 Task: Find connections with filter location Carmona with filter topic #ONOwith filter profile language German with filter current company Henkel with filter school T A Pai Management Institute, Manipal with filter industry Forestry and Logging with filter service category Wedding Photography with filter keywords title Camera Operator
Action: Mouse moved to (673, 85)
Screenshot: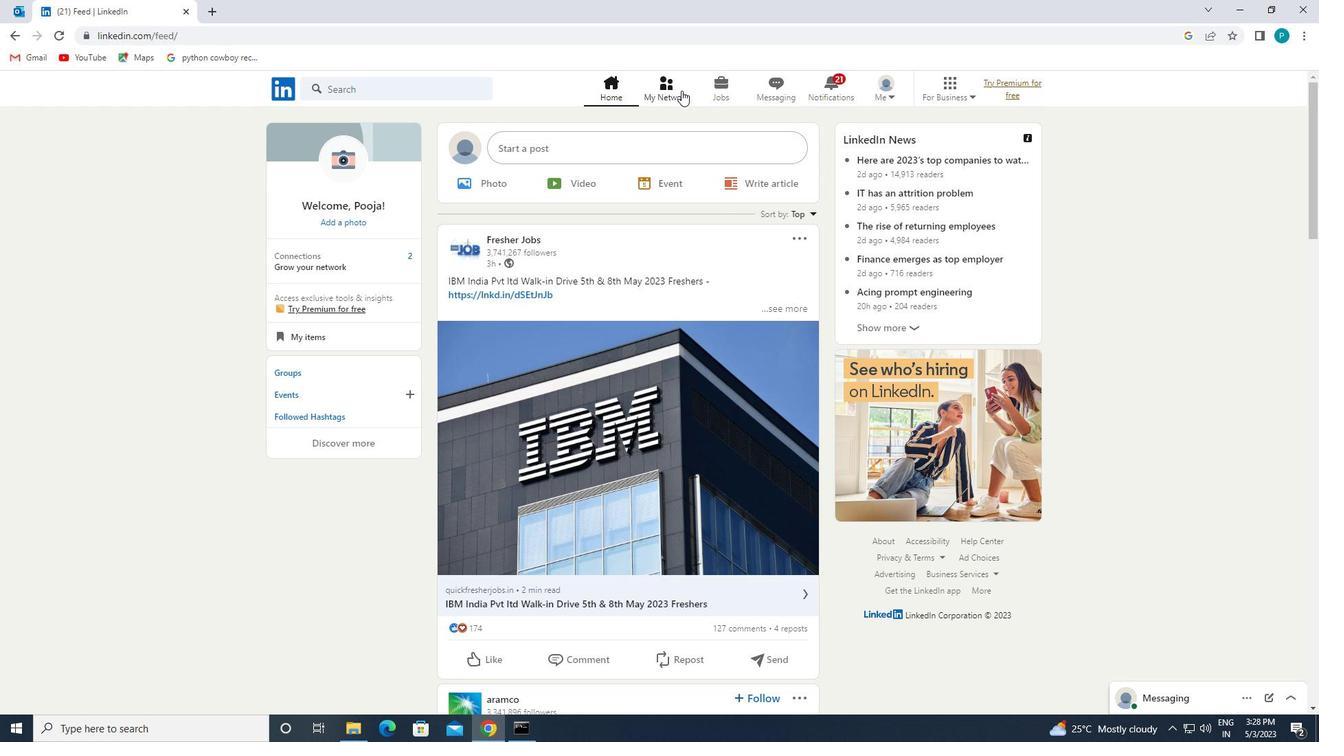 
Action: Mouse pressed left at (673, 85)
Screenshot: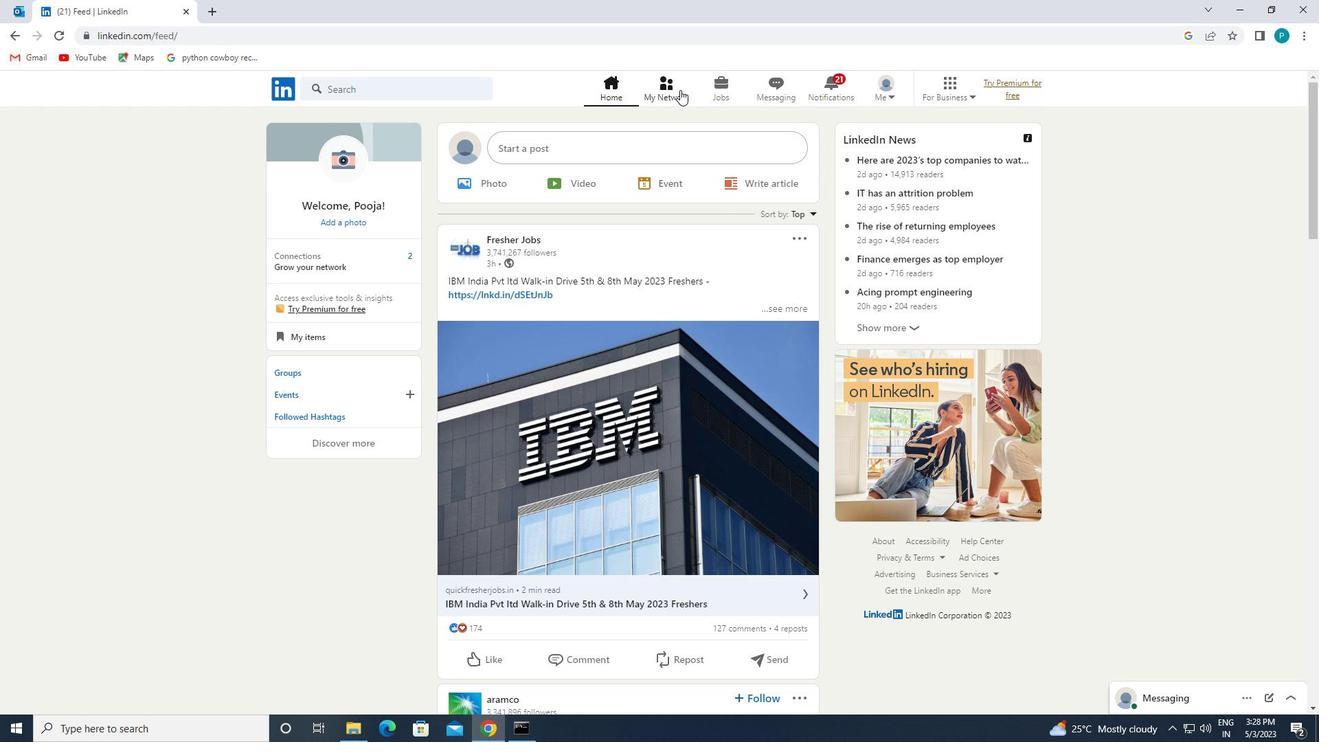 
Action: Mouse moved to (379, 162)
Screenshot: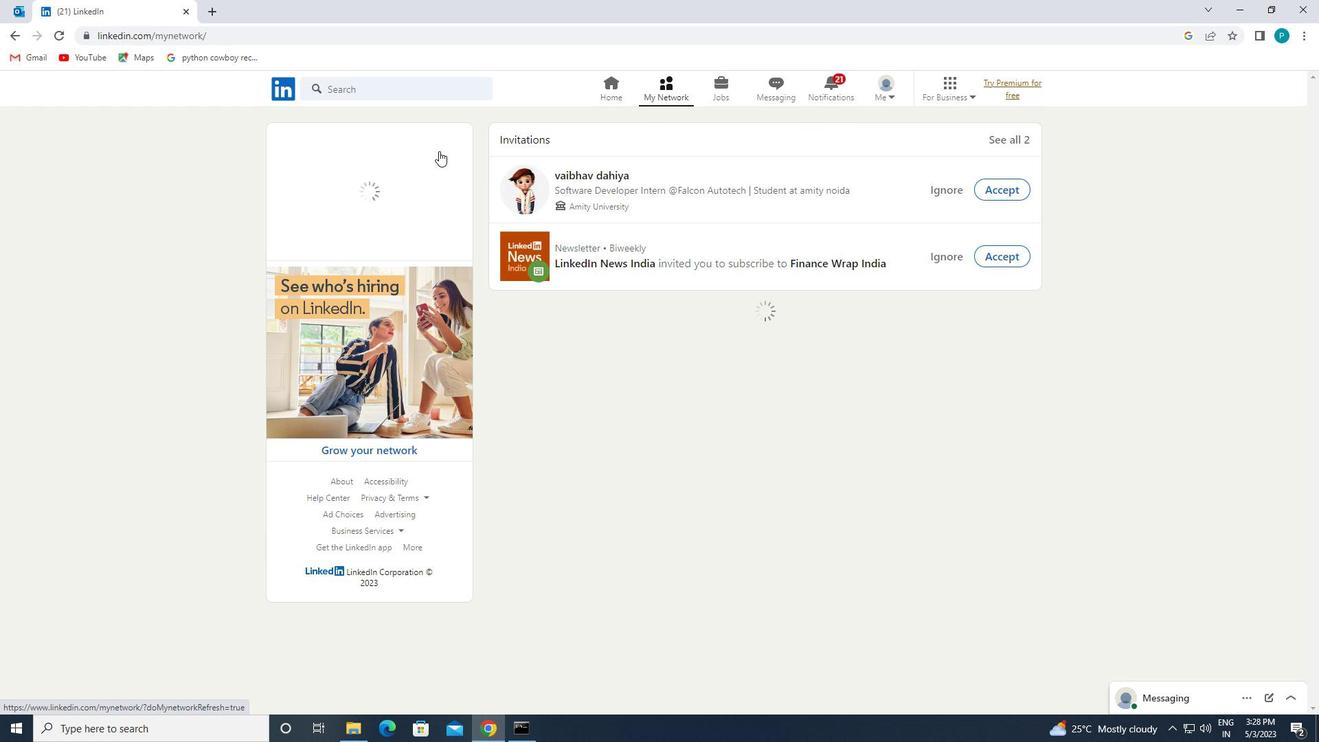 
Action: Mouse pressed left at (379, 162)
Screenshot: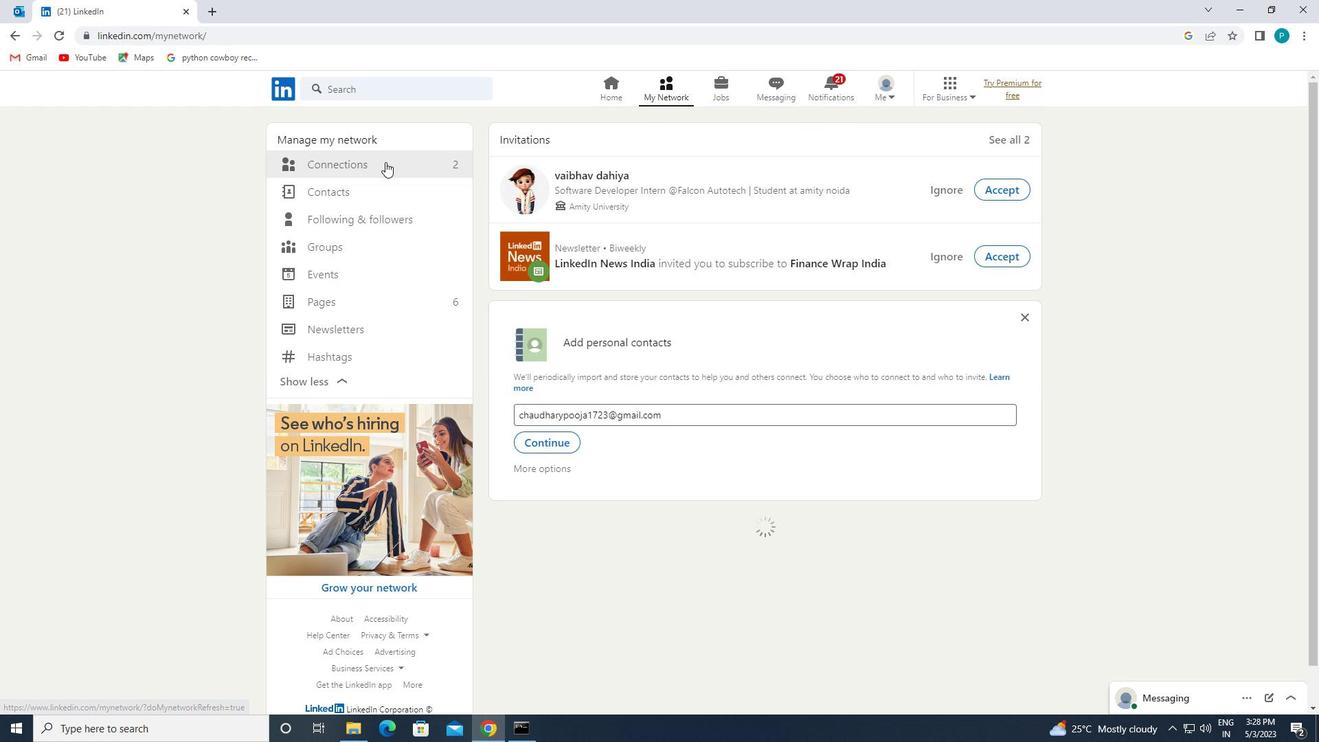 
Action: Mouse moved to (779, 163)
Screenshot: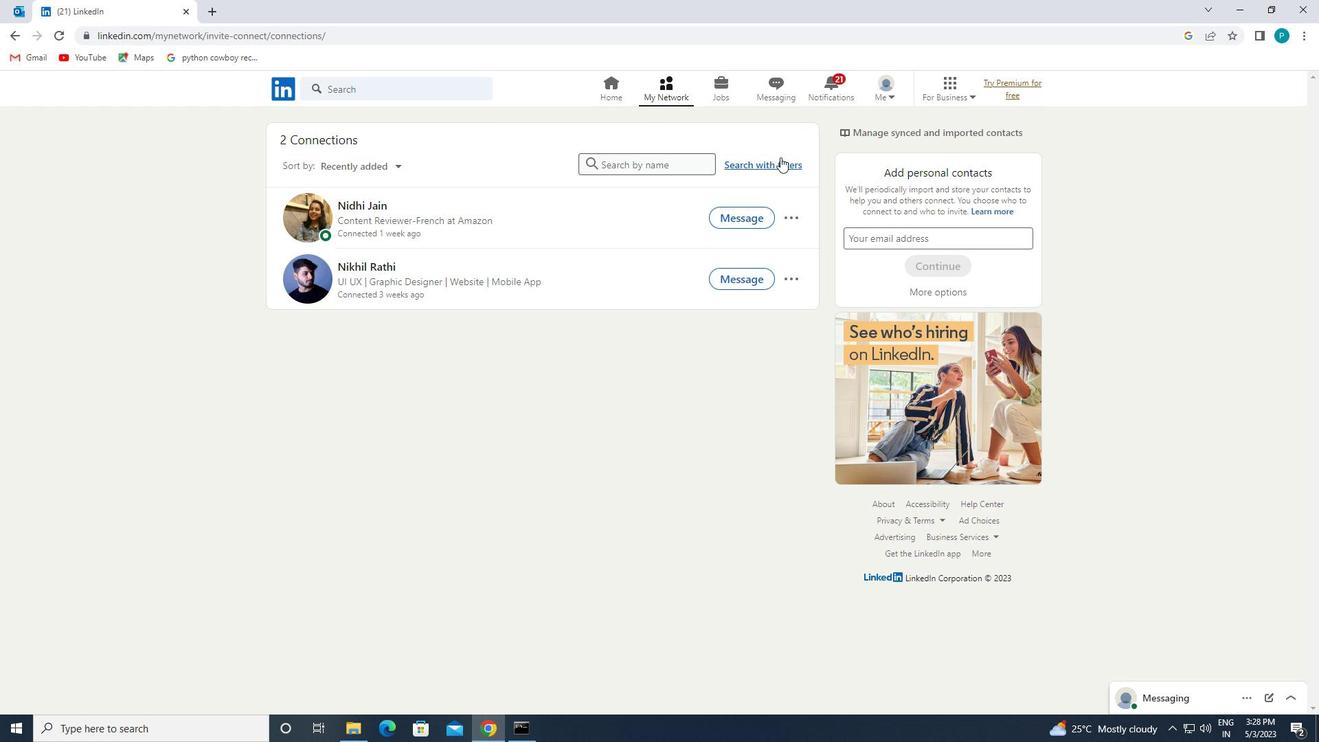 
Action: Mouse pressed left at (779, 163)
Screenshot: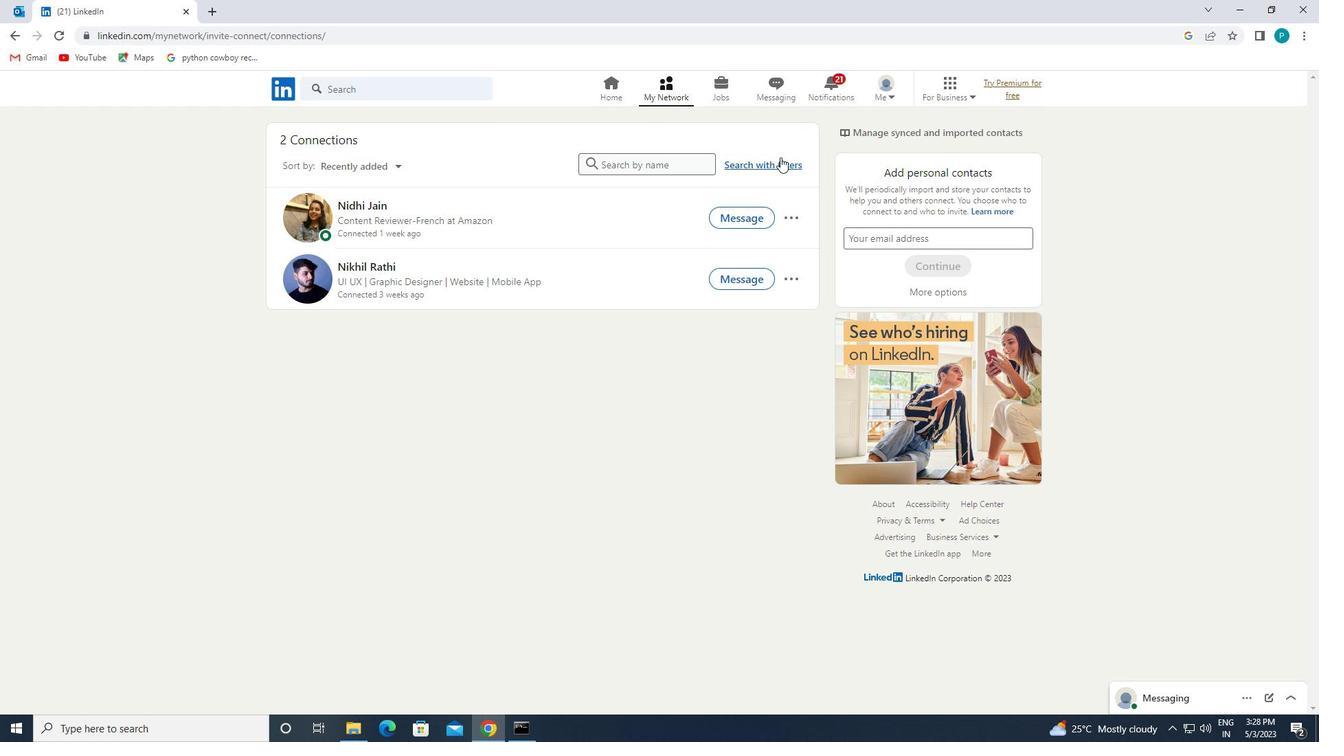 
Action: Mouse moved to (710, 134)
Screenshot: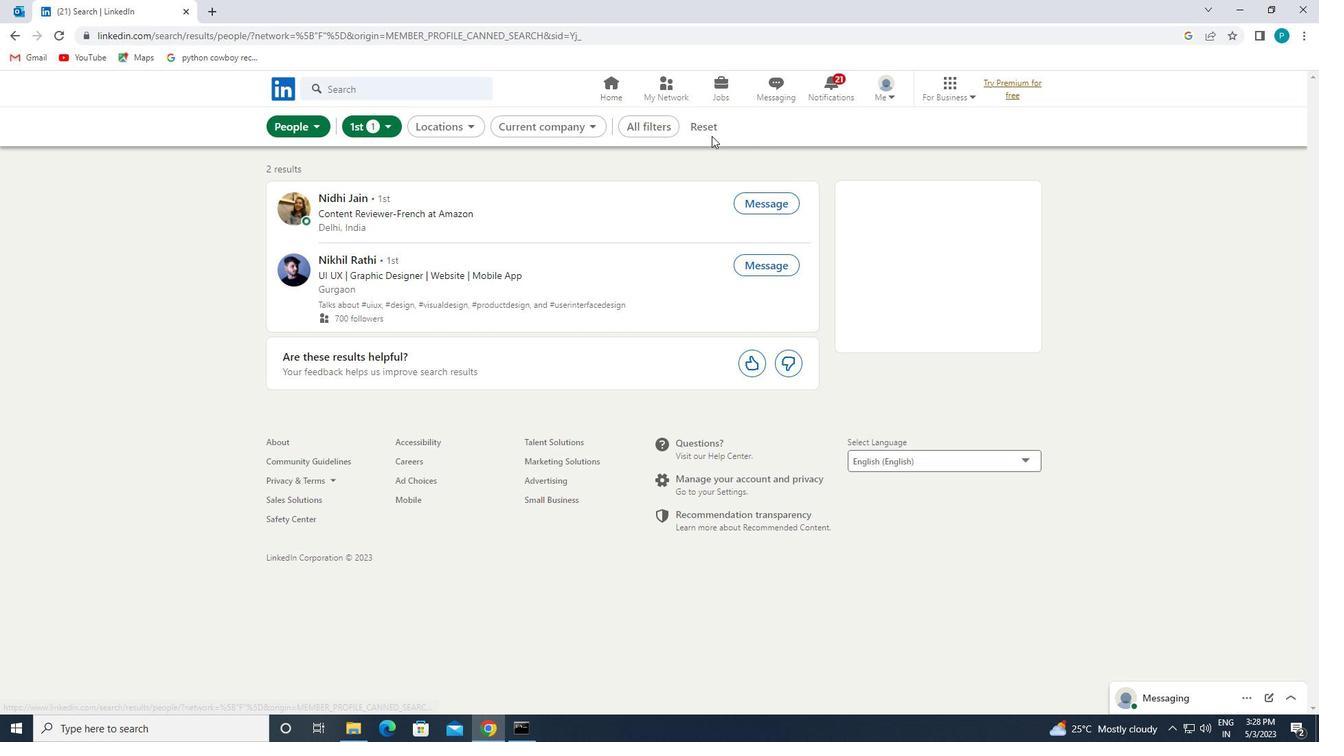 
Action: Mouse pressed left at (710, 134)
Screenshot: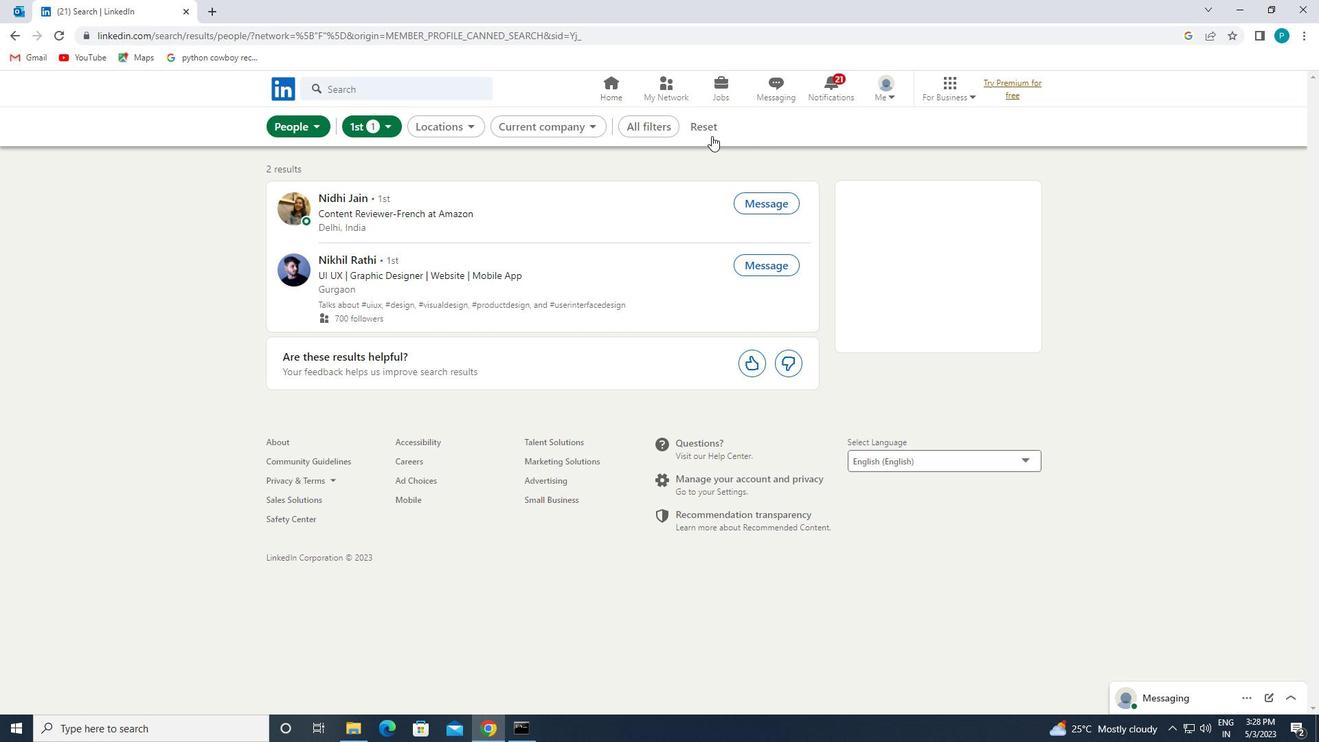 
Action: Mouse moved to (678, 128)
Screenshot: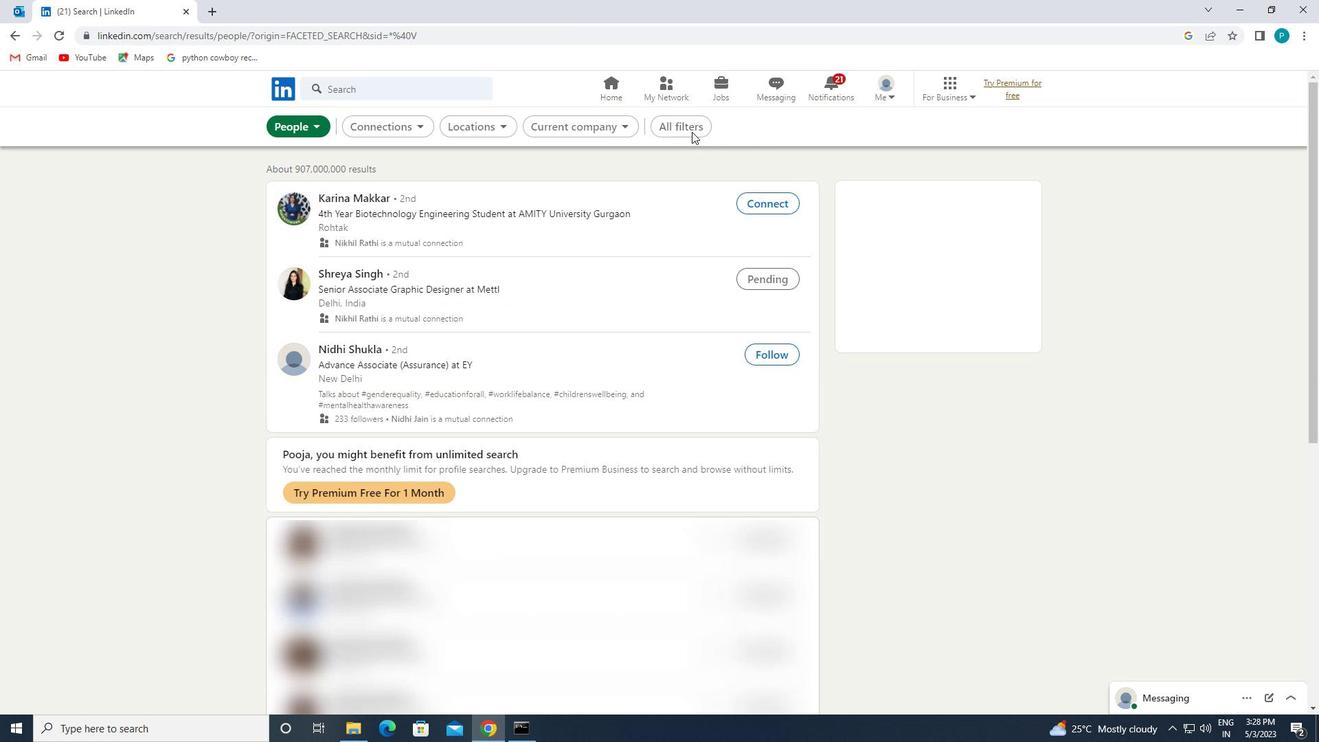 
Action: Mouse pressed left at (678, 128)
Screenshot: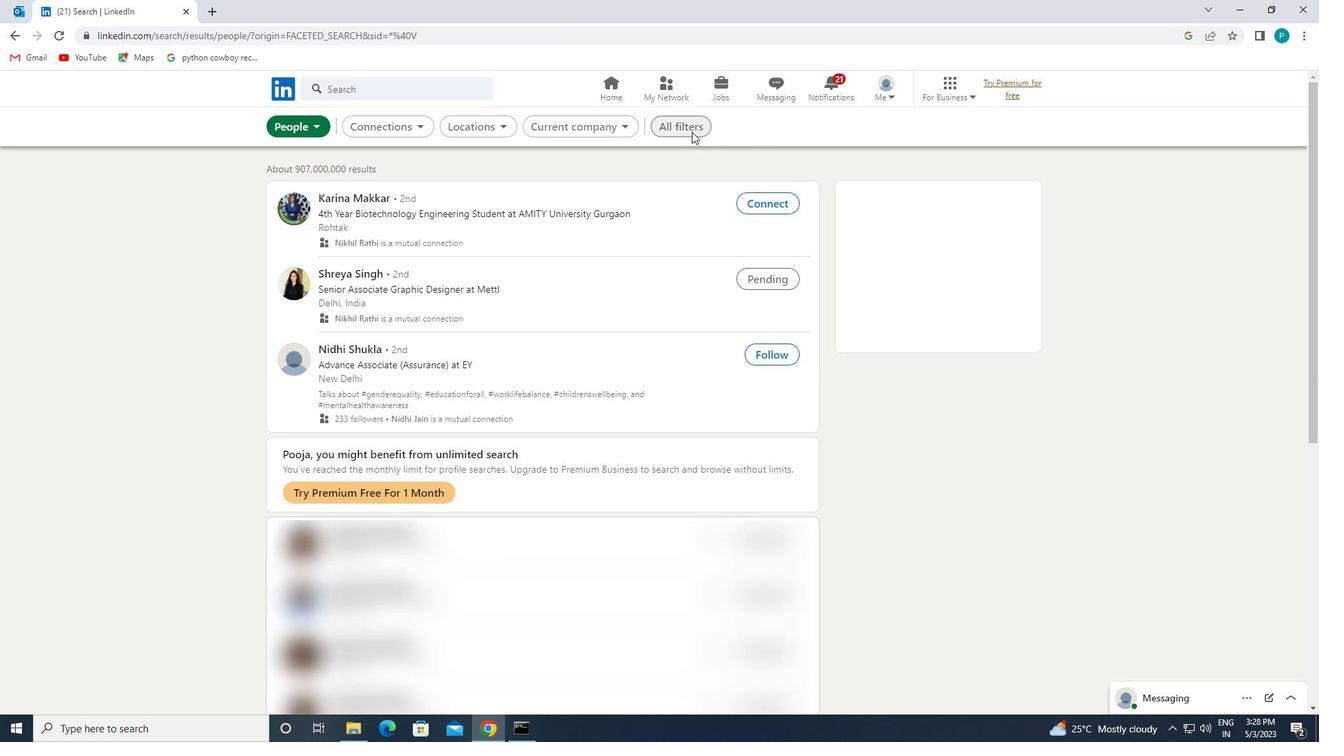 
Action: Mouse moved to (1192, 391)
Screenshot: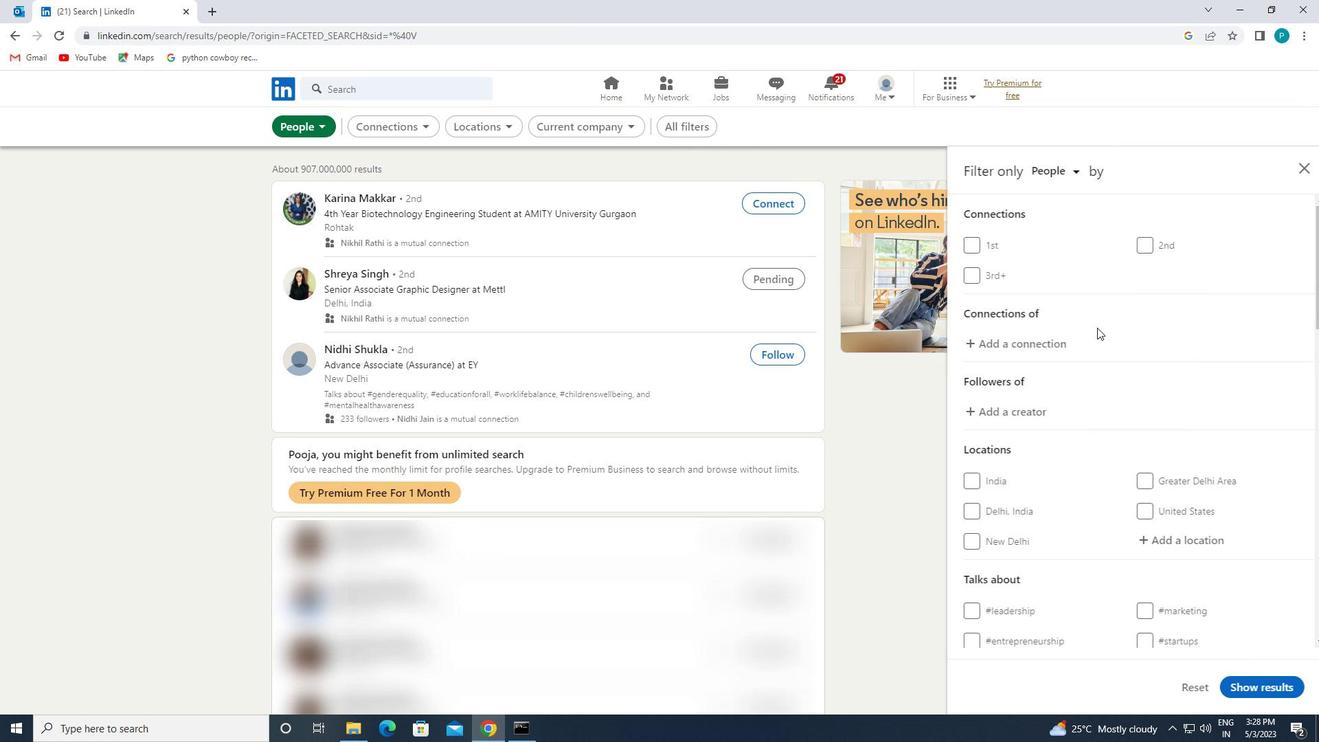 
Action: Mouse scrolled (1192, 390) with delta (0, 0)
Screenshot: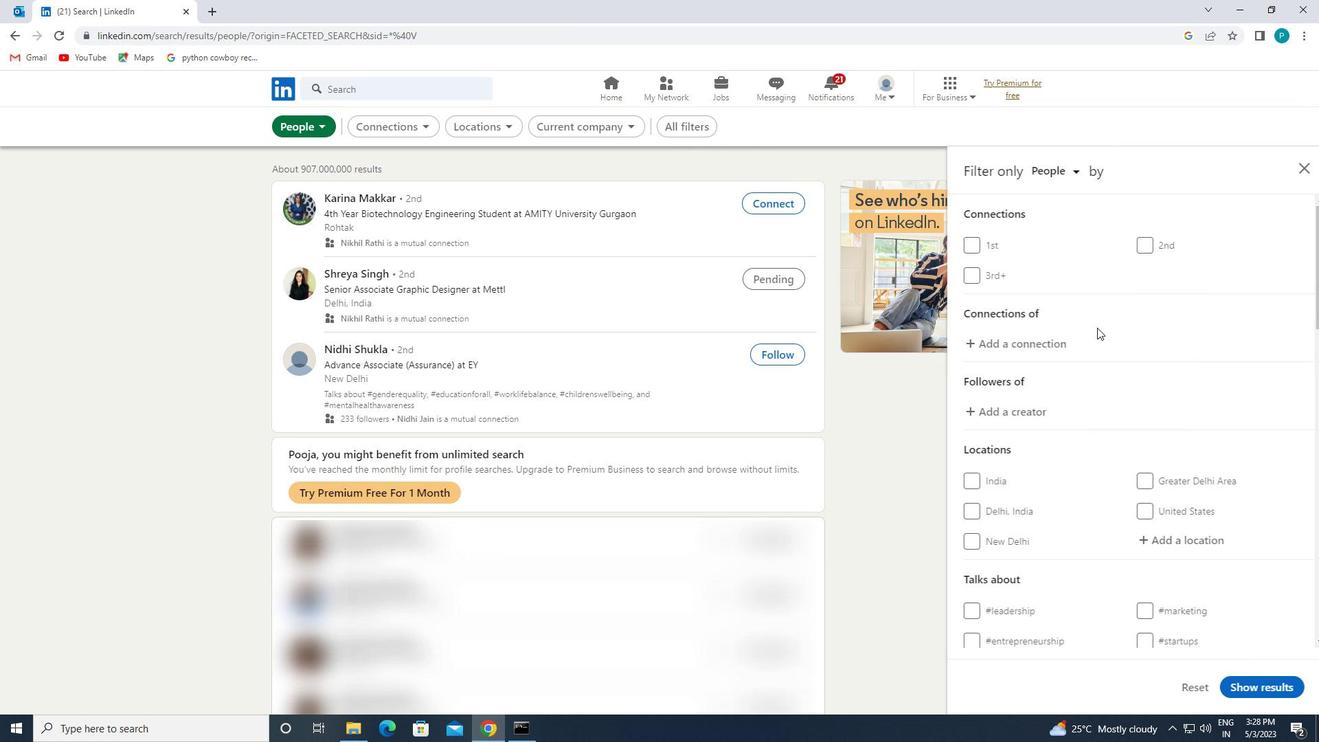 
Action: Mouse moved to (1192, 392)
Screenshot: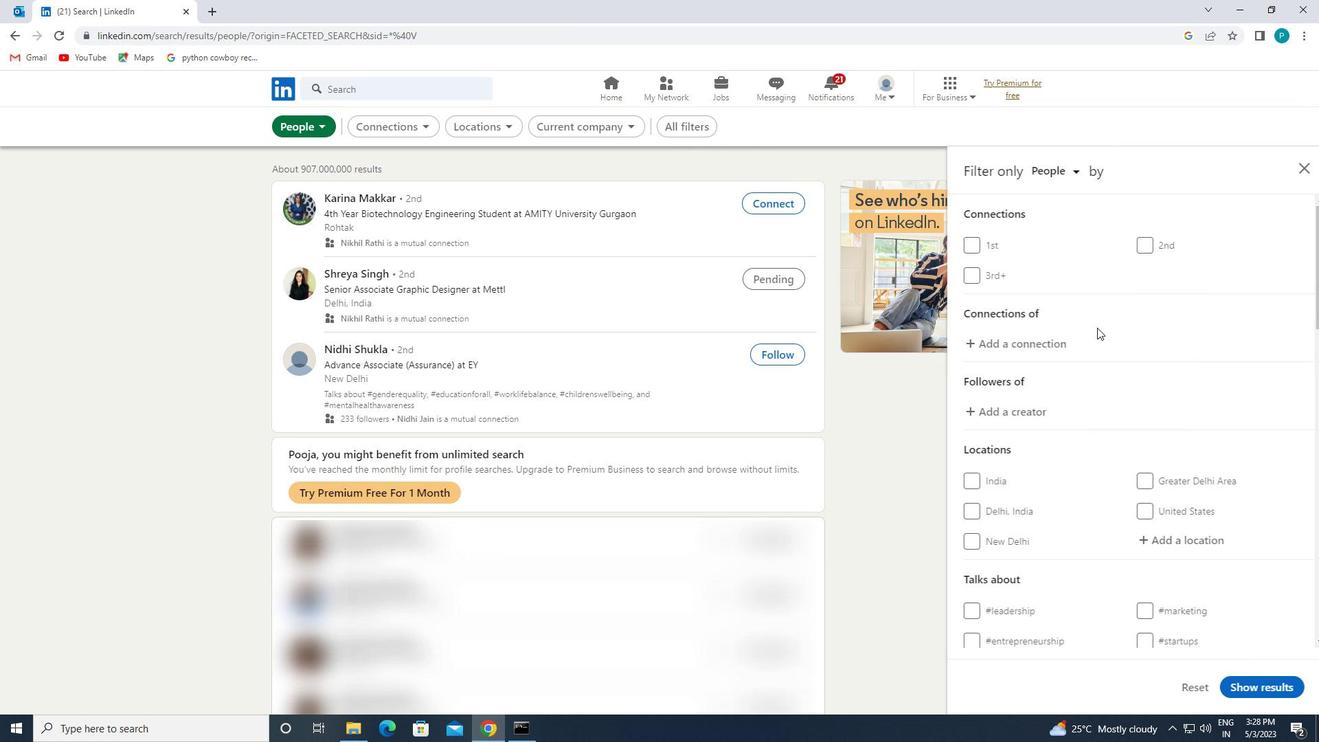 
Action: Mouse scrolled (1192, 391) with delta (0, 0)
Screenshot: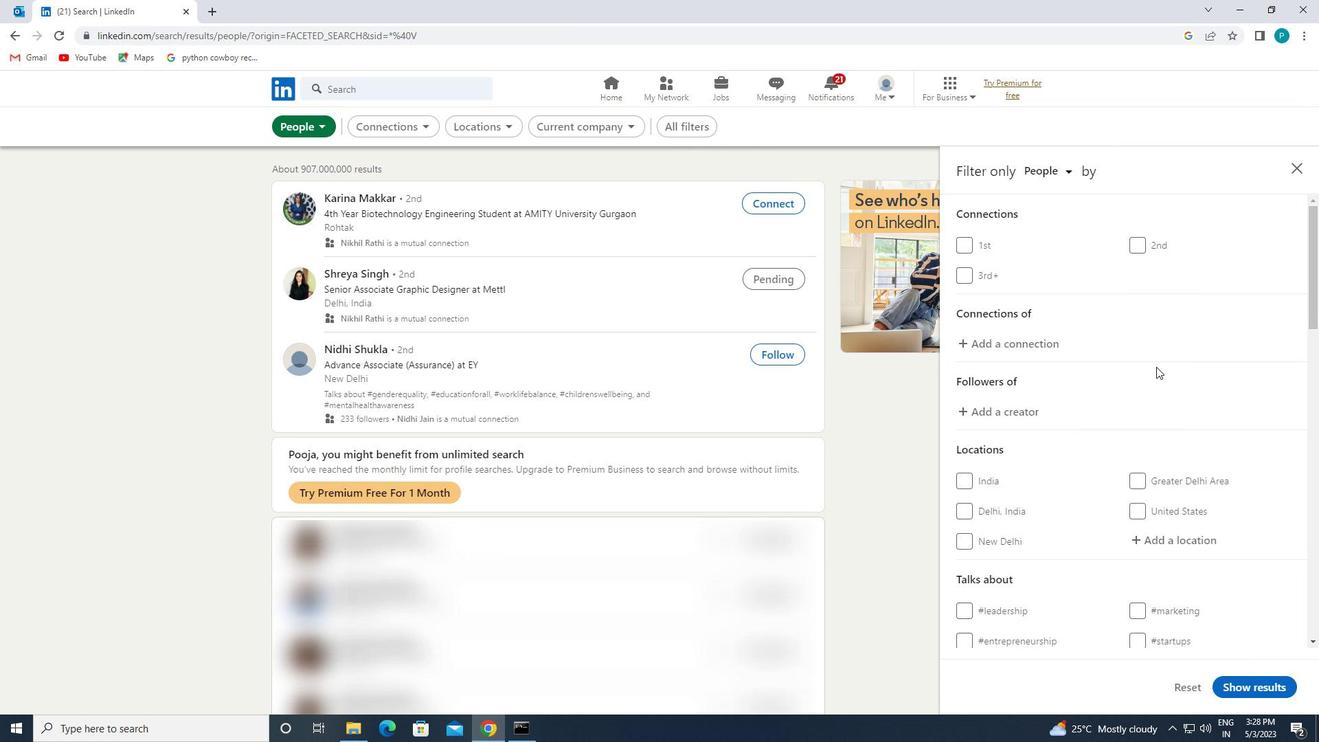 
Action: Mouse moved to (1181, 401)
Screenshot: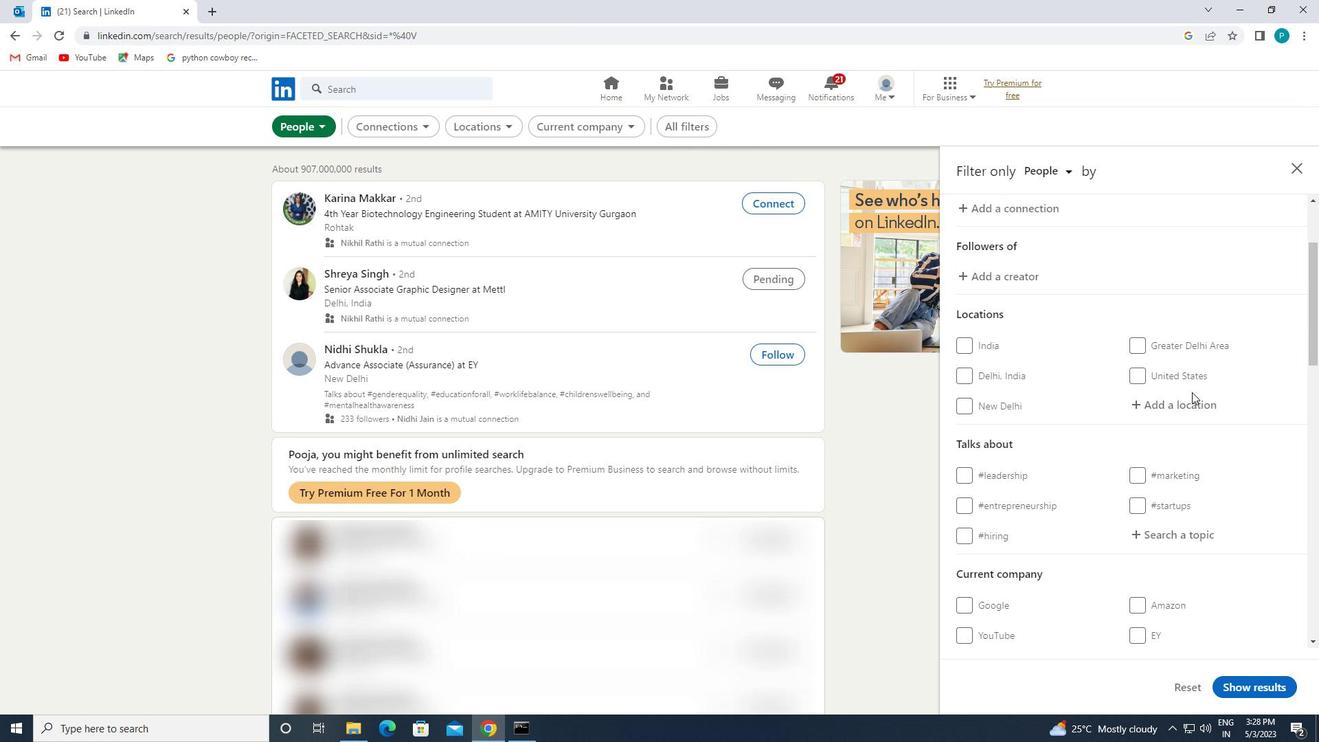 
Action: Mouse pressed left at (1181, 401)
Screenshot: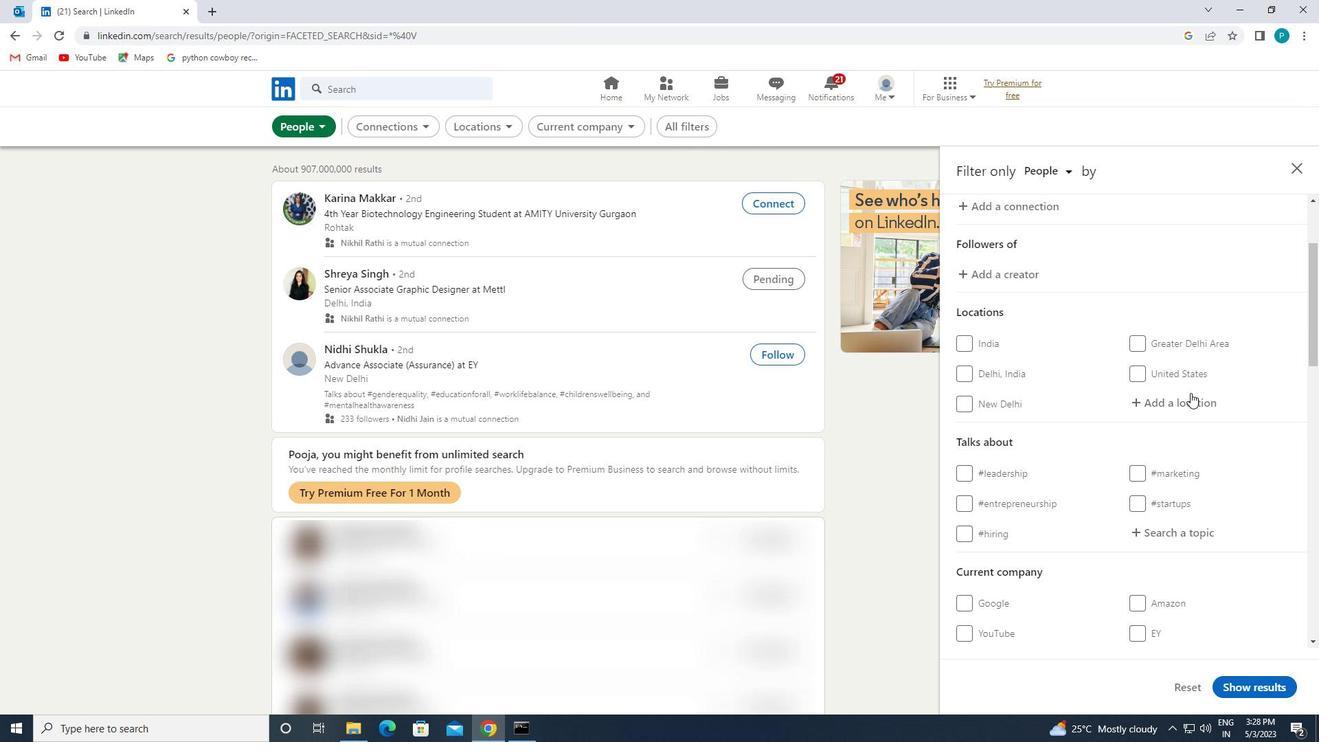
Action: Mouse moved to (1174, 397)
Screenshot: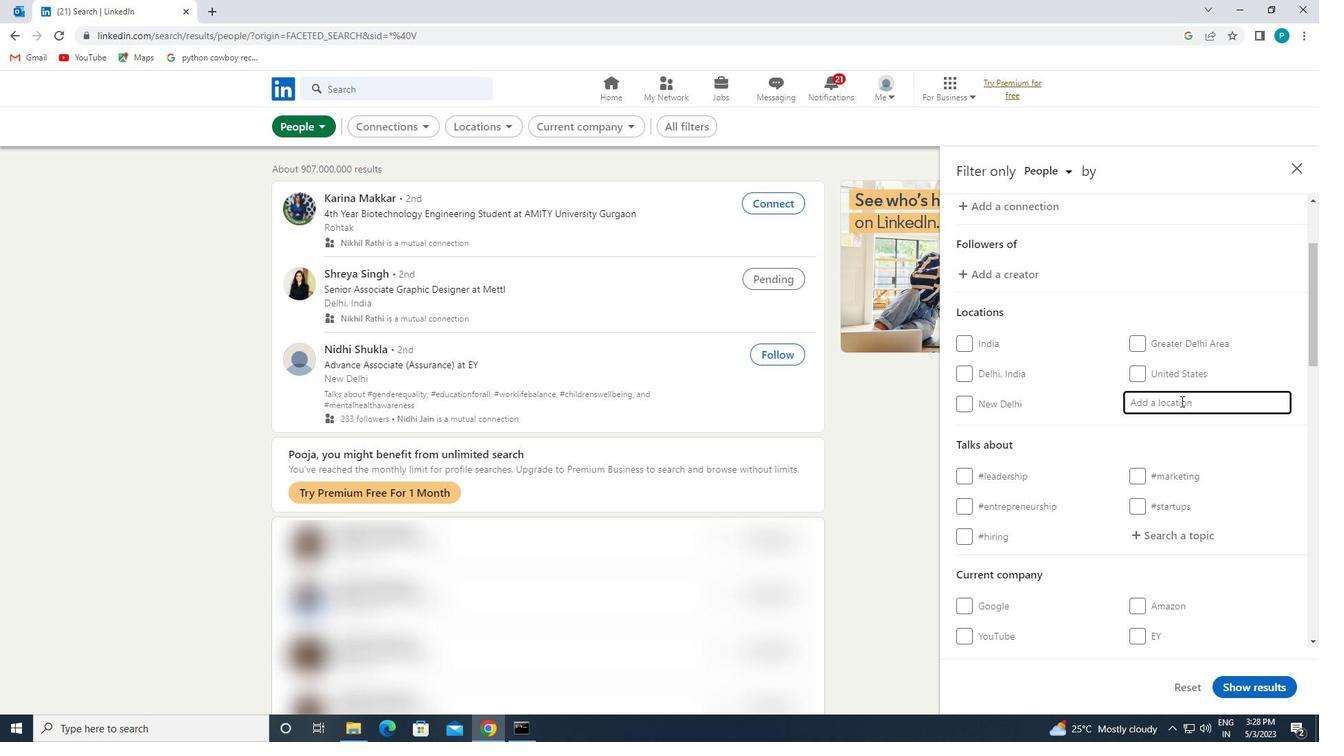 
Action: Key pressed <Key.caps_lock>c<Key.caps_lock>armona
Screenshot: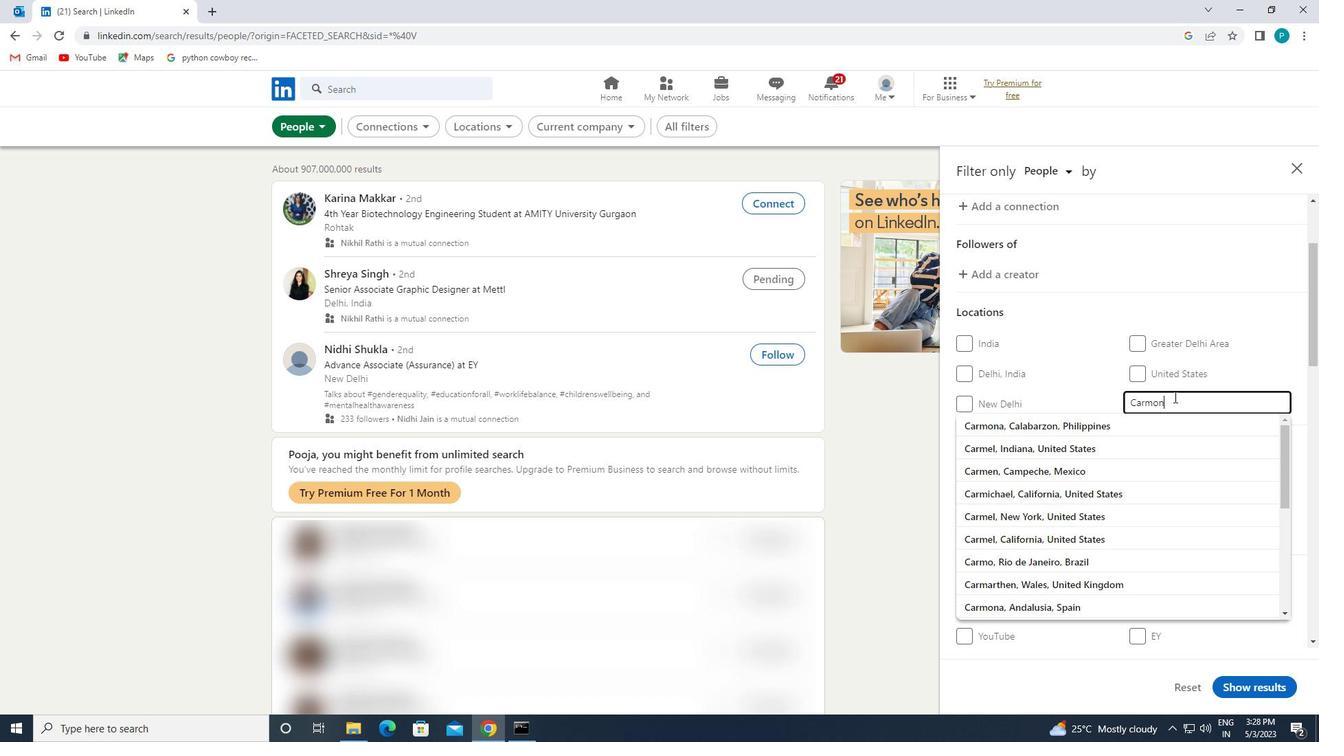 
Action: Mouse moved to (1084, 417)
Screenshot: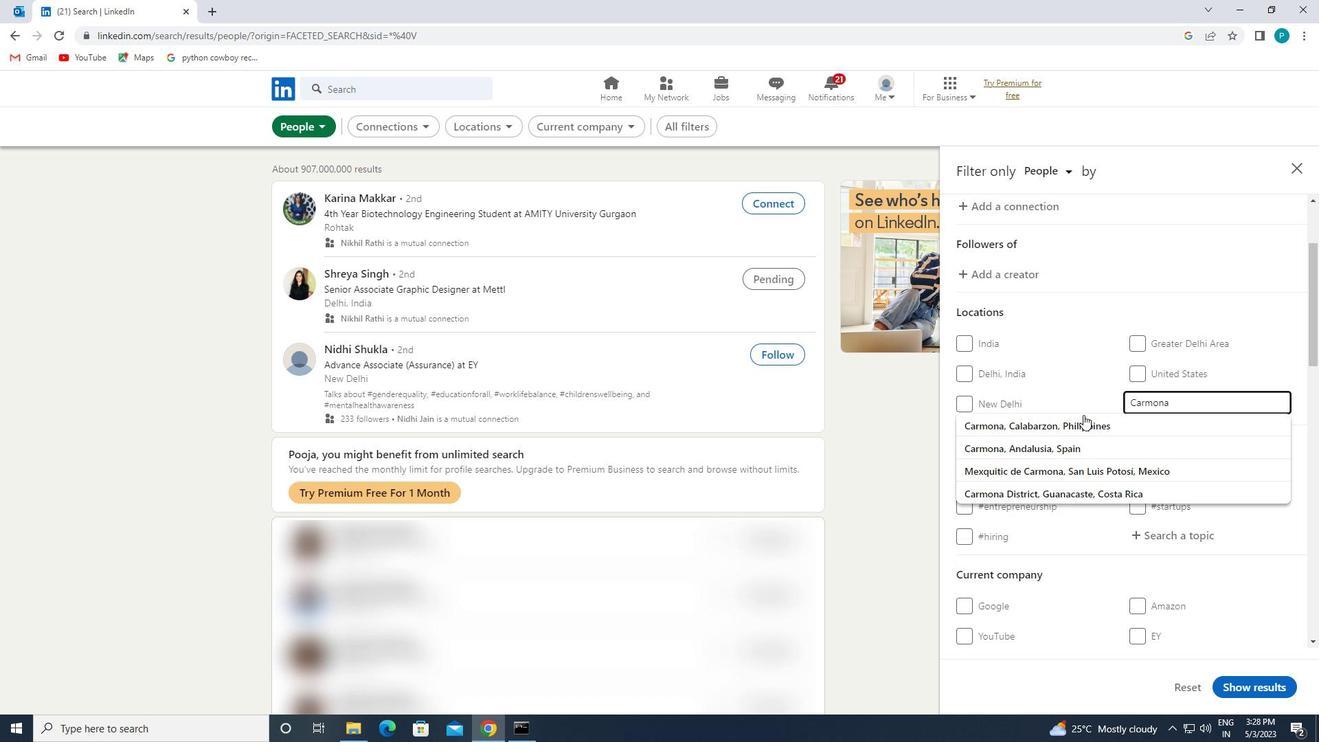 
Action: Mouse pressed left at (1084, 417)
Screenshot: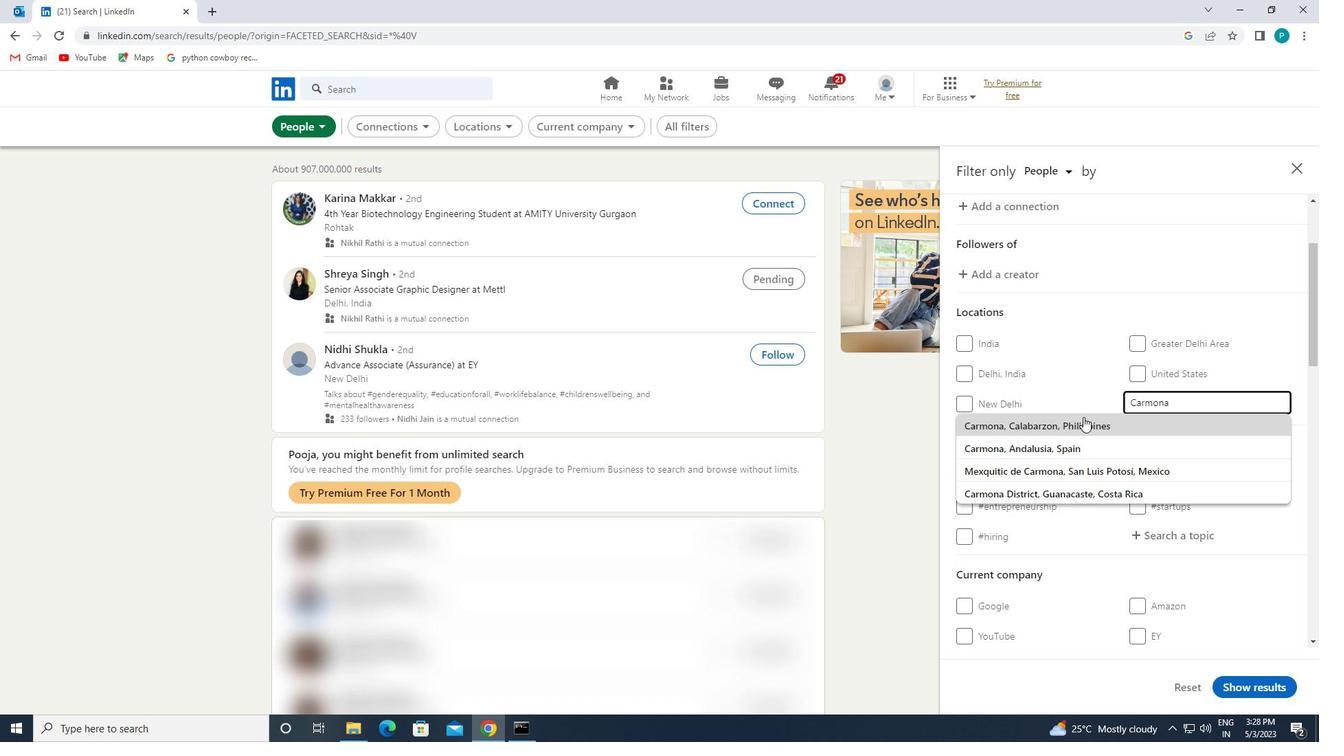 
Action: Mouse moved to (1168, 460)
Screenshot: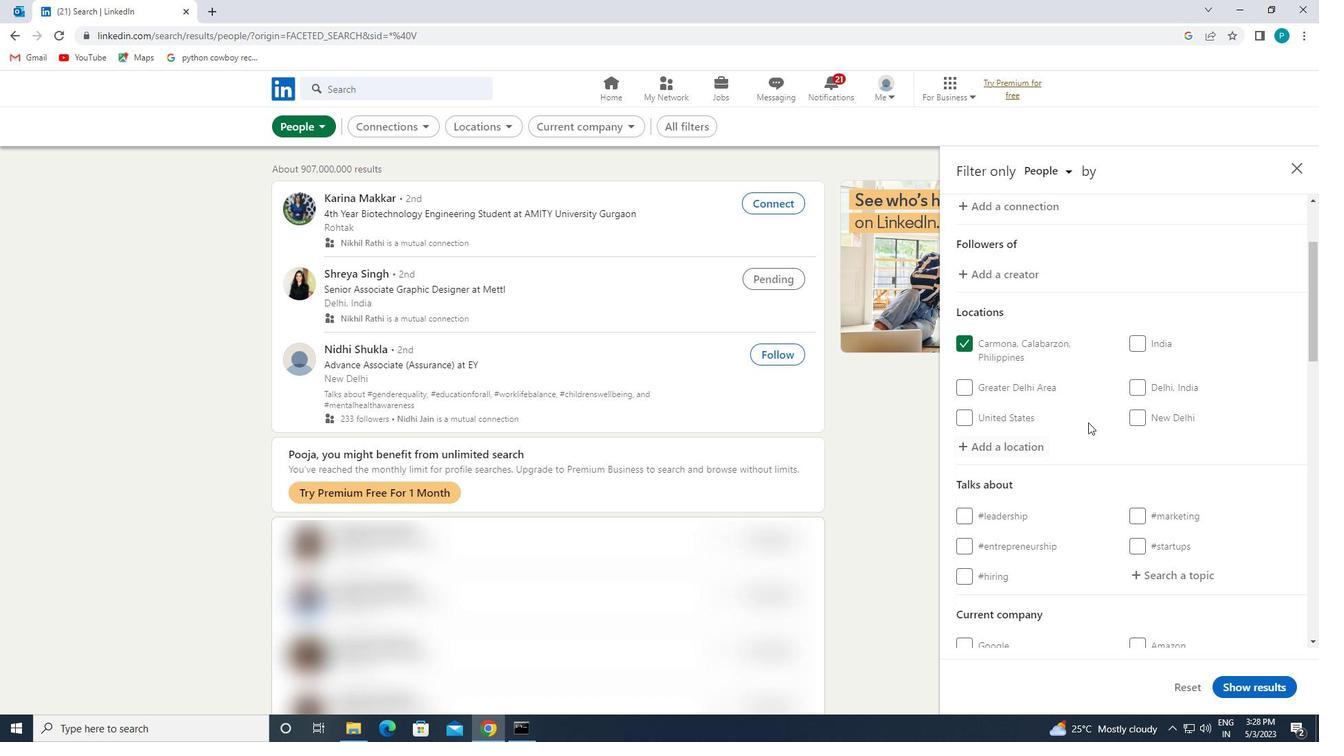 
Action: Mouse scrolled (1168, 459) with delta (0, 0)
Screenshot: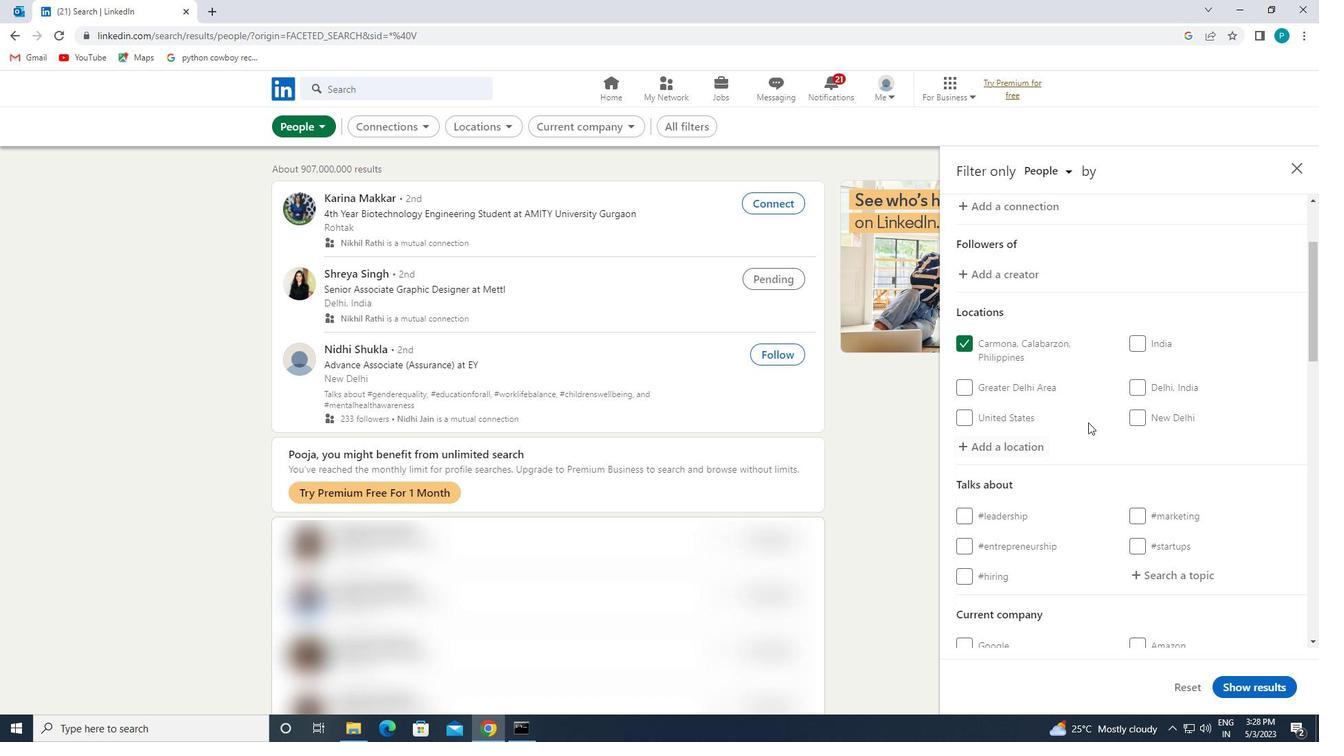 
Action: Mouse scrolled (1168, 459) with delta (0, 0)
Screenshot: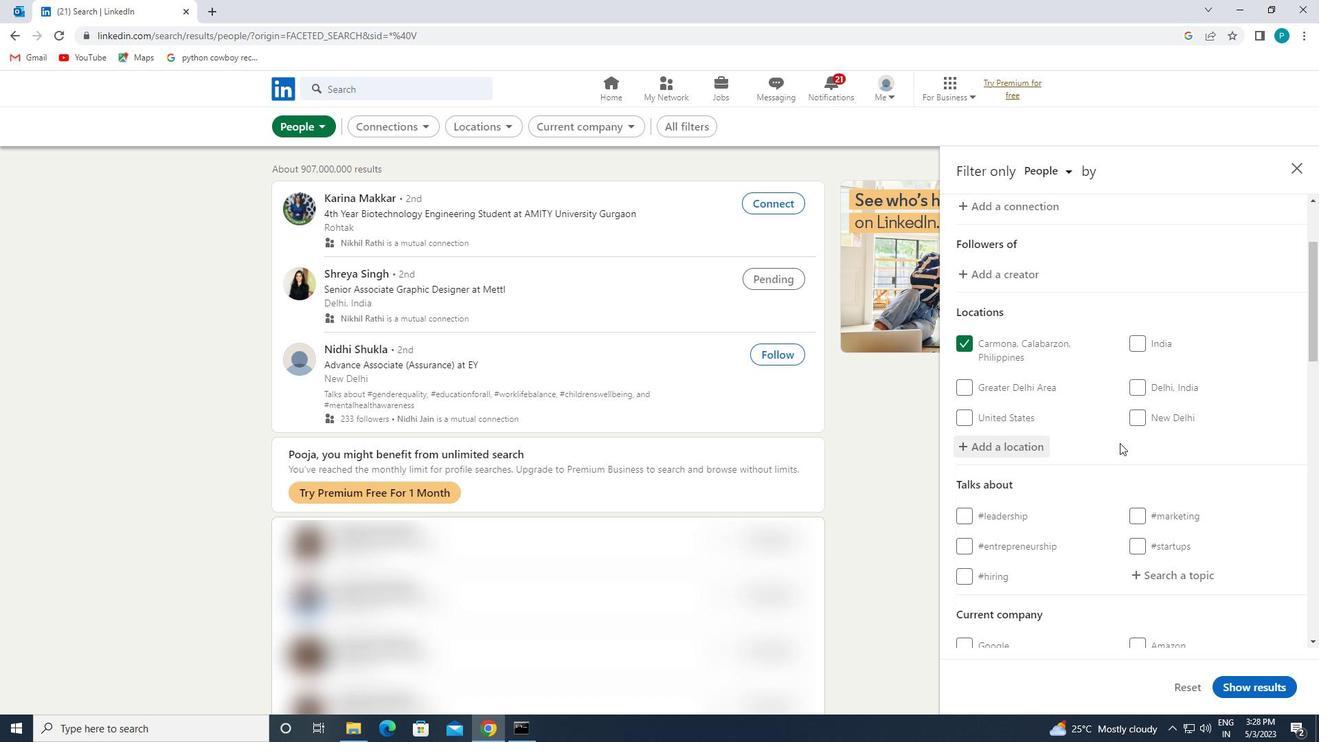 
Action: Mouse moved to (1170, 446)
Screenshot: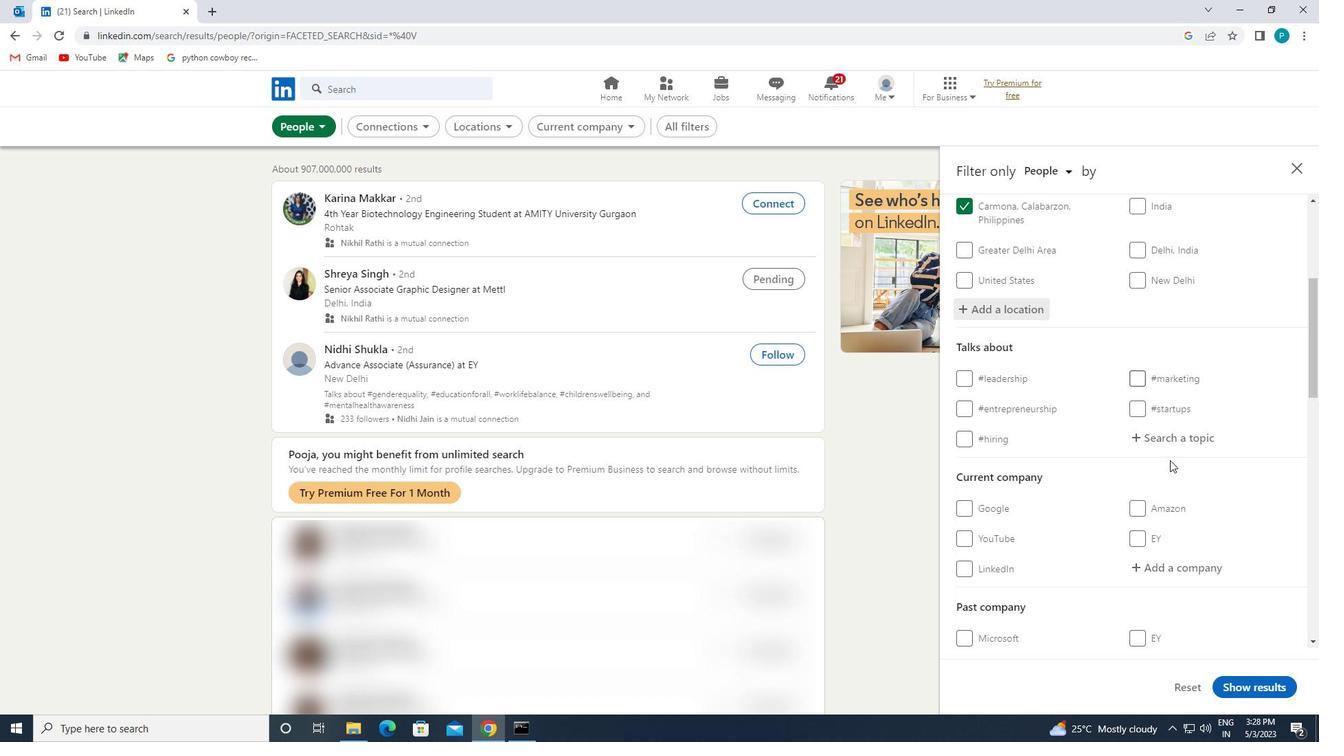 
Action: Mouse pressed left at (1170, 446)
Screenshot: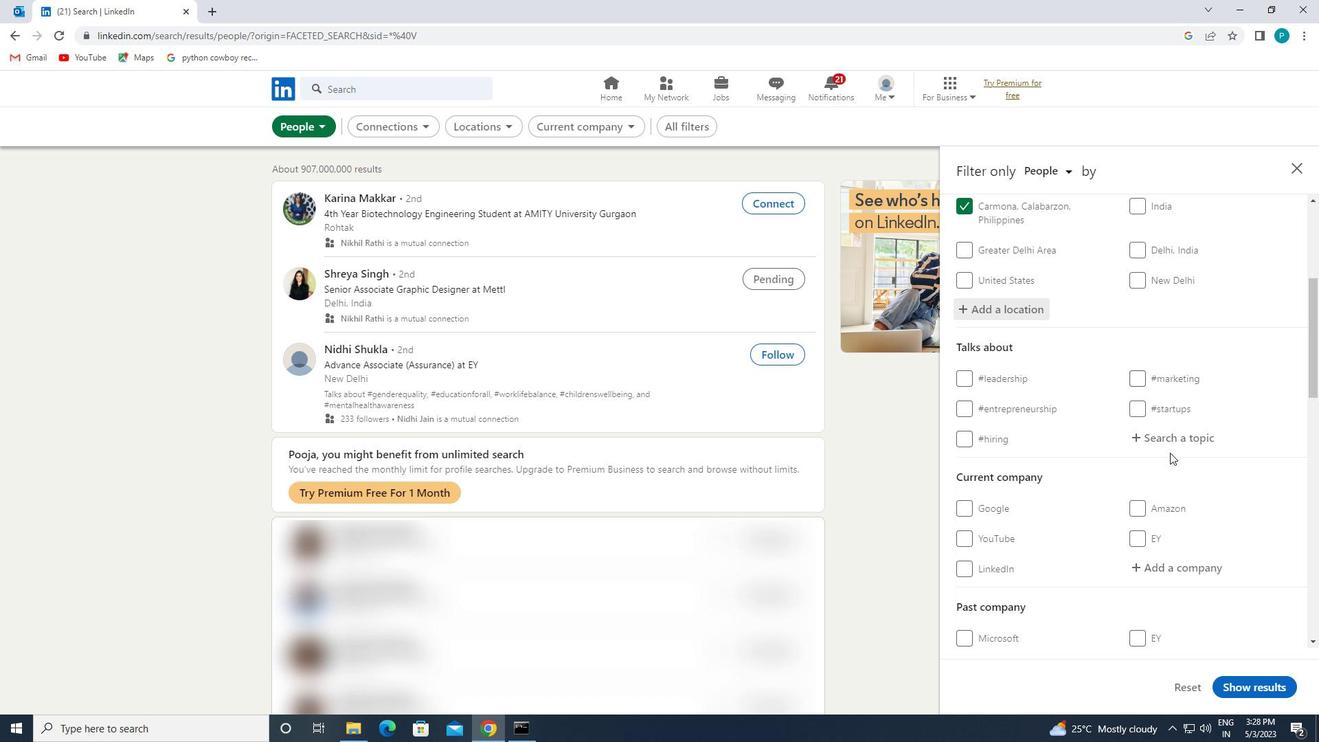 
Action: Key pressed <Key.shift>#<Key.caps_lock>ONO
Screenshot: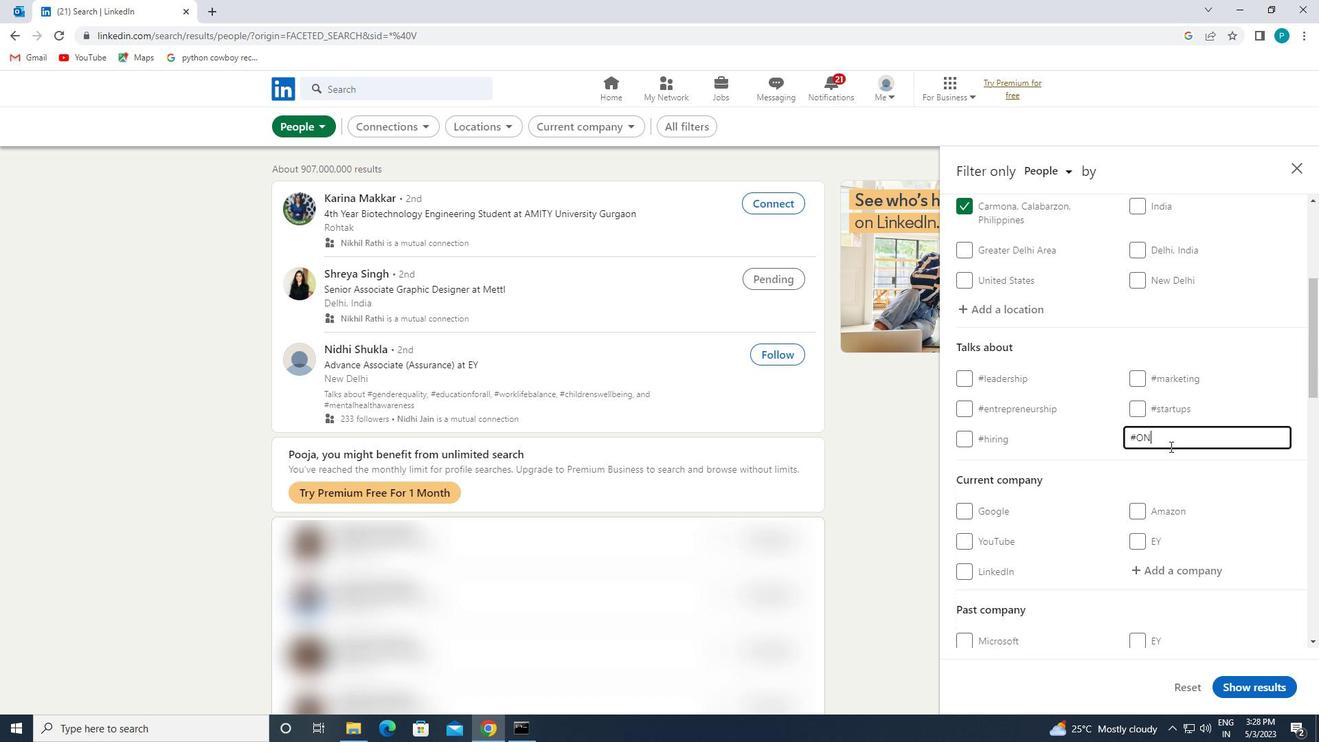
Action: Mouse moved to (1170, 470)
Screenshot: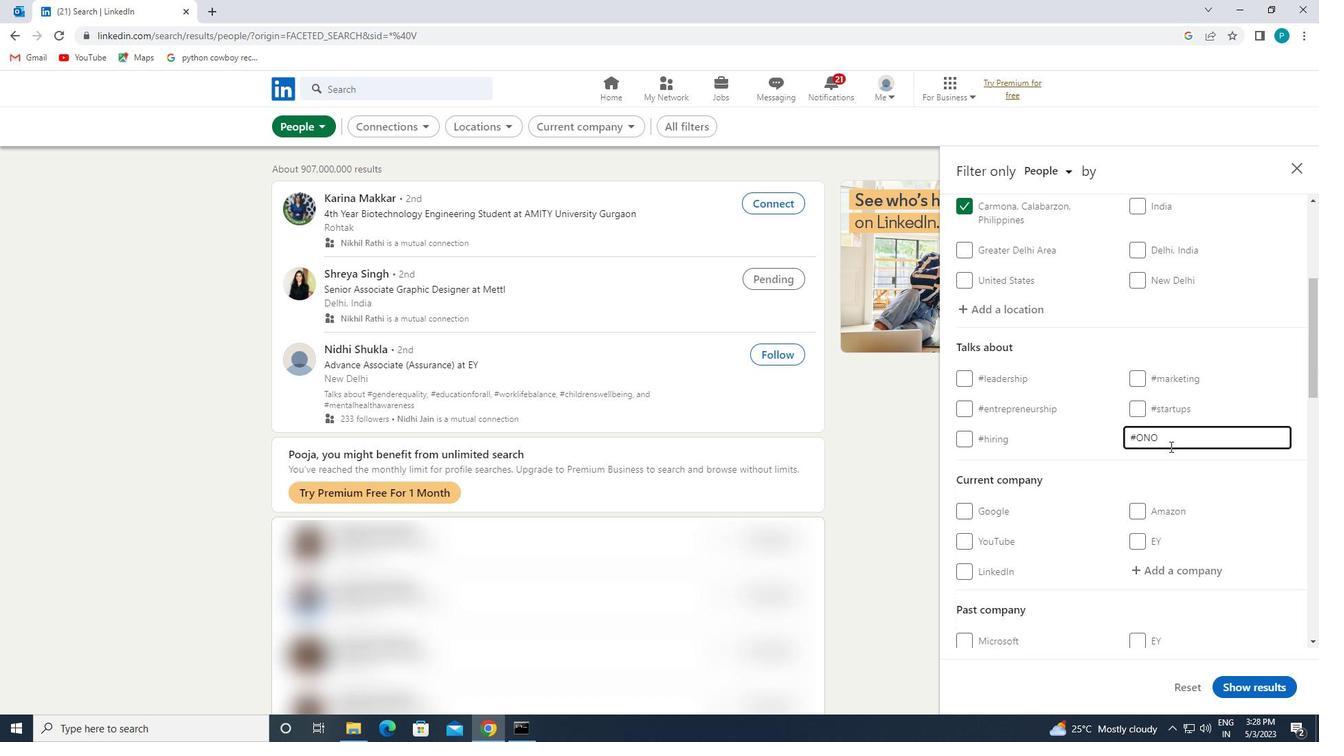 
Action: Mouse scrolled (1170, 469) with delta (0, 0)
Screenshot: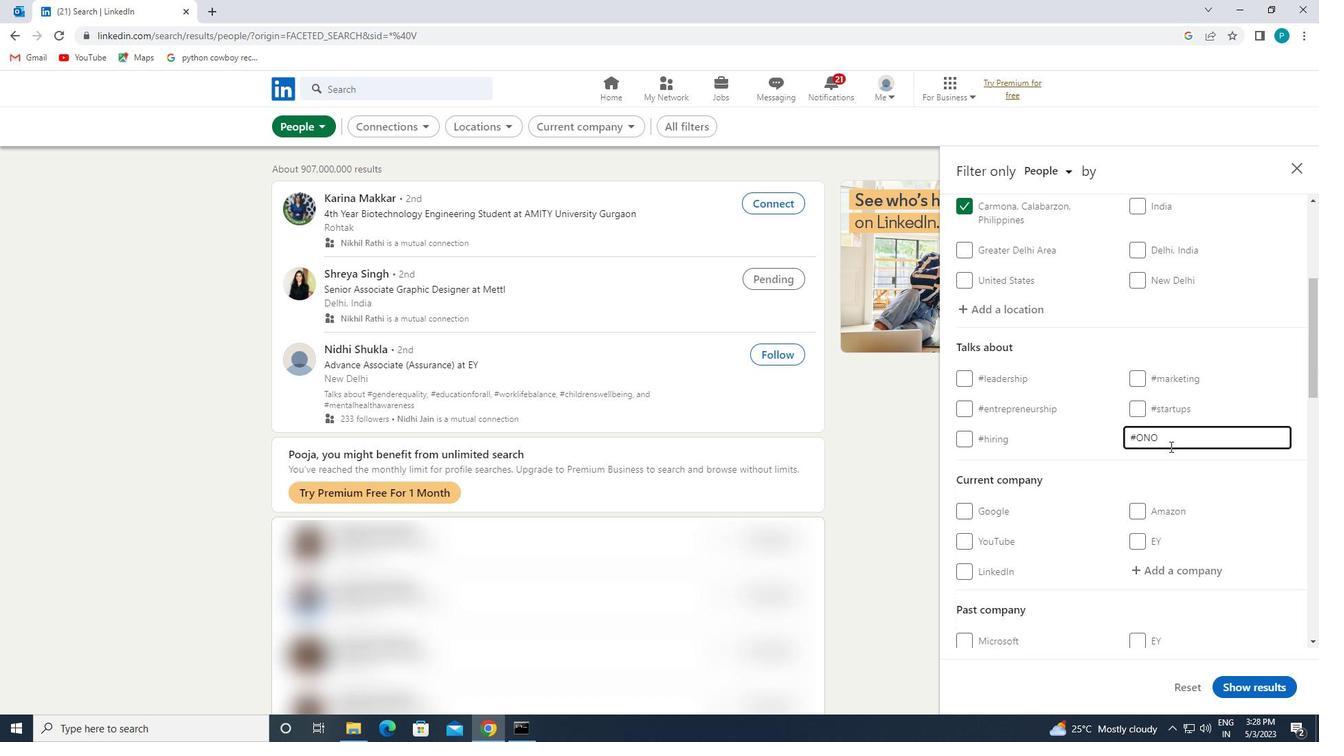 
Action: Mouse moved to (1170, 476)
Screenshot: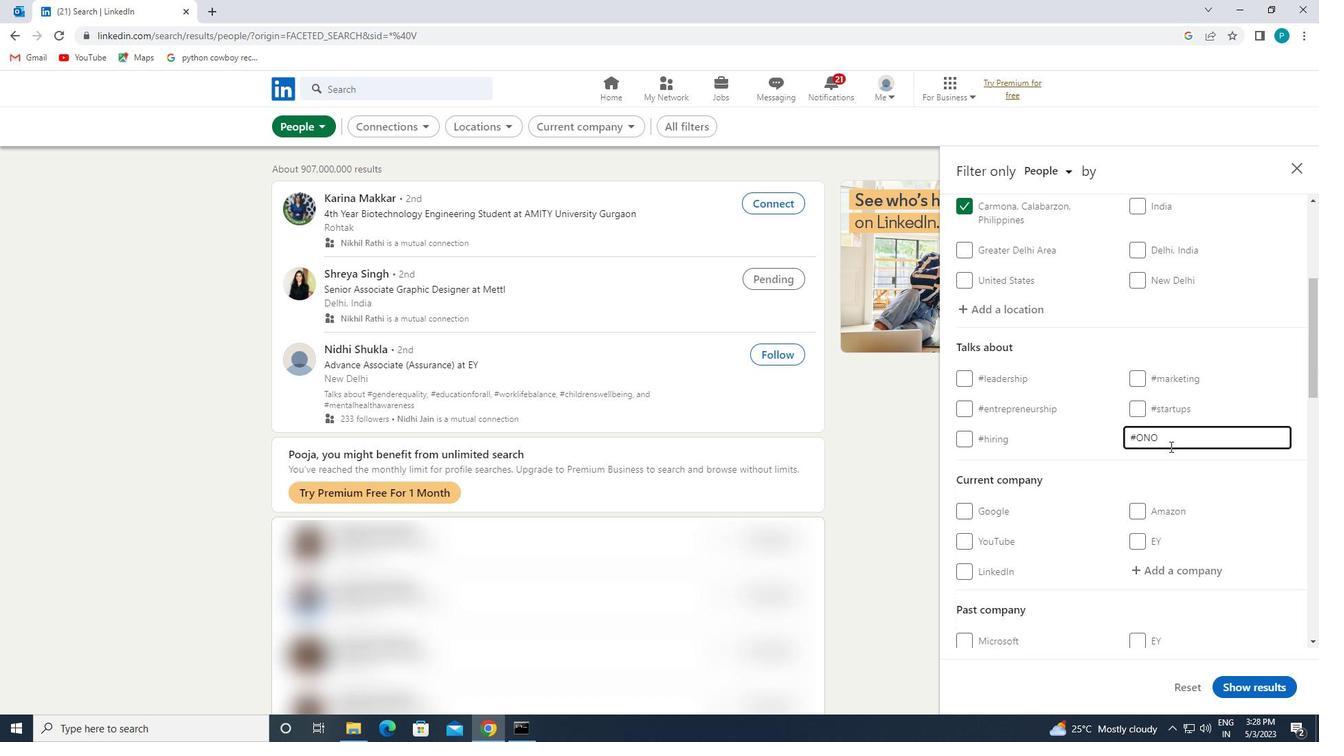 
Action: Mouse scrolled (1170, 475) with delta (0, 0)
Screenshot: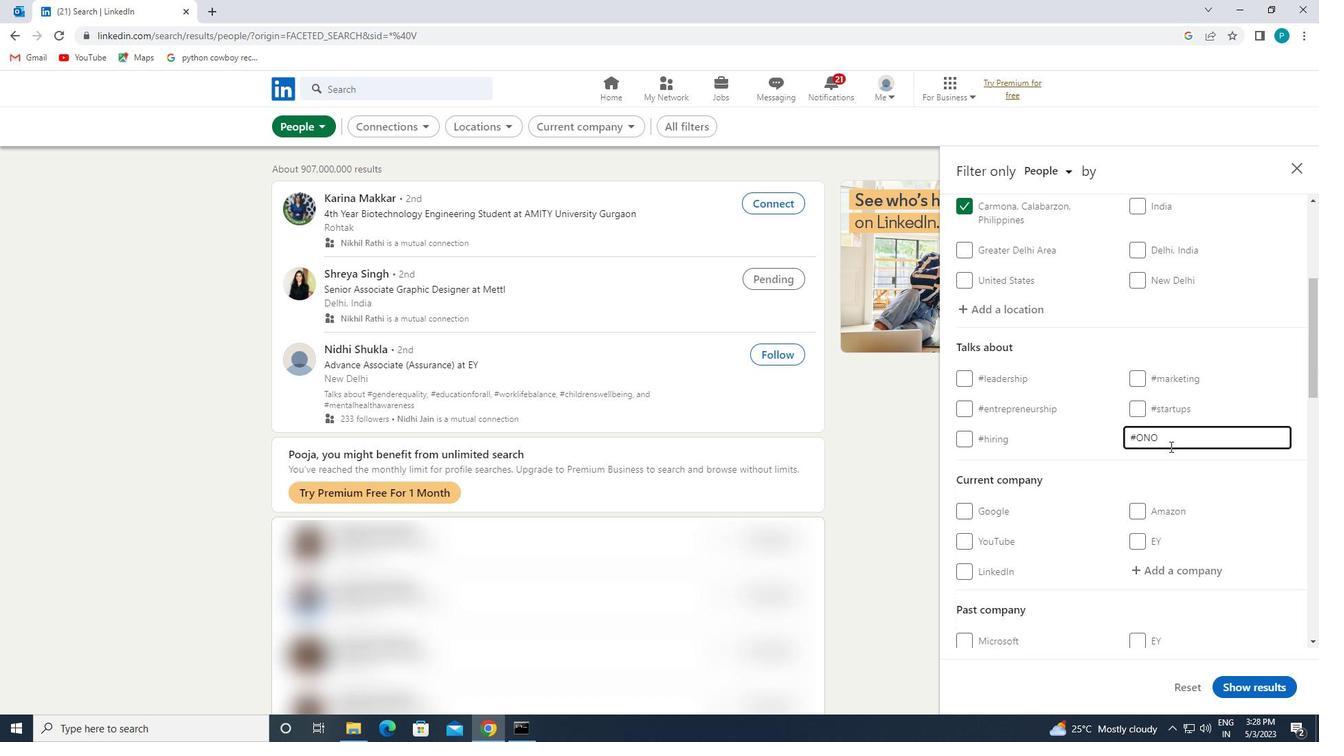 
Action: Mouse moved to (1168, 483)
Screenshot: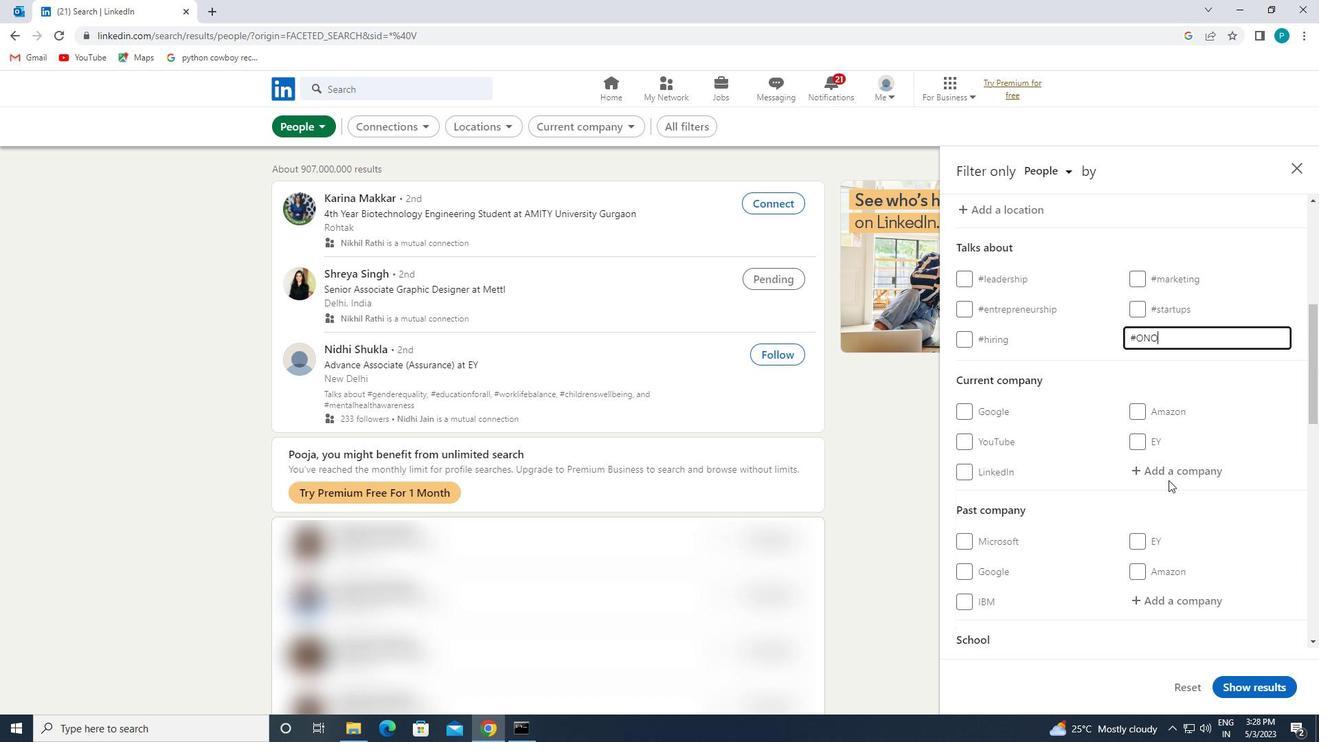 
Action: Mouse scrolled (1168, 482) with delta (0, 0)
Screenshot: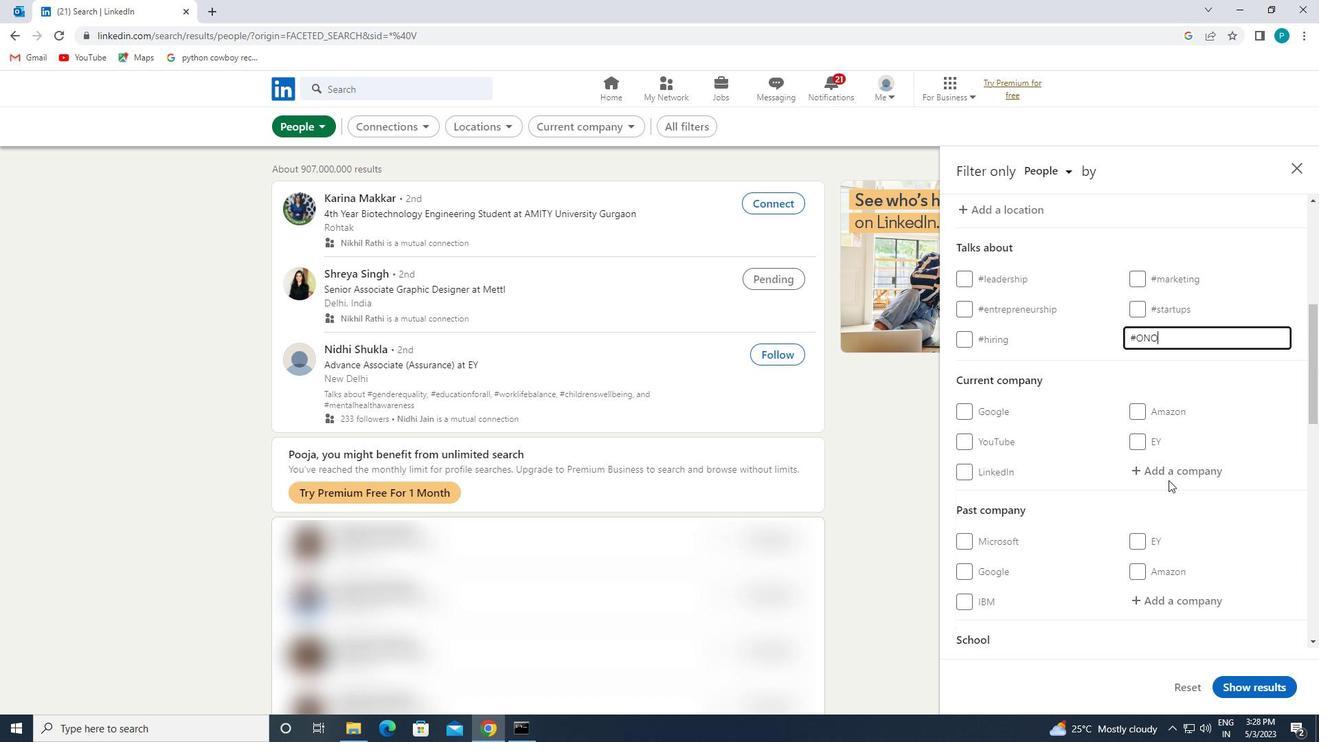 
Action: Mouse scrolled (1168, 482) with delta (0, 0)
Screenshot: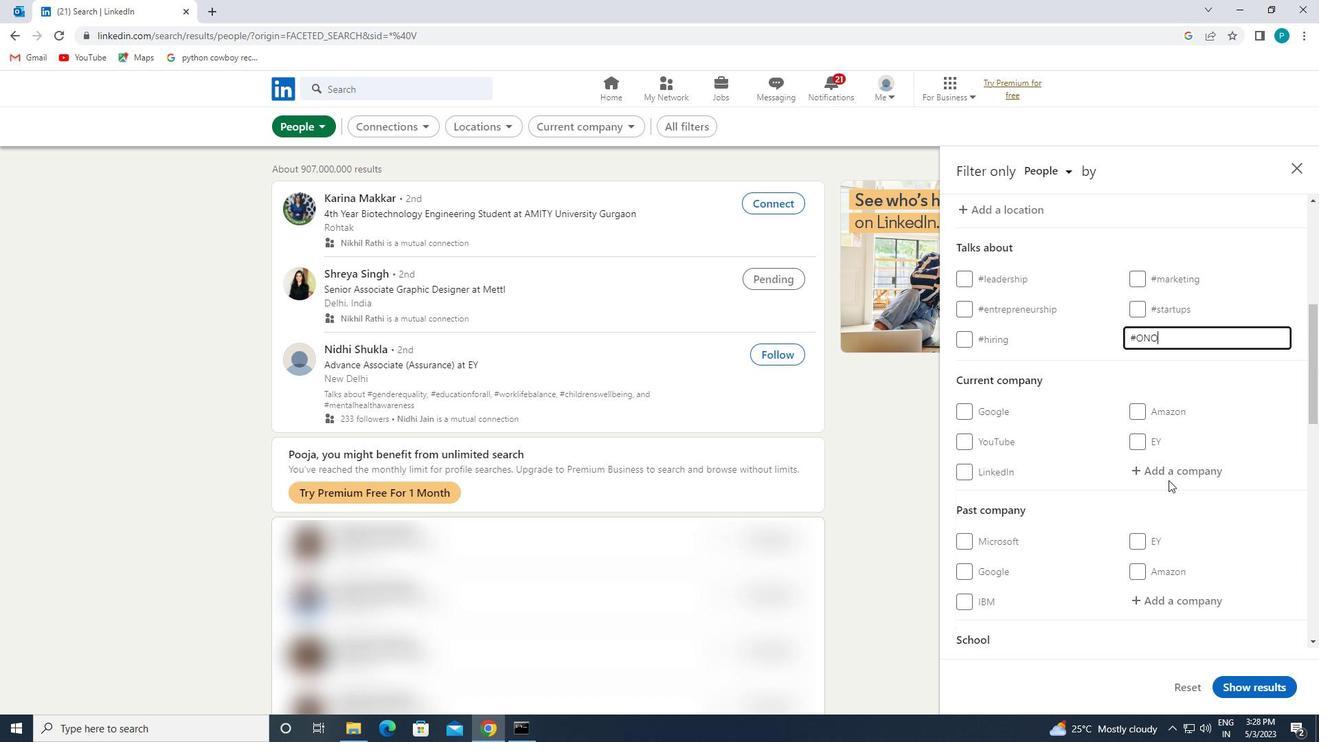 
Action: Mouse moved to (1163, 474)
Screenshot: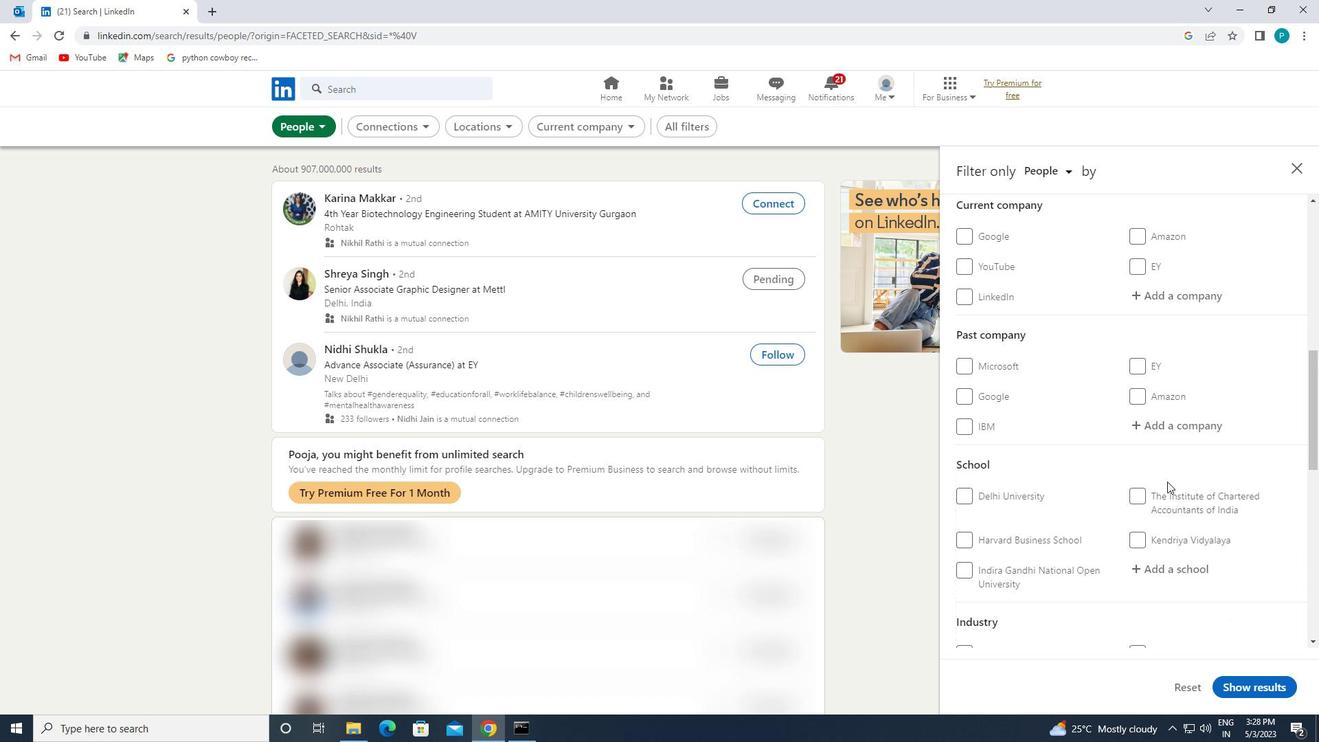 
Action: Mouse scrolled (1163, 473) with delta (0, 0)
Screenshot: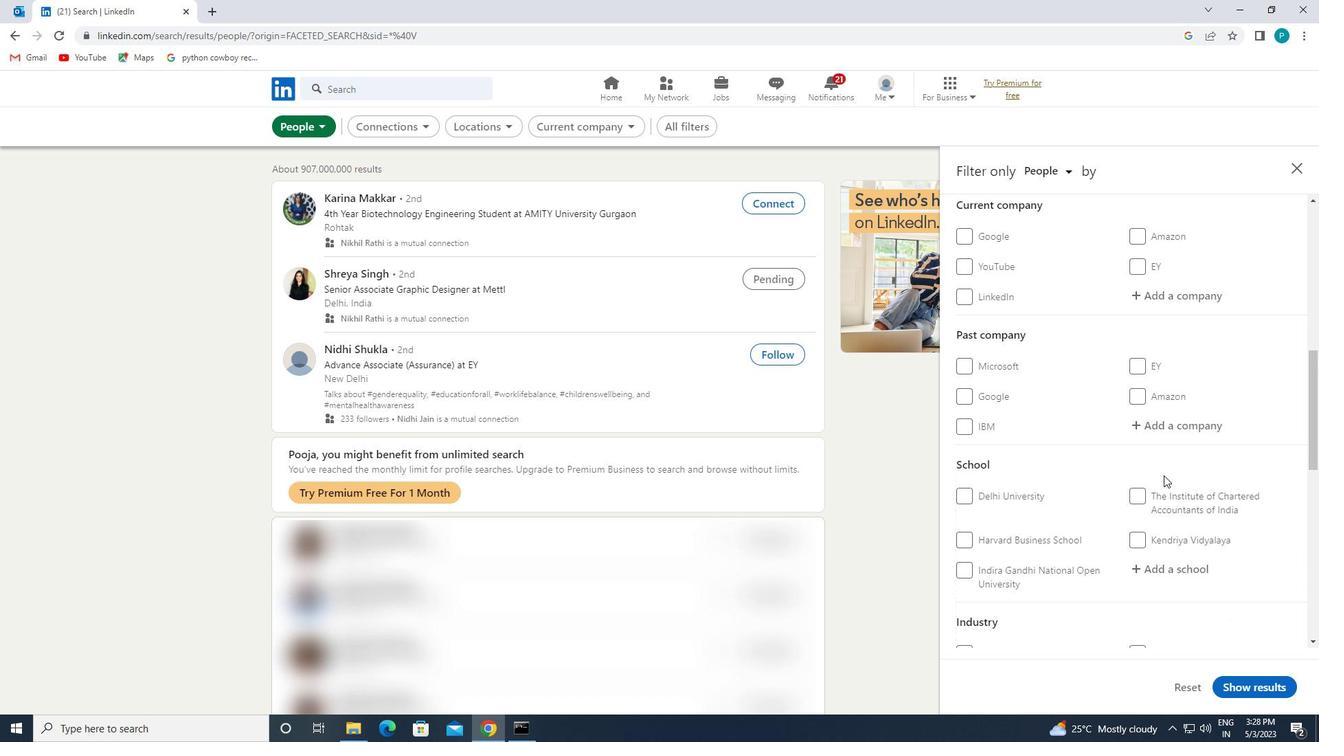 
Action: Mouse moved to (1163, 474)
Screenshot: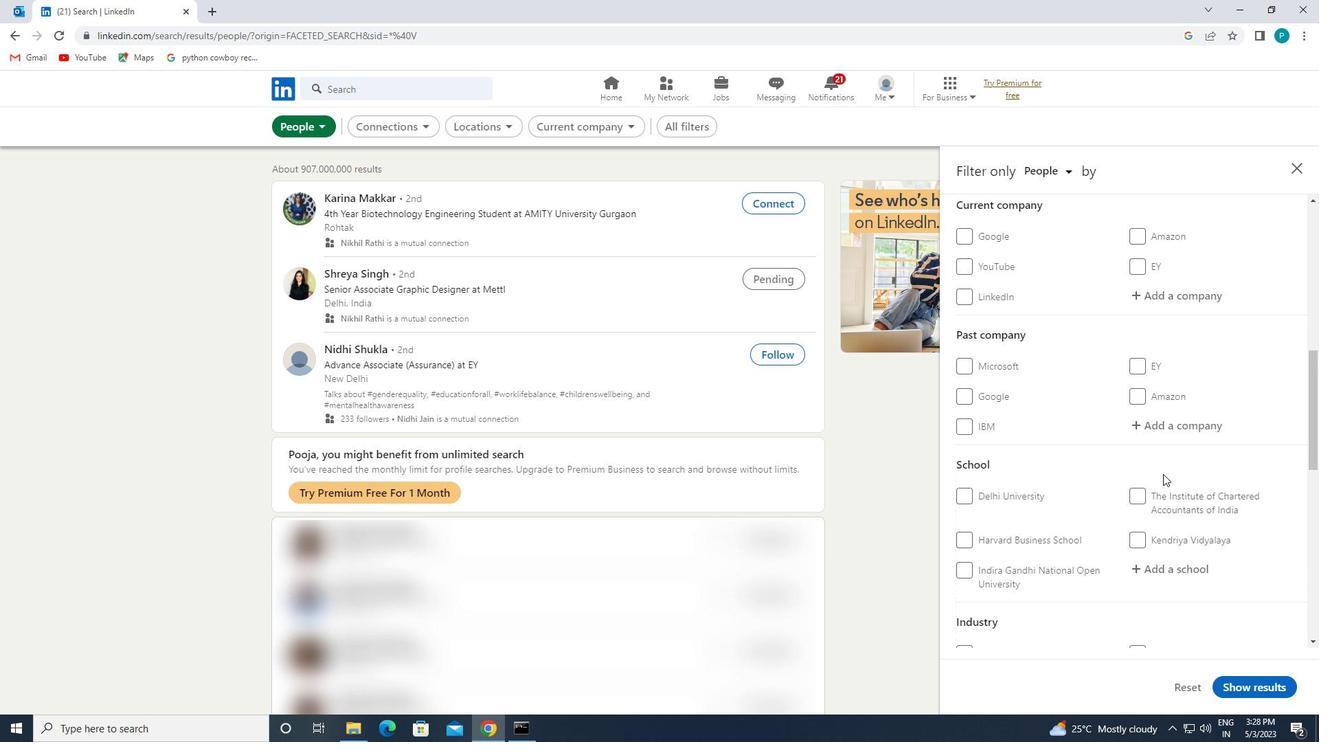 
Action: Mouse scrolled (1163, 474) with delta (0, 0)
Screenshot: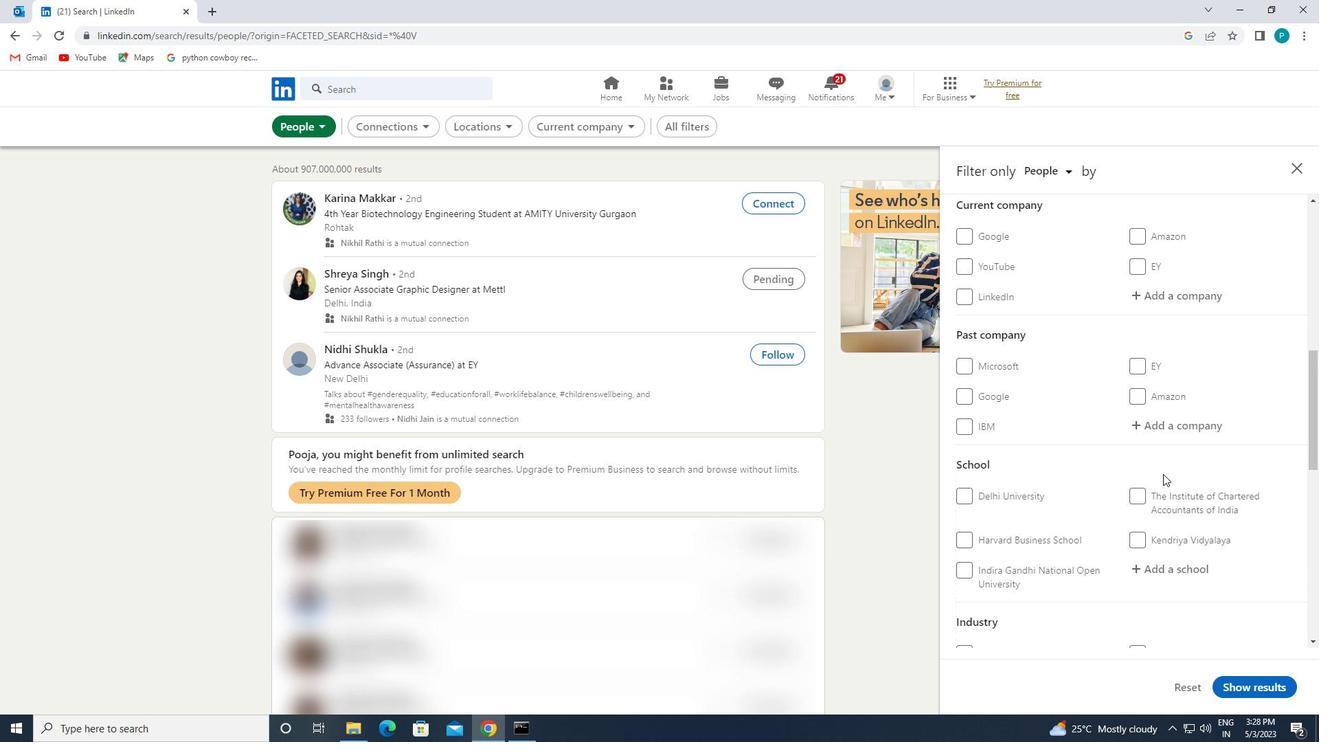 
Action: Mouse moved to (1153, 461)
Screenshot: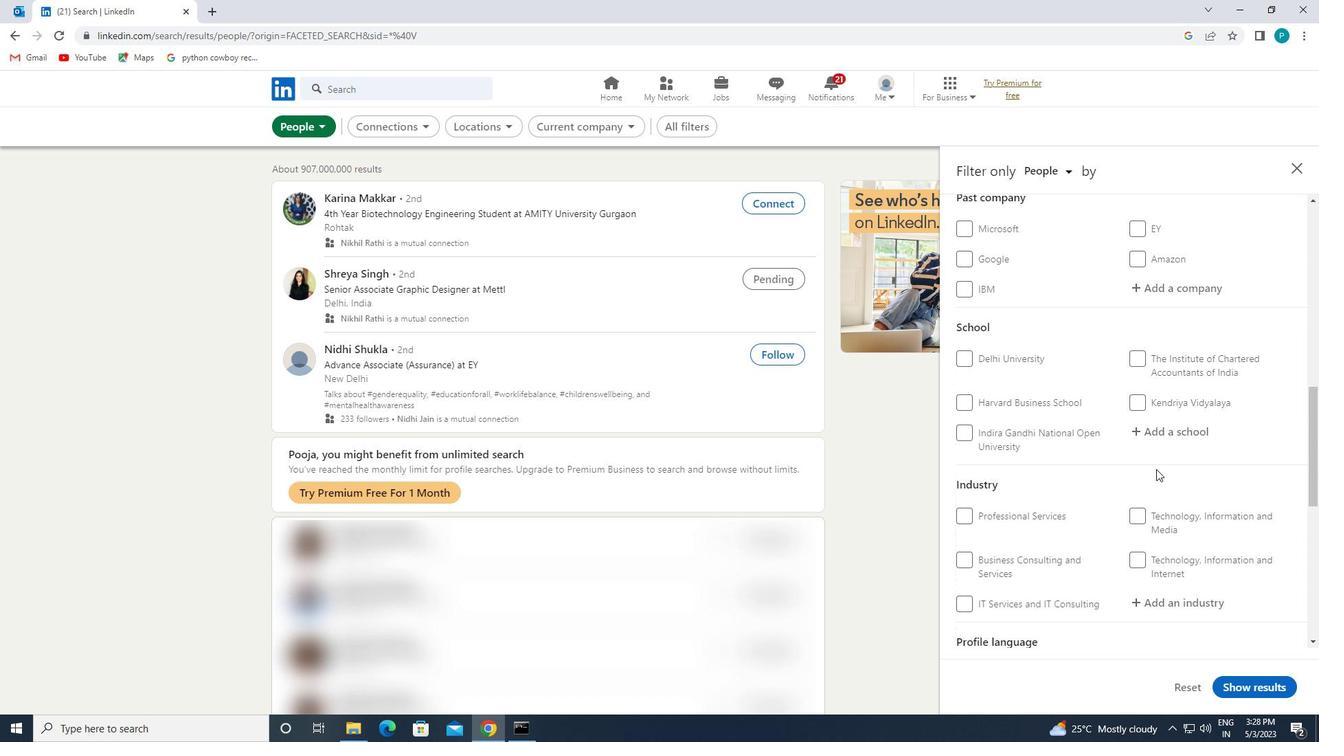 
Action: Mouse scrolled (1153, 461) with delta (0, 0)
Screenshot: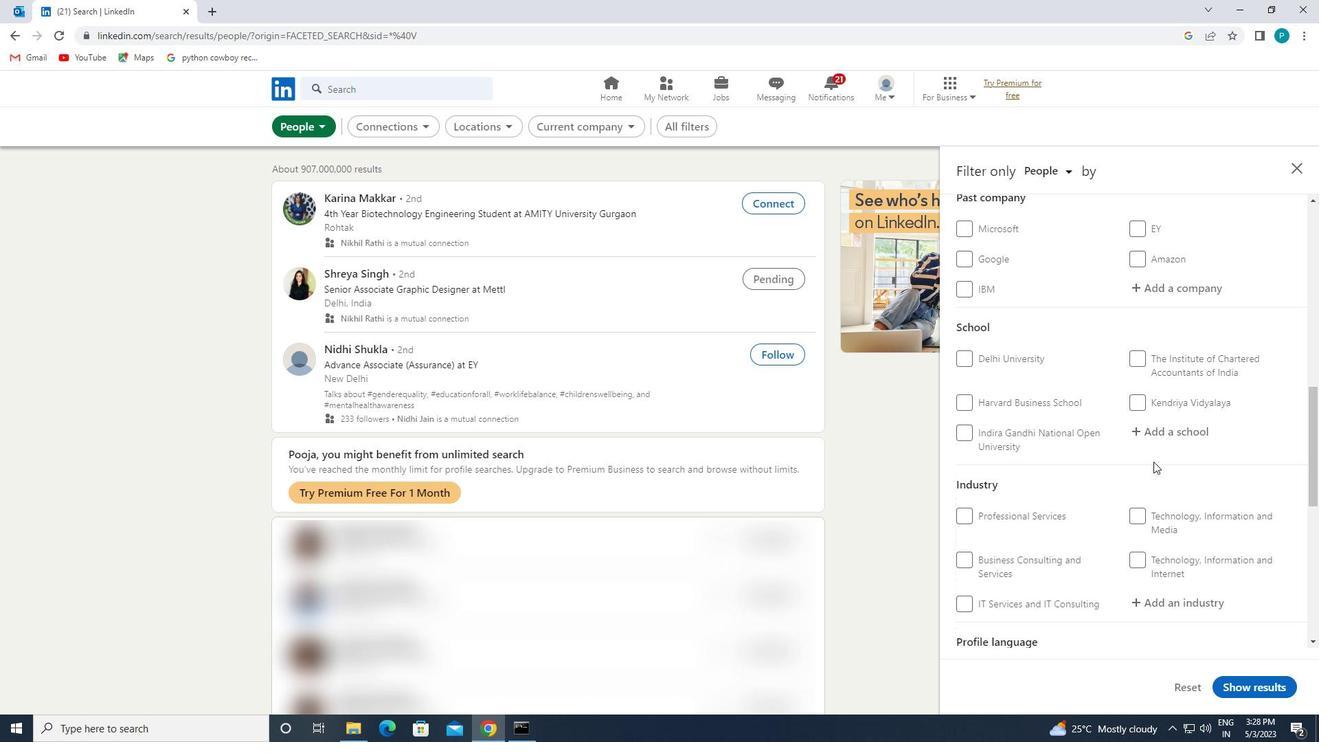 
Action: Mouse scrolled (1153, 461) with delta (0, 0)
Screenshot: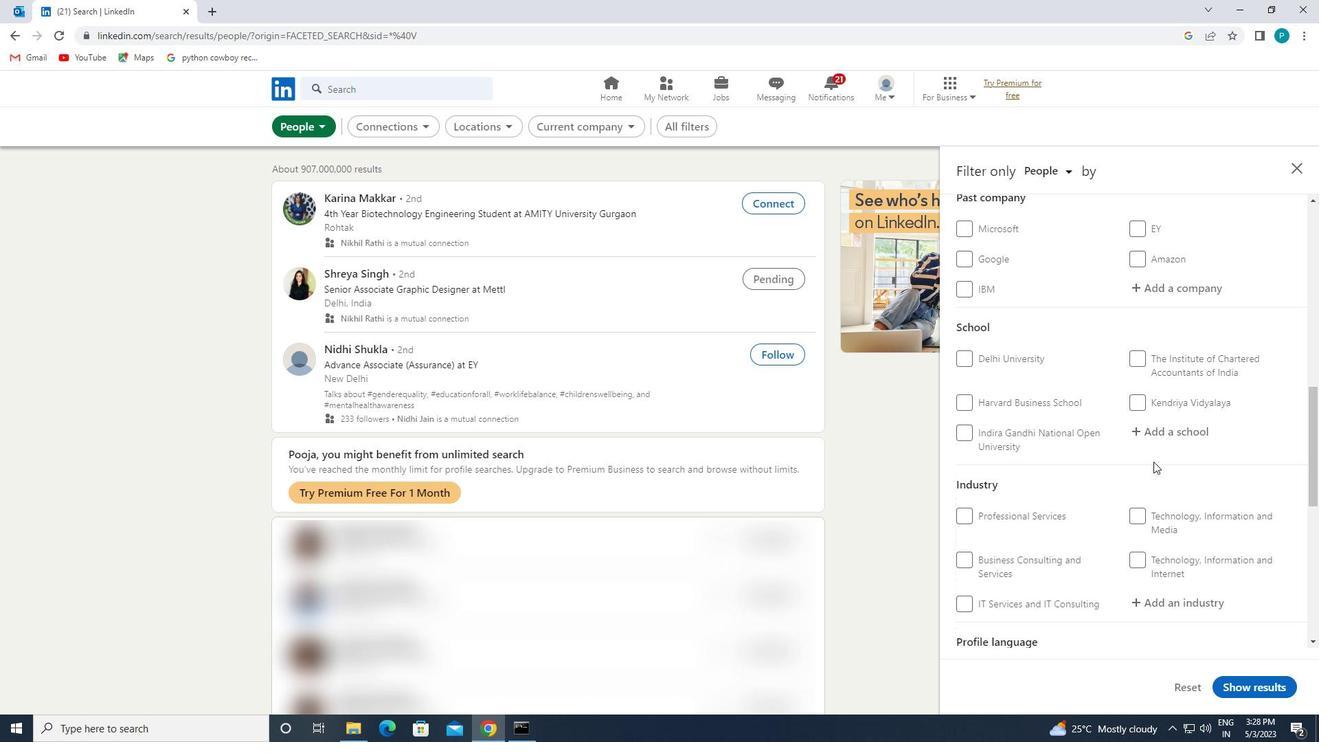 
Action: Mouse scrolled (1153, 461) with delta (0, 0)
Screenshot: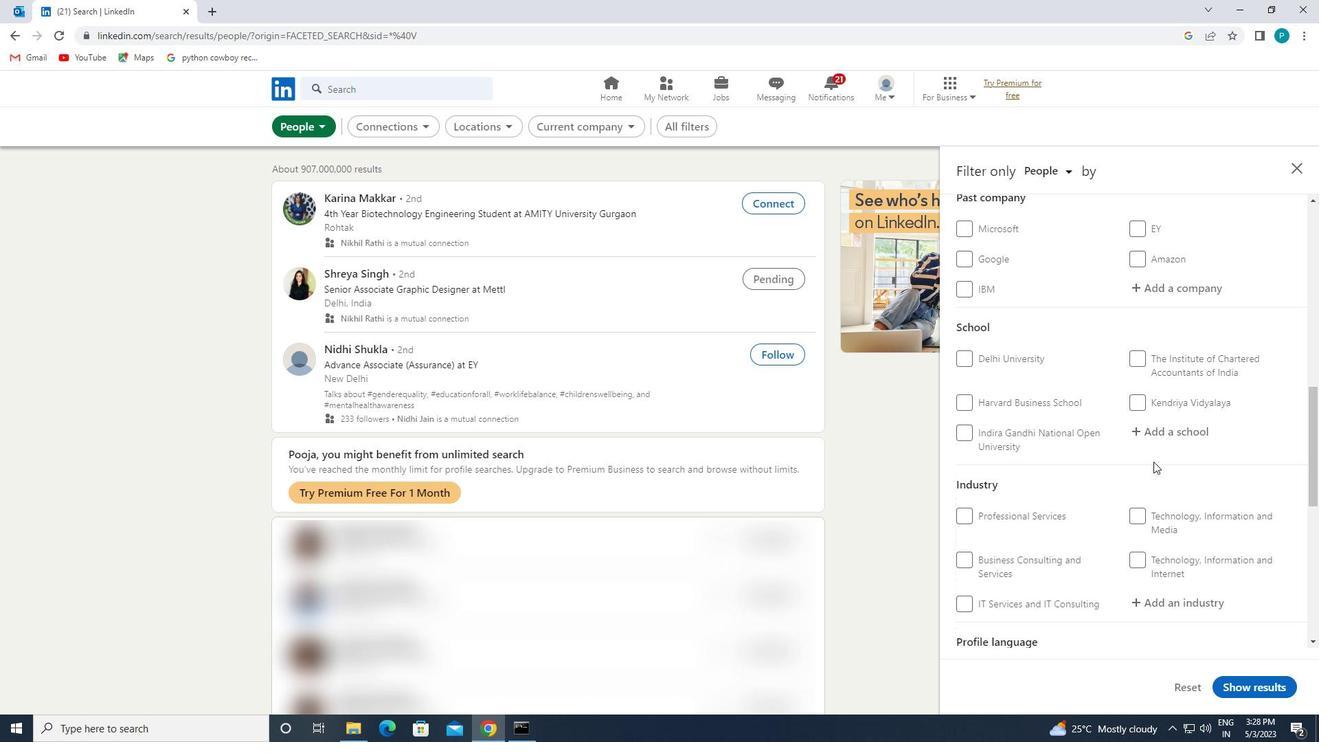 
Action: Mouse moved to (1001, 533)
Screenshot: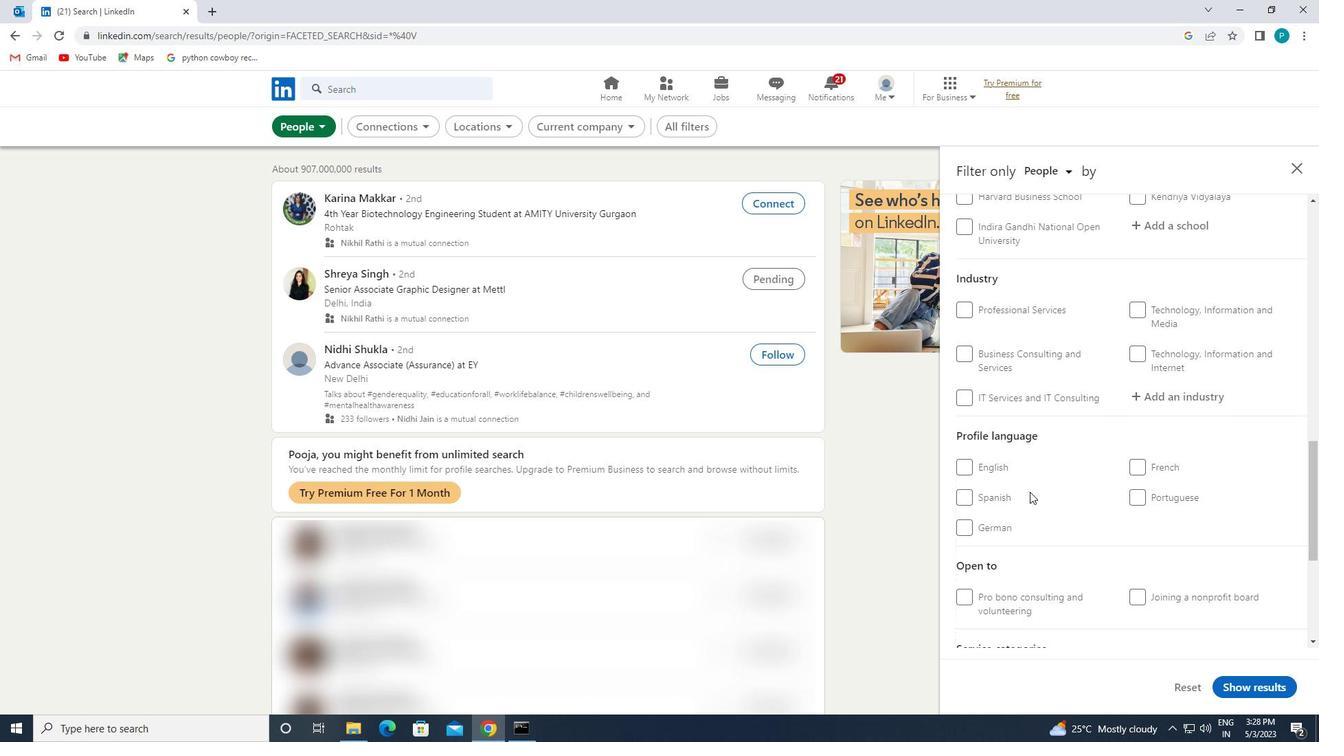 
Action: Mouse pressed left at (1001, 533)
Screenshot: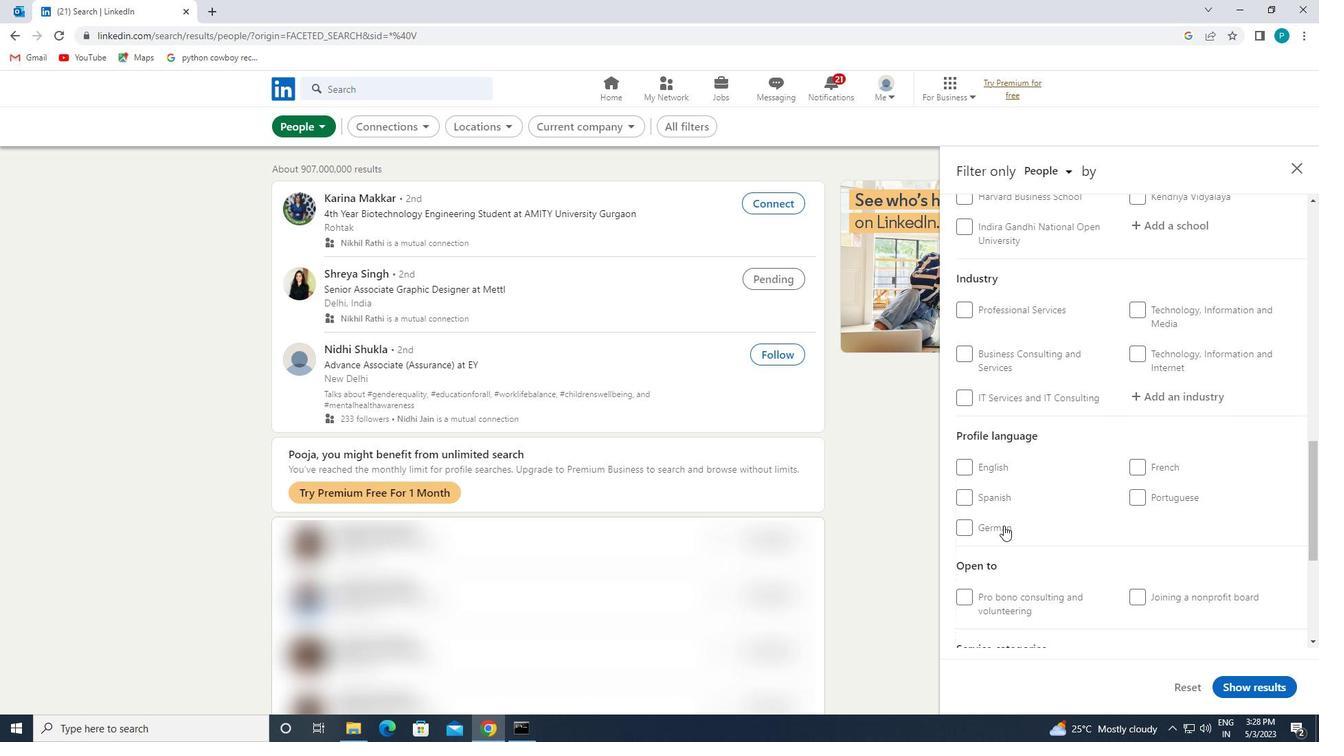 
Action: Mouse moved to (1164, 475)
Screenshot: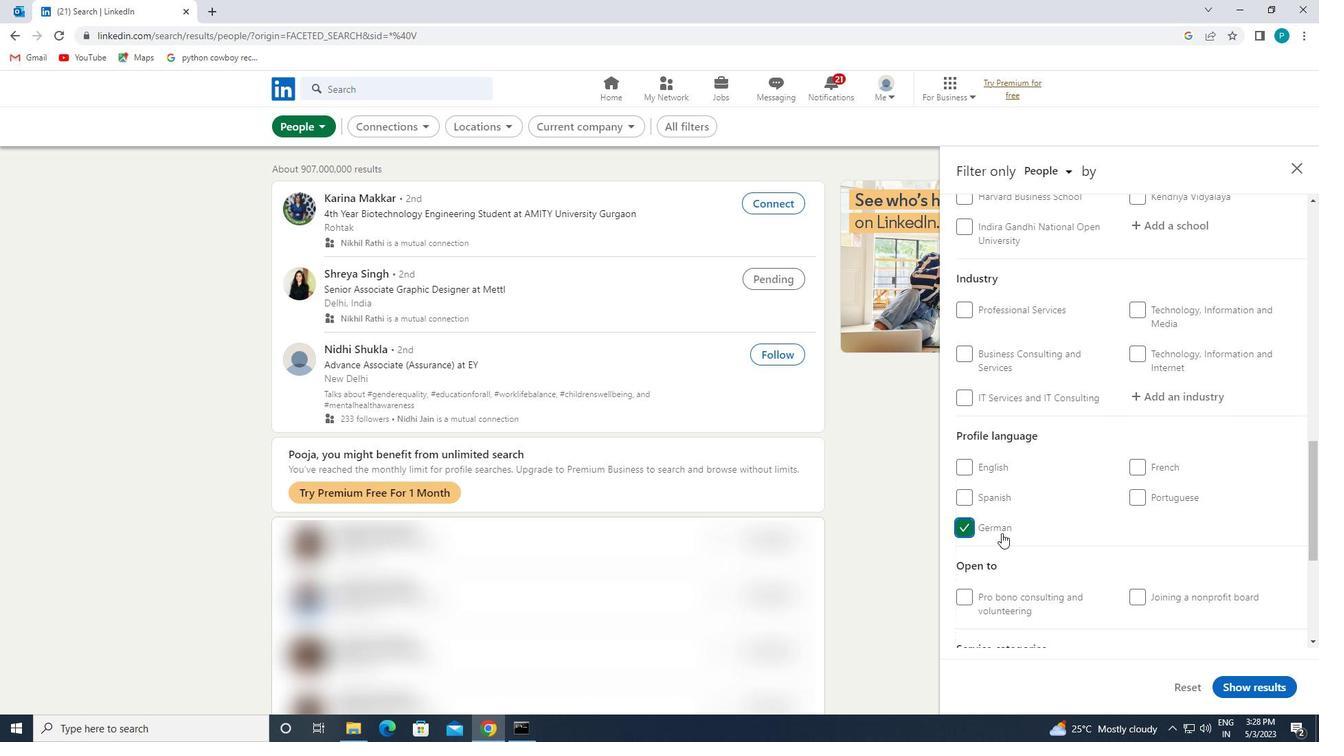 
Action: Mouse scrolled (1164, 476) with delta (0, 0)
Screenshot: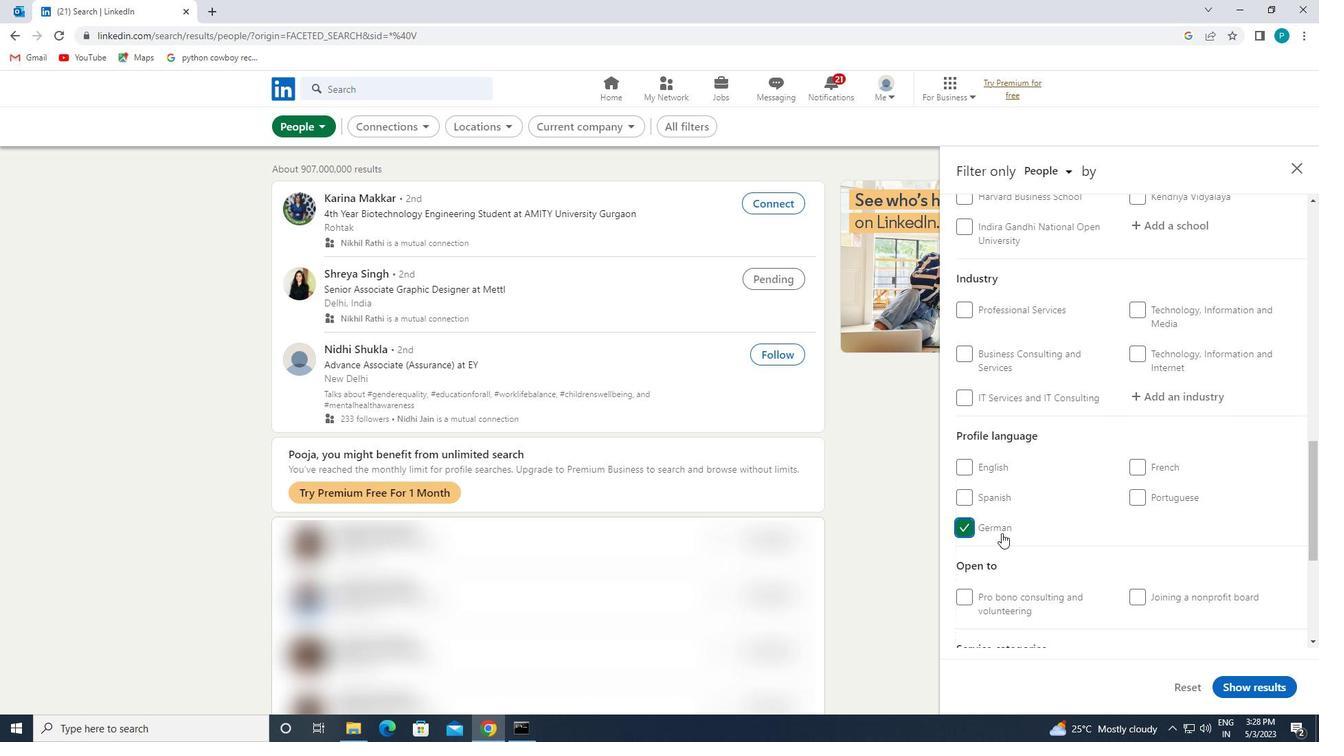
Action: Mouse moved to (1164, 475)
Screenshot: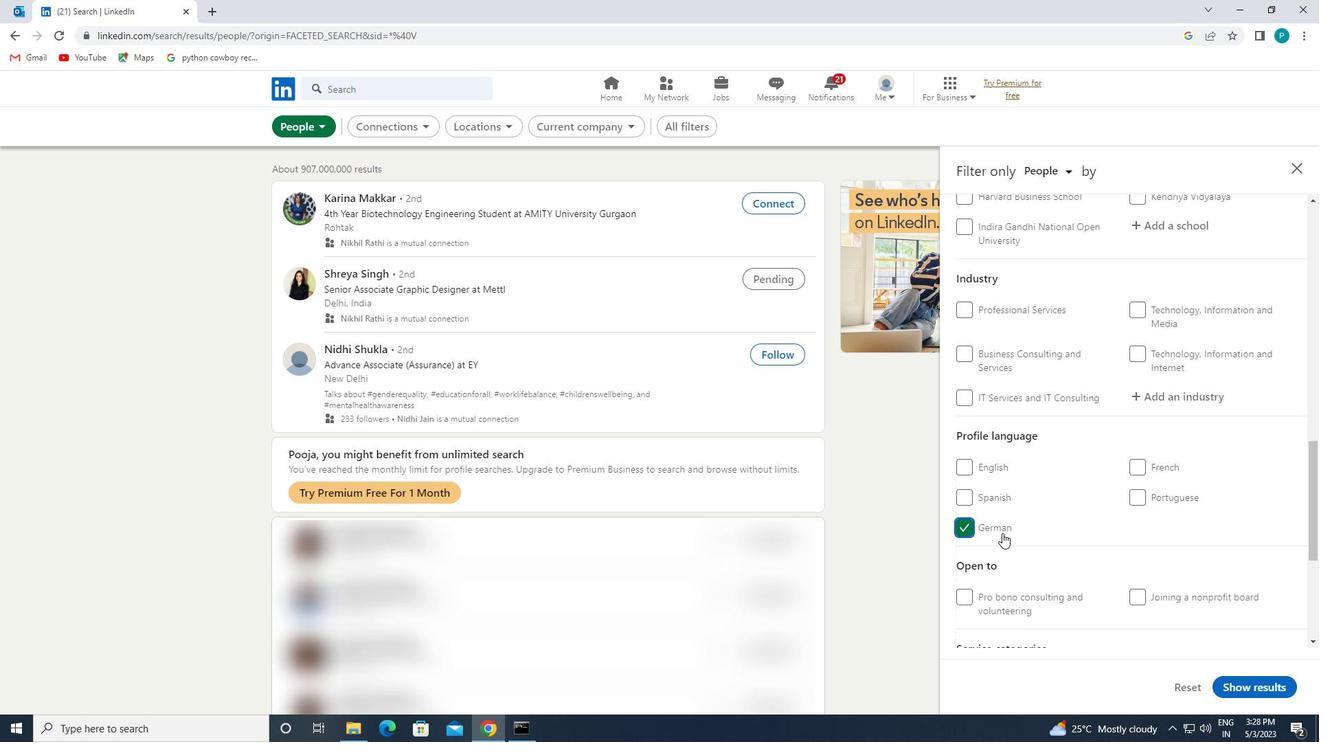 
Action: Mouse scrolled (1164, 476) with delta (0, 0)
Screenshot: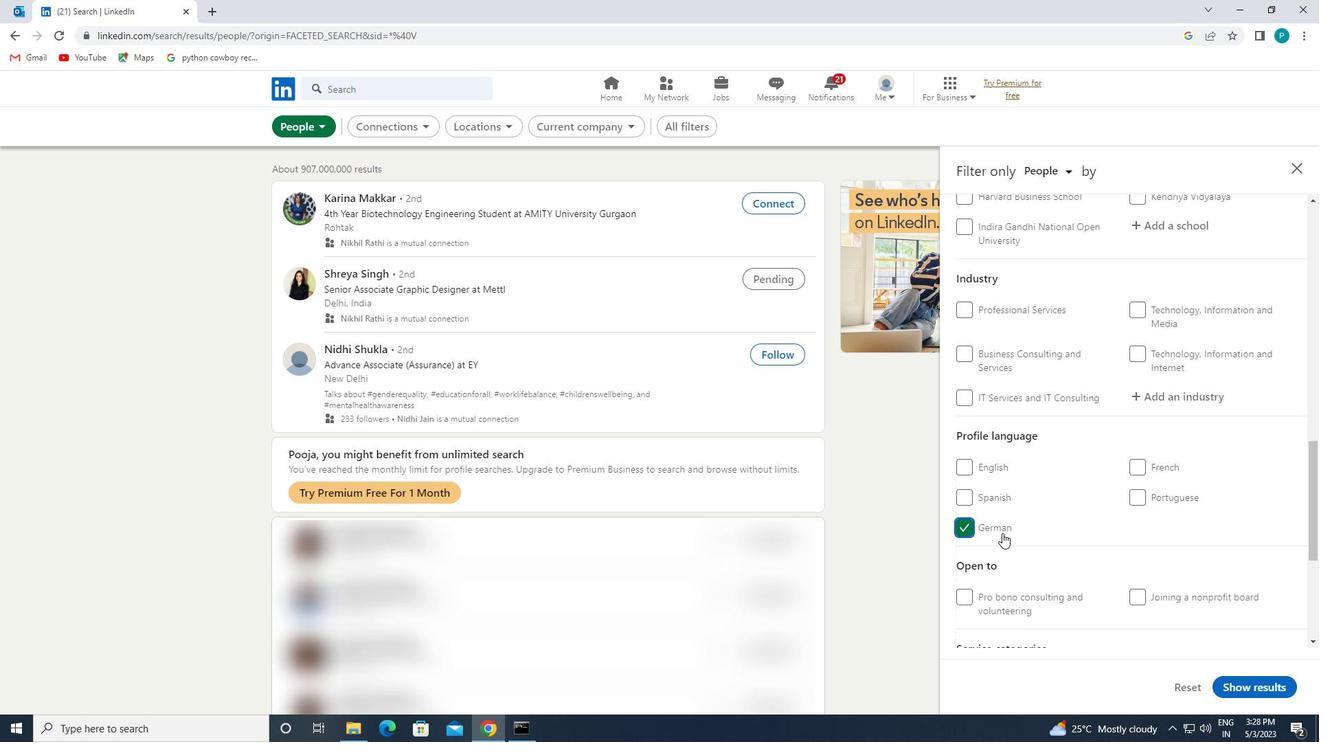 
Action: Mouse scrolled (1164, 476) with delta (0, 0)
Screenshot: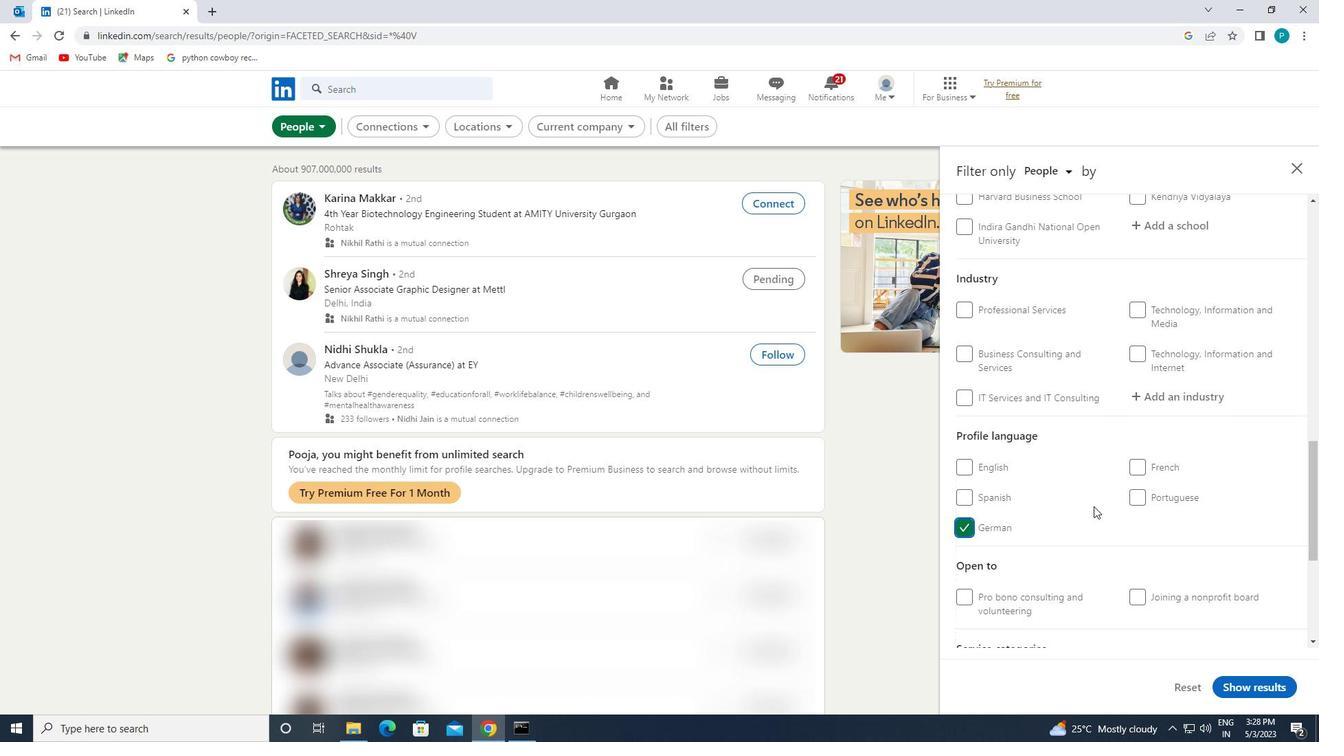
Action: Mouse moved to (1164, 474)
Screenshot: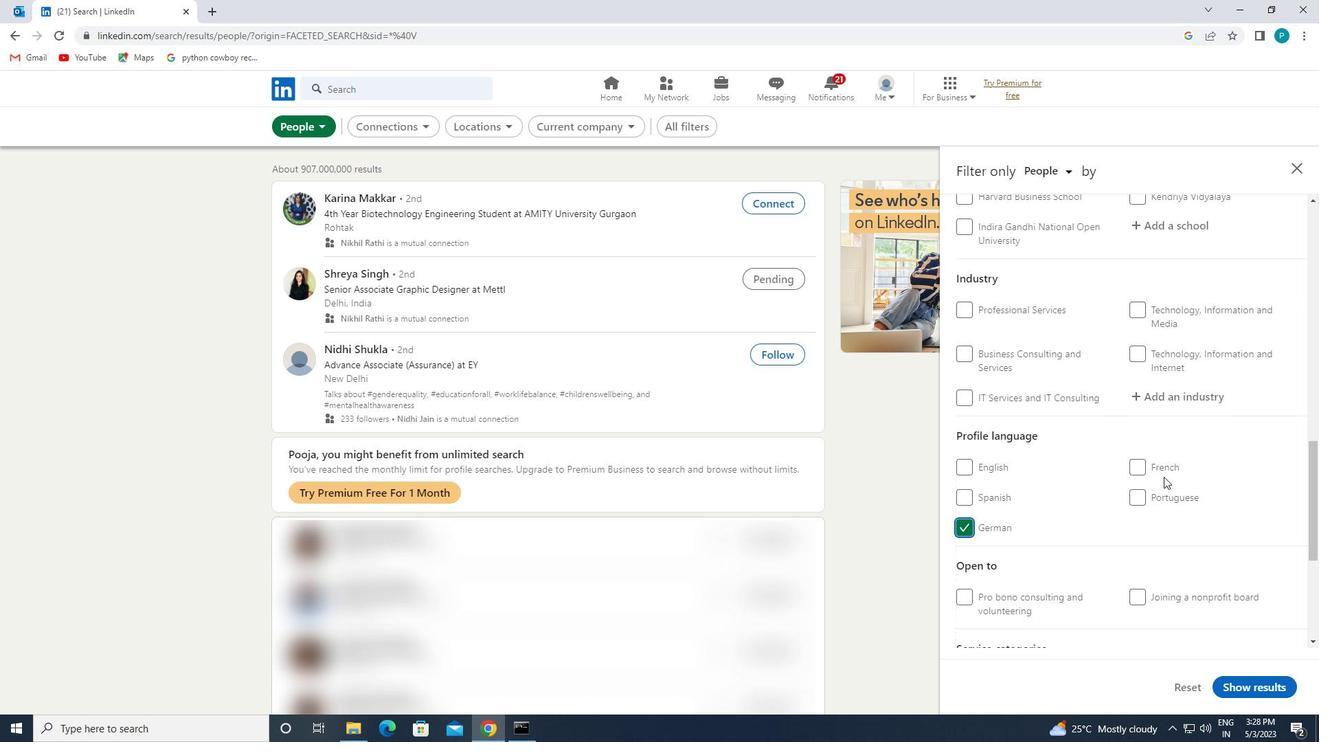 
Action: Mouse scrolled (1164, 475) with delta (0, 0)
Screenshot: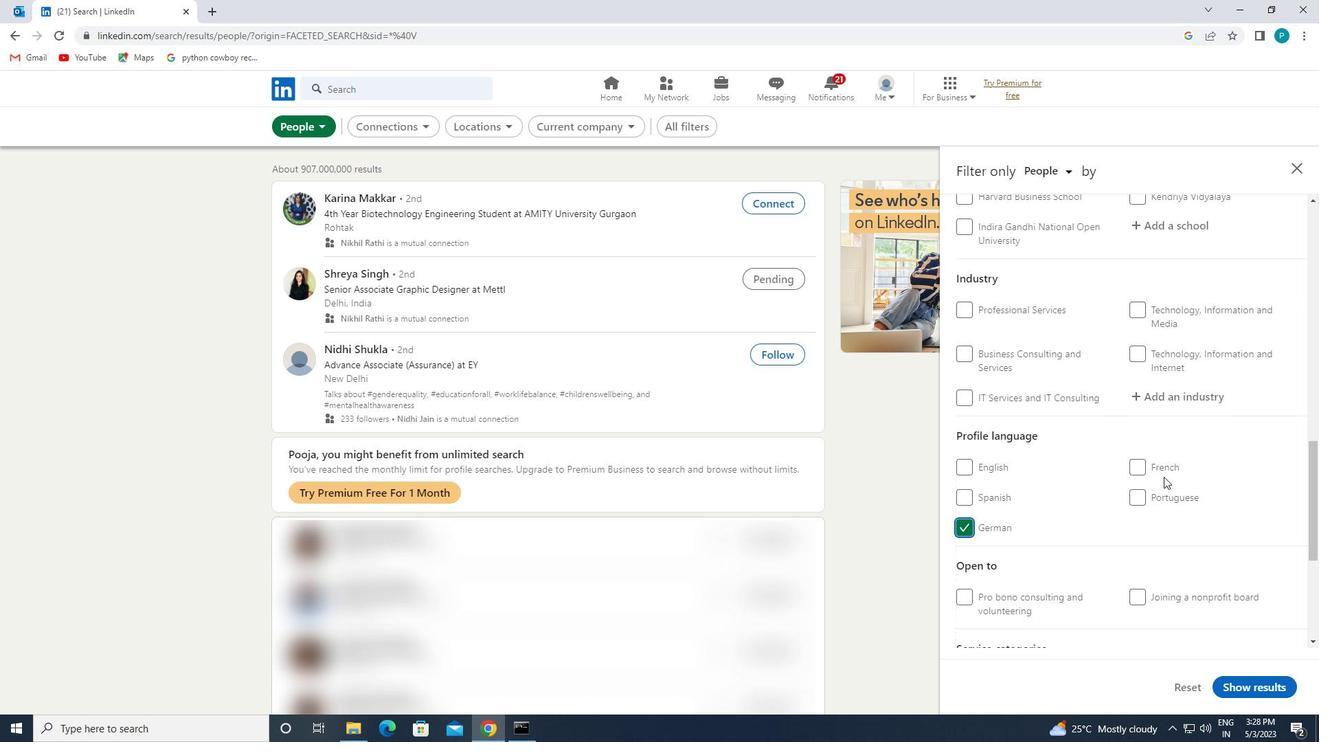 
Action: Mouse moved to (1164, 474)
Screenshot: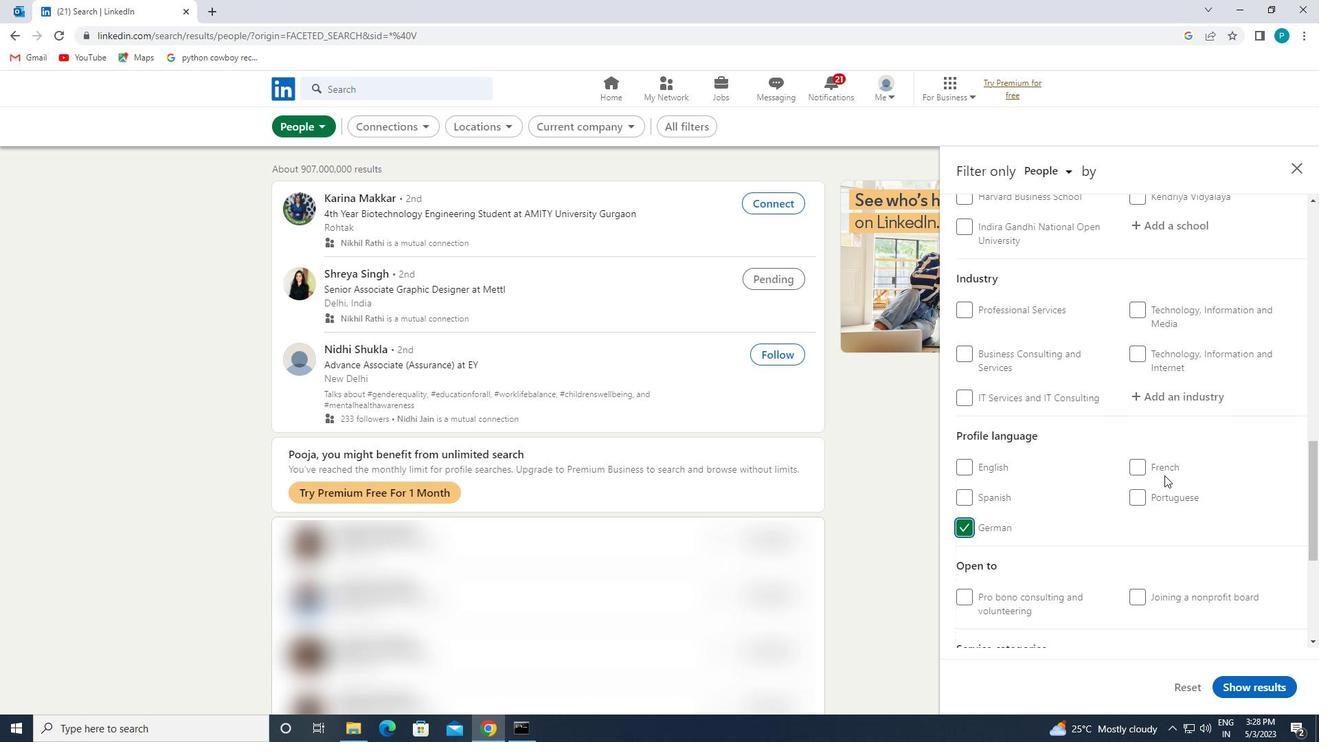 
Action: Mouse scrolled (1164, 474) with delta (0, 0)
Screenshot: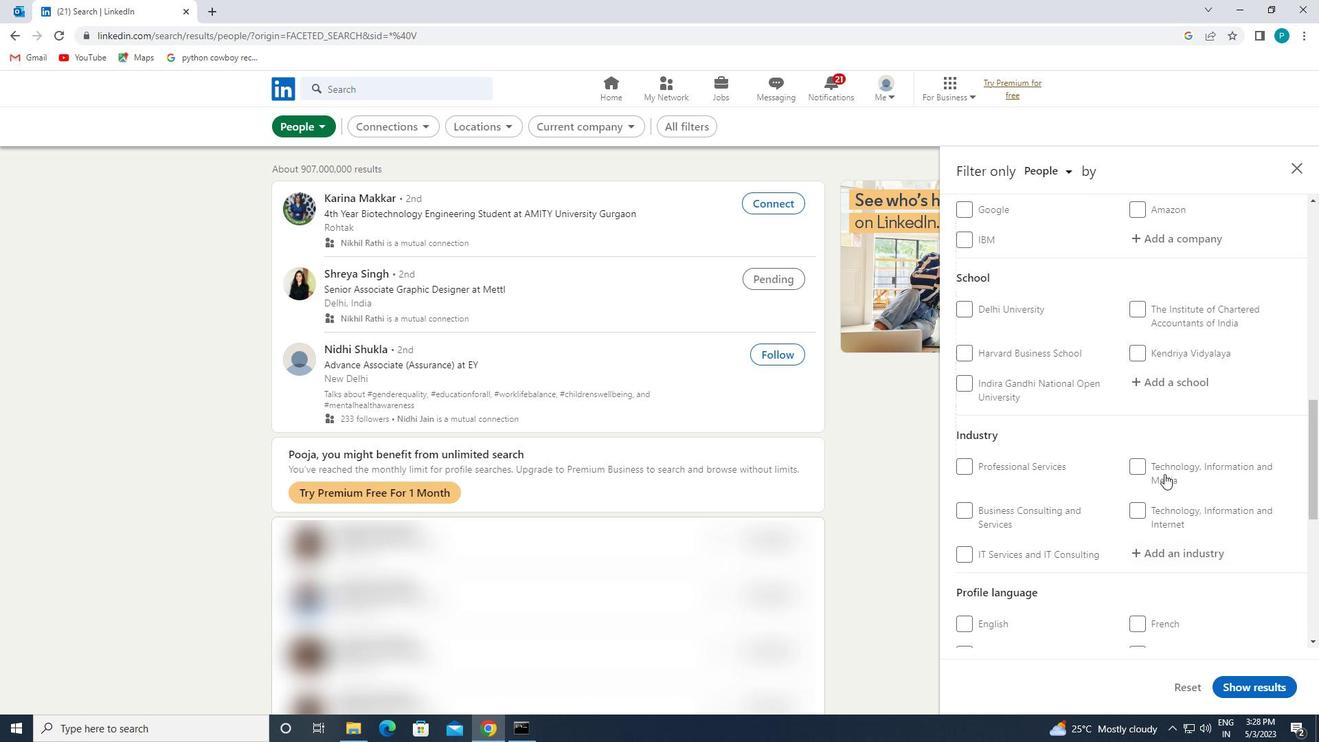 
Action: Mouse scrolled (1164, 474) with delta (0, 0)
Screenshot: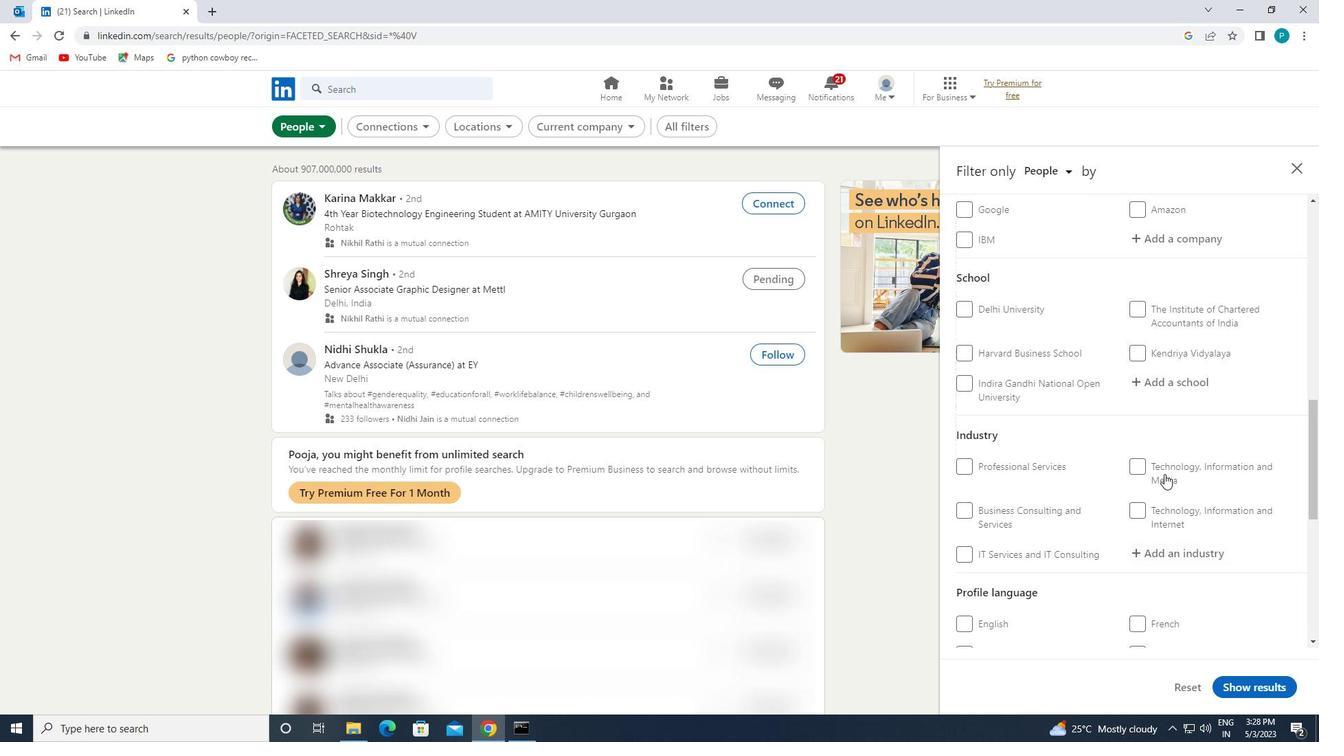 
Action: Mouse scrolled (1164, 474) with delta (0, 0)
Screenshot: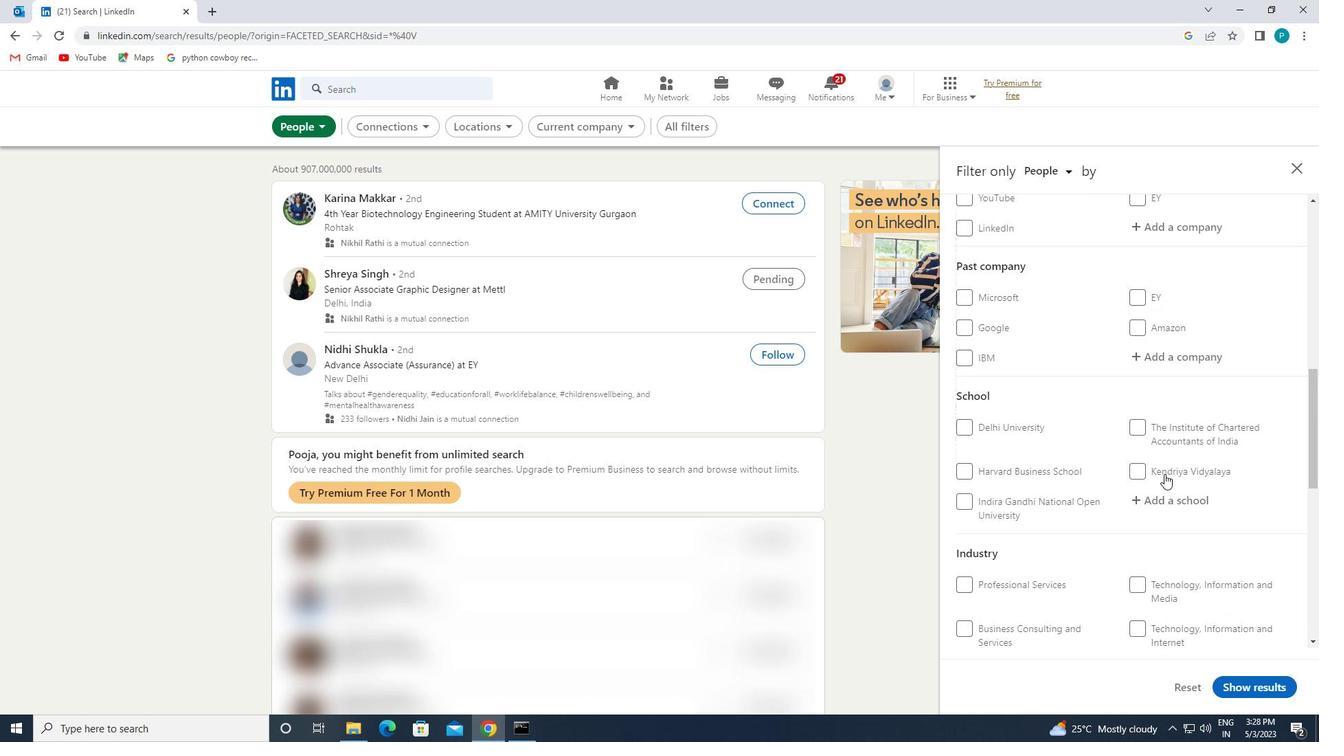 
Action: Mouse moved to (1151, 423)
Screenshot: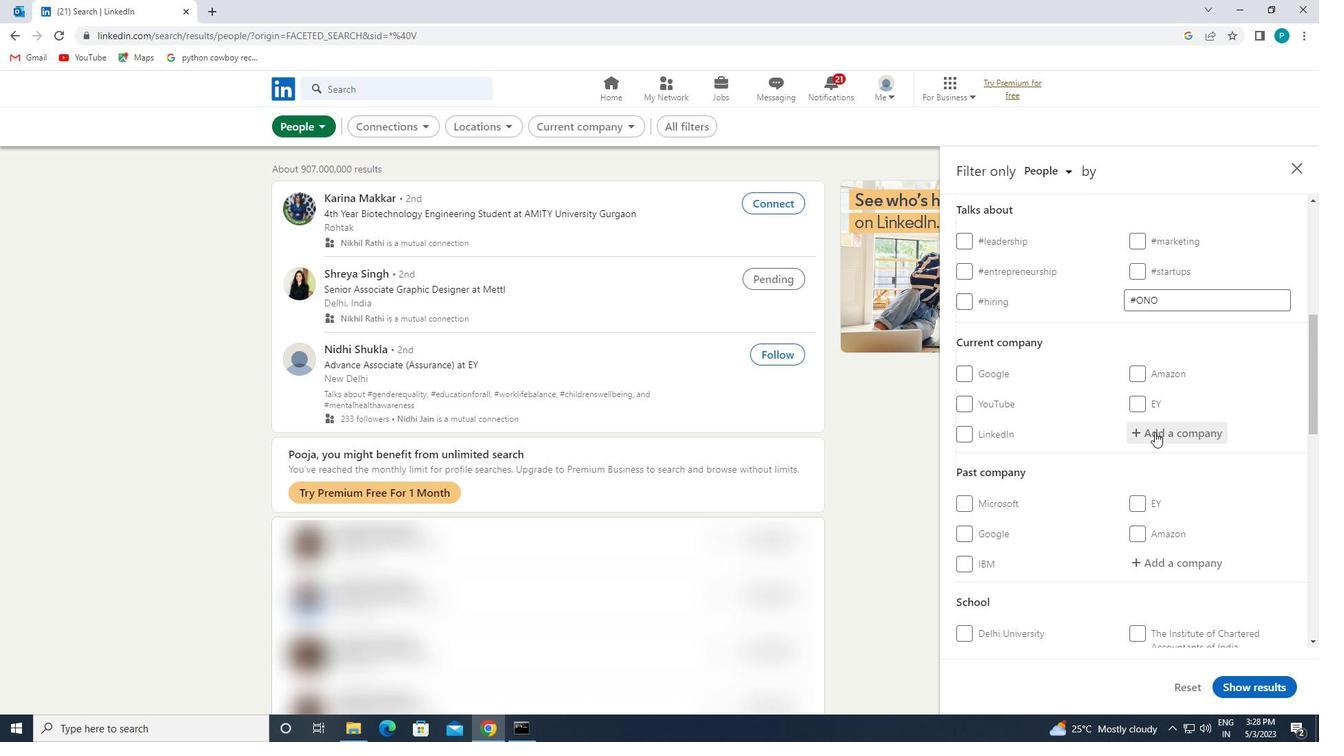 
Action: Mouse pressed left at (1151, 423)
Screenshot: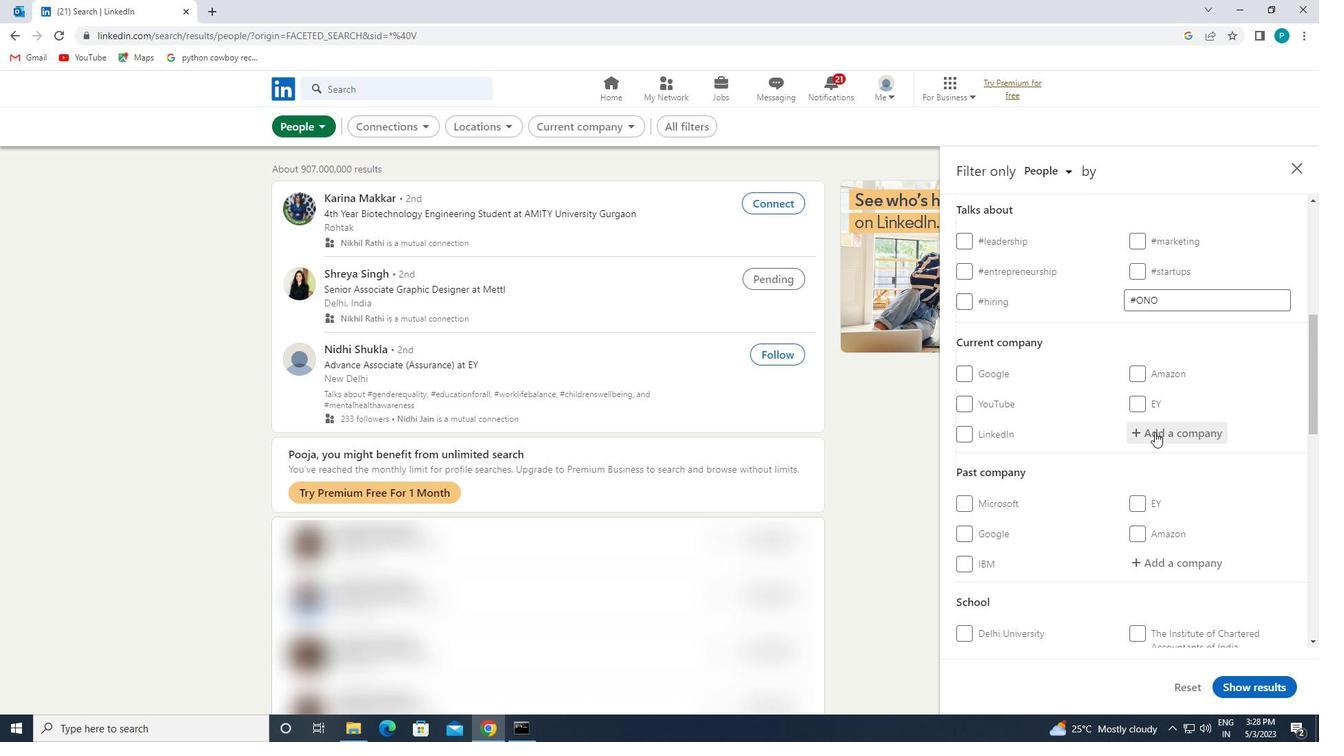 
Action: Mouse moved to (1151, 423)
Screenshot: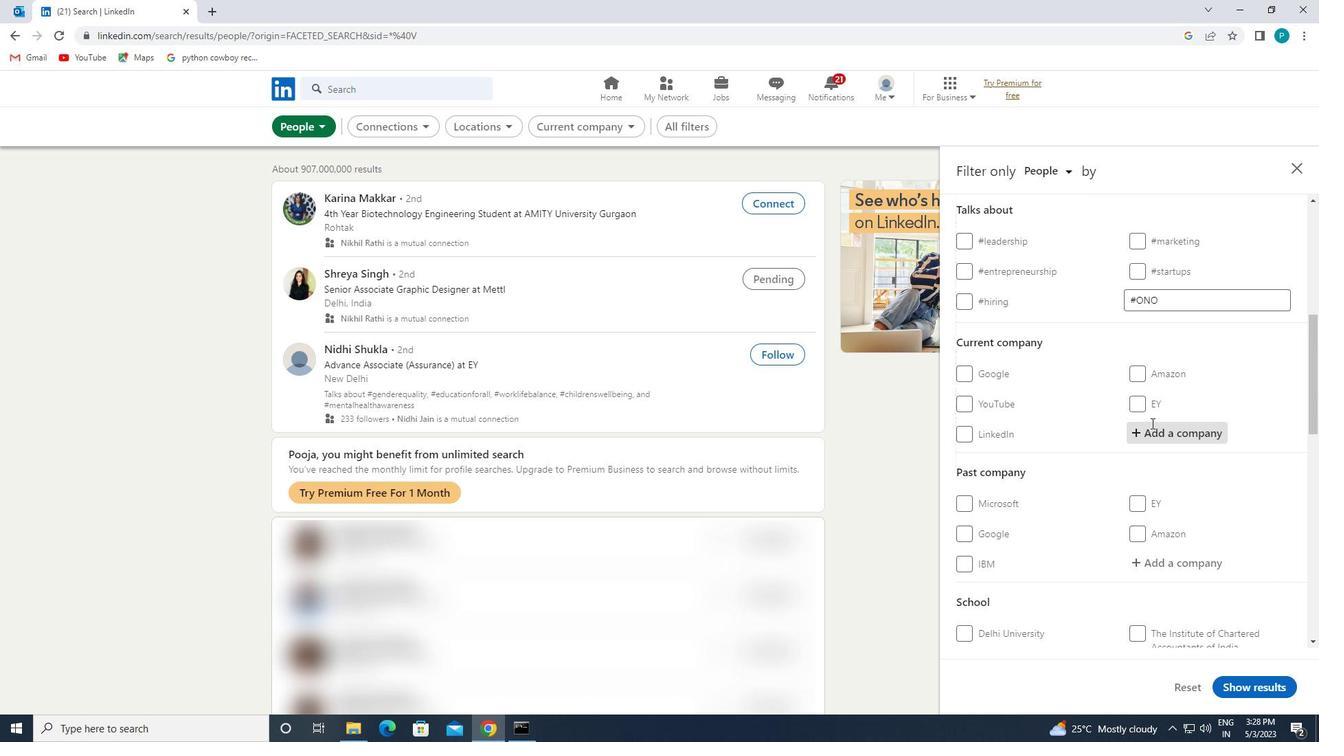 
Action: Key pressed <Key.caps_lock>HENKEL
Screenshot: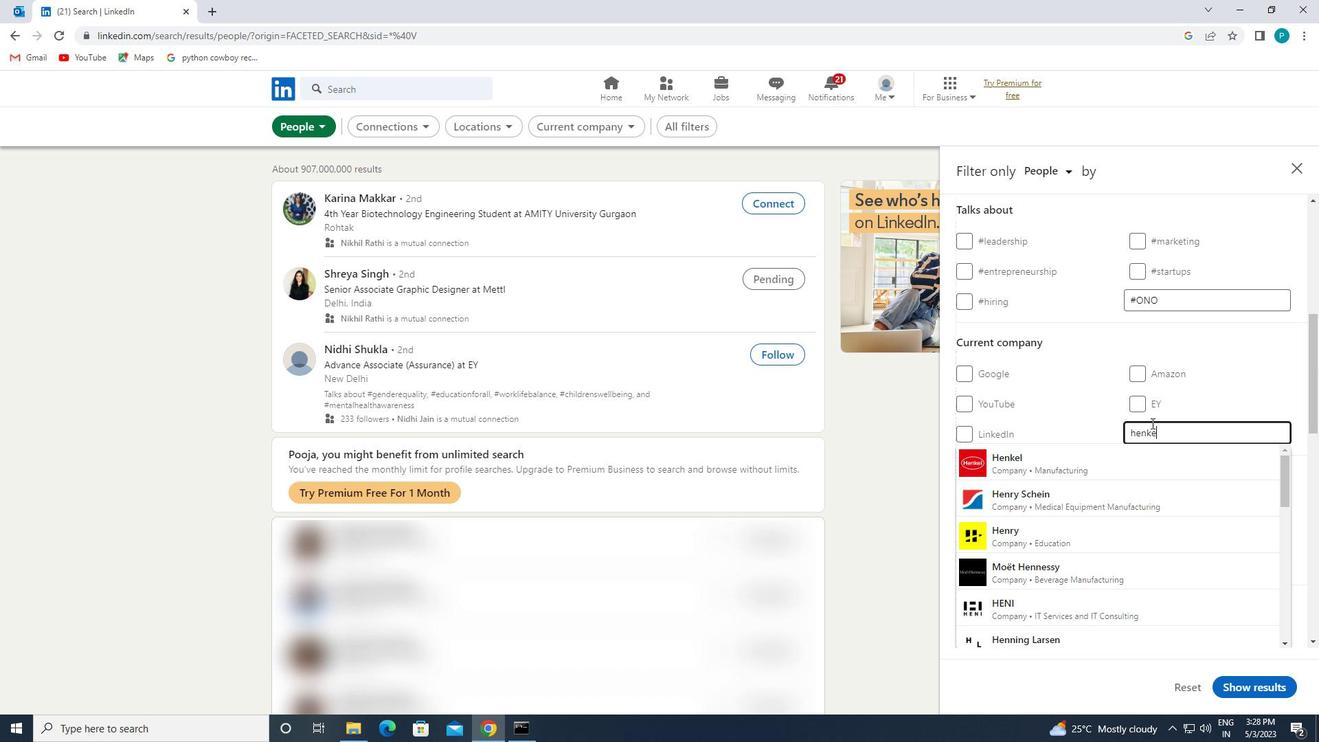
Action: Mouse moved to (1099, 463)
Screenshot: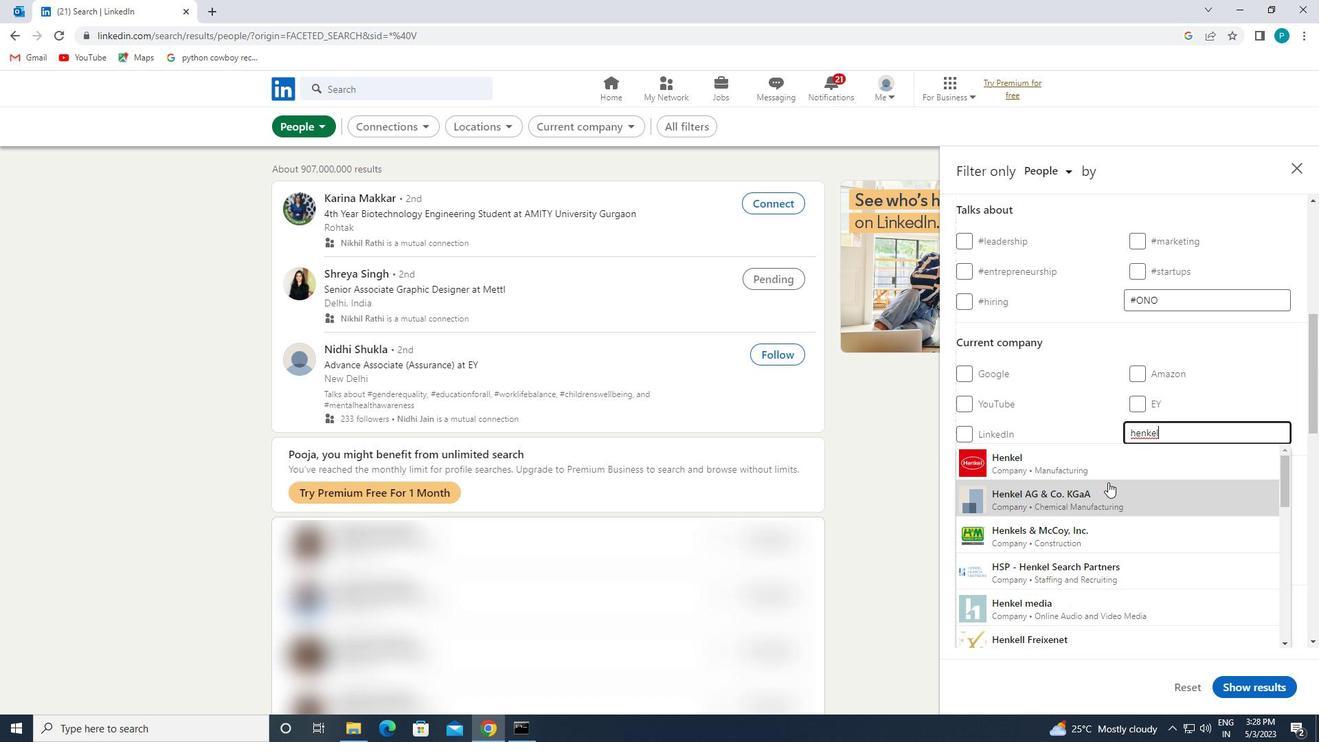 
Action: Mouse pressed left at (1099, 463)
Screenshot: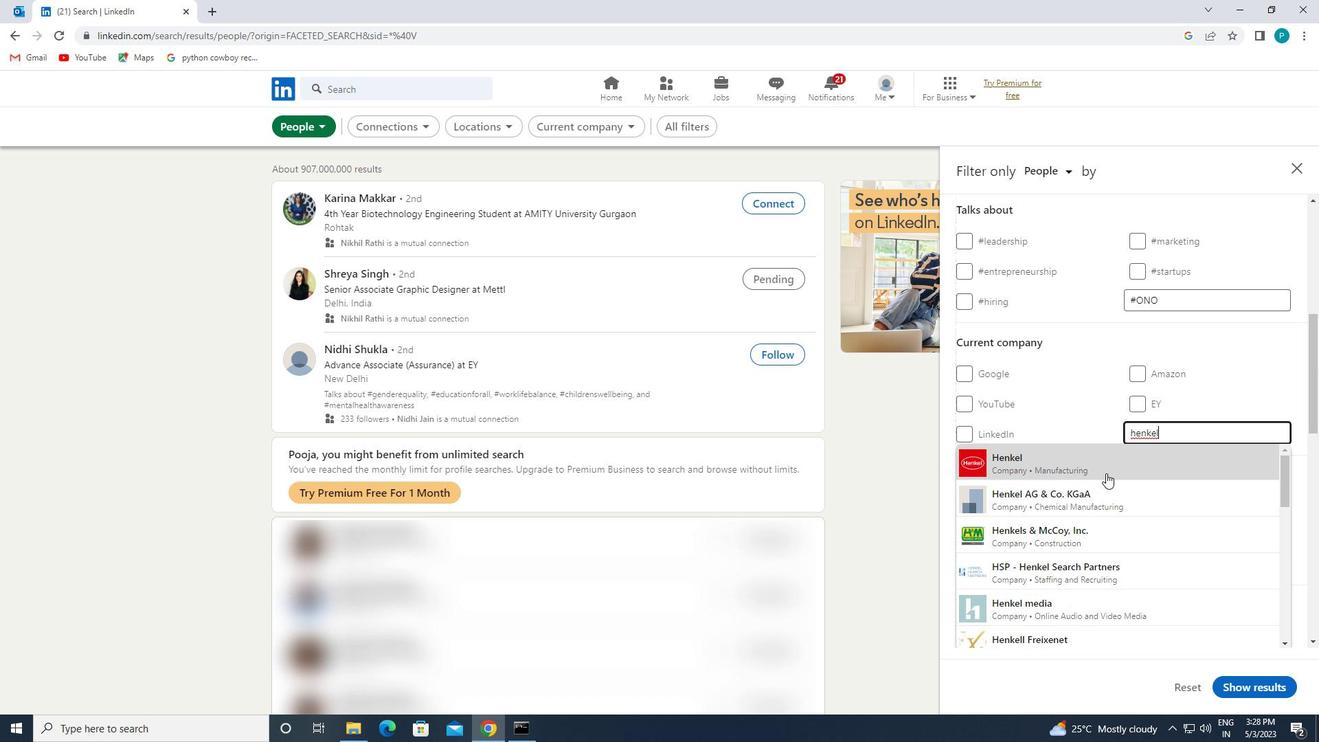 
Action: Mouse moved to (1115, 476)
Screenshot: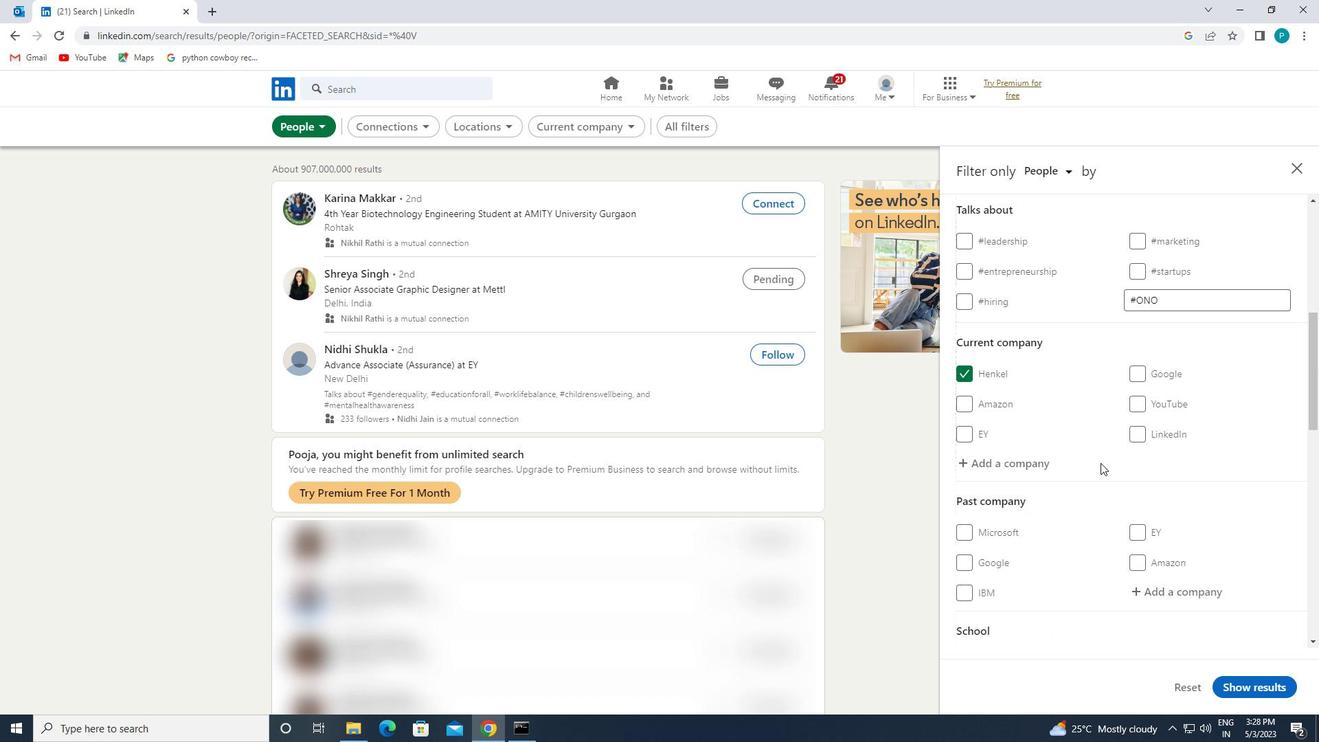 
Action: Mouse scrolled (1115, 476) with delta (0, 0)
Screenshot: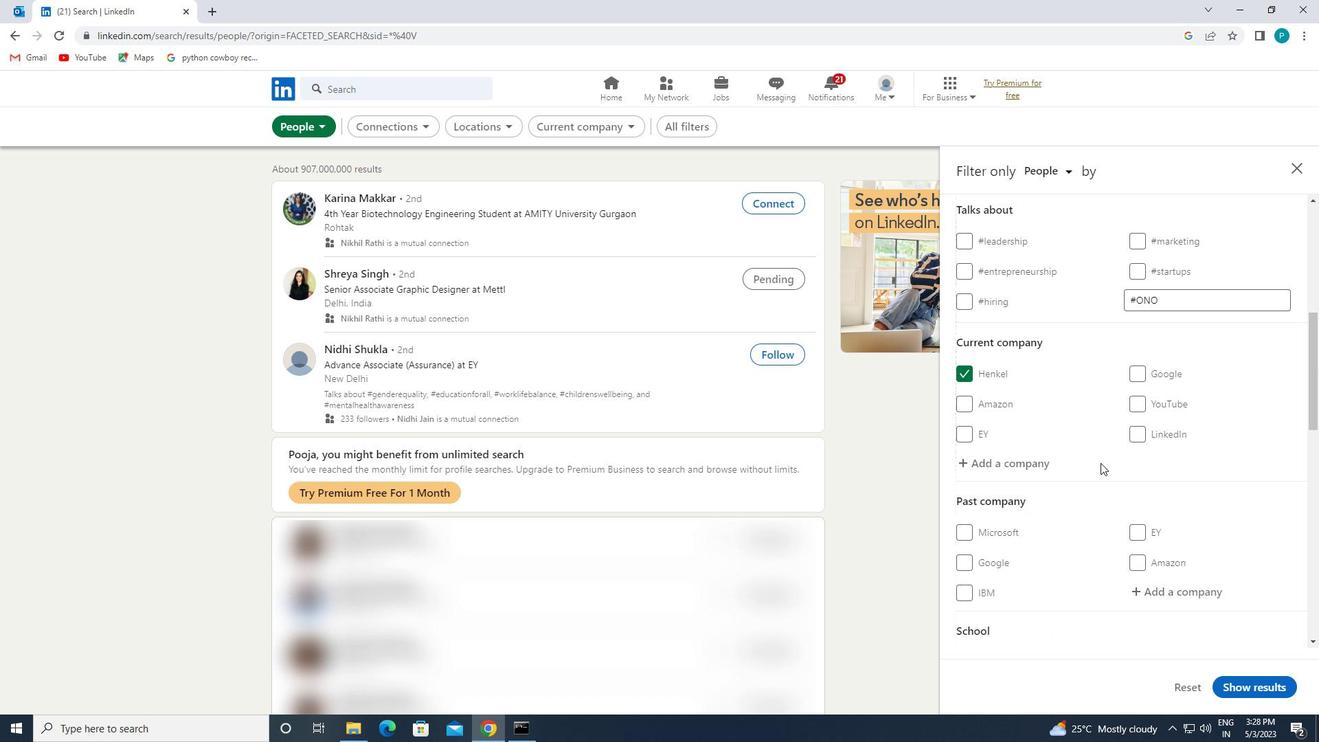 
Action: Mouse scrolled (1115, 476) with delta (0, 0)
Screenshot: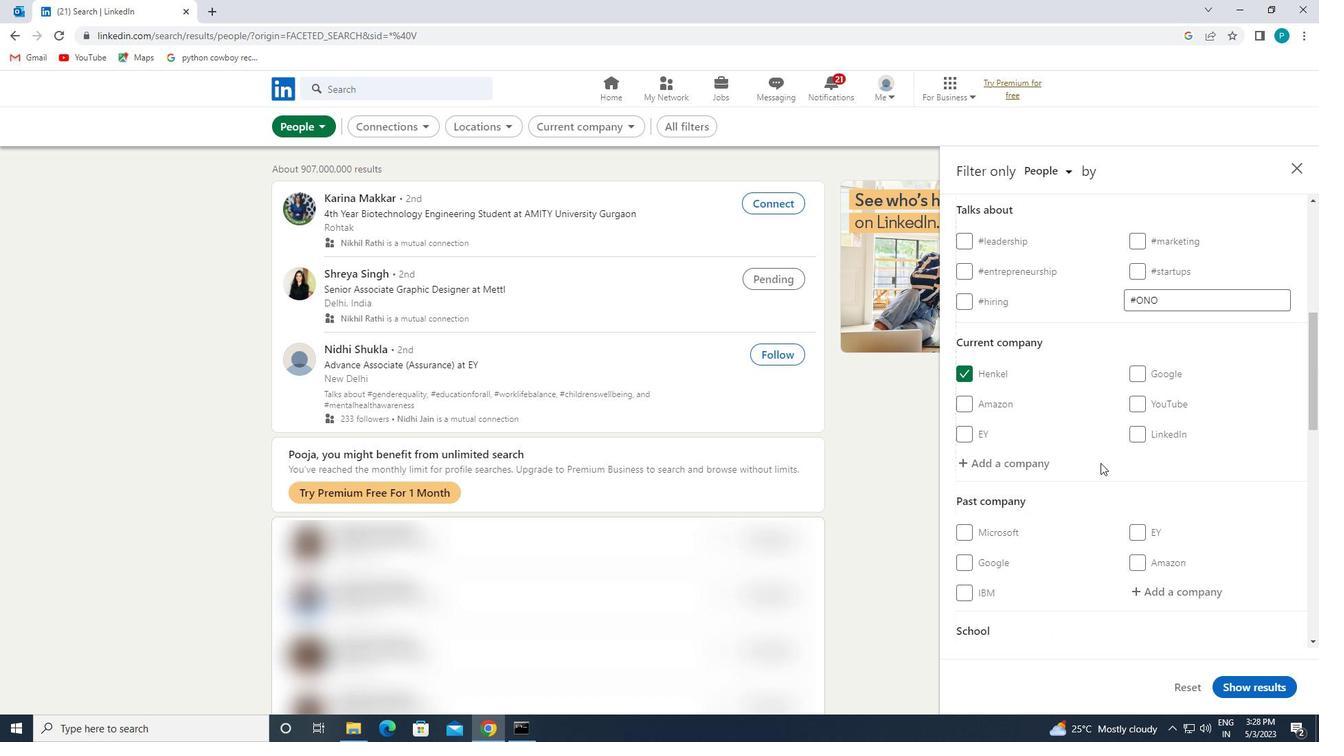 
Action: Mouse moved to (1116, 478)
Screenshot: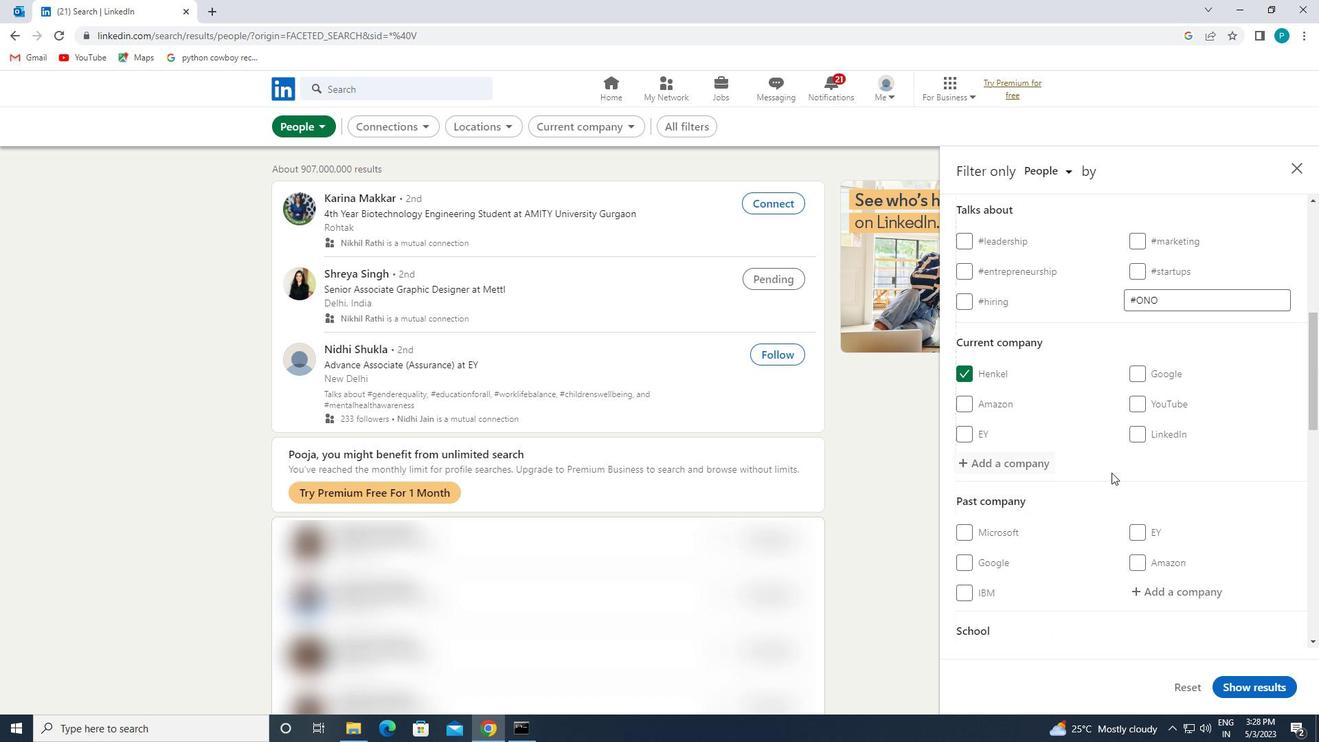 
Action: Mouse scrolled (1116, 477) with delta (0, 0)
Screenshot: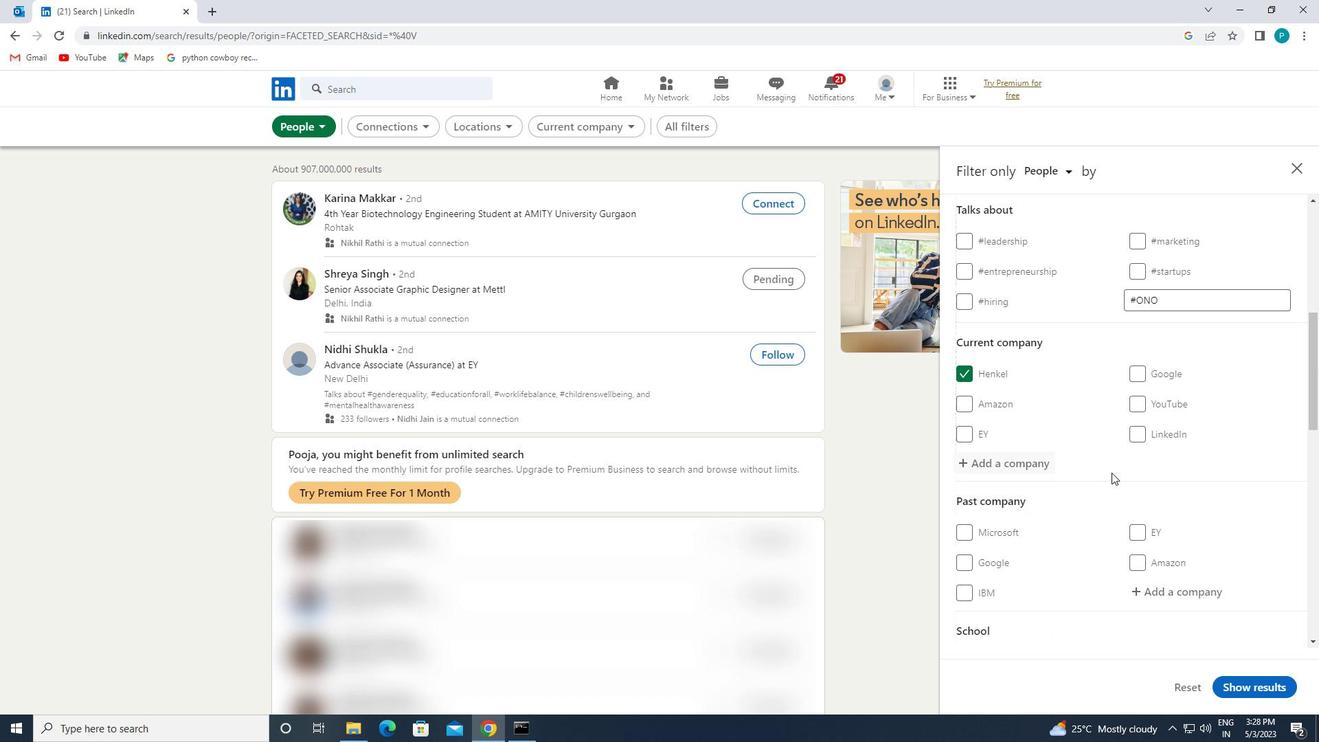 
Action: Mouse moved to (1185, 542)
Screenshot: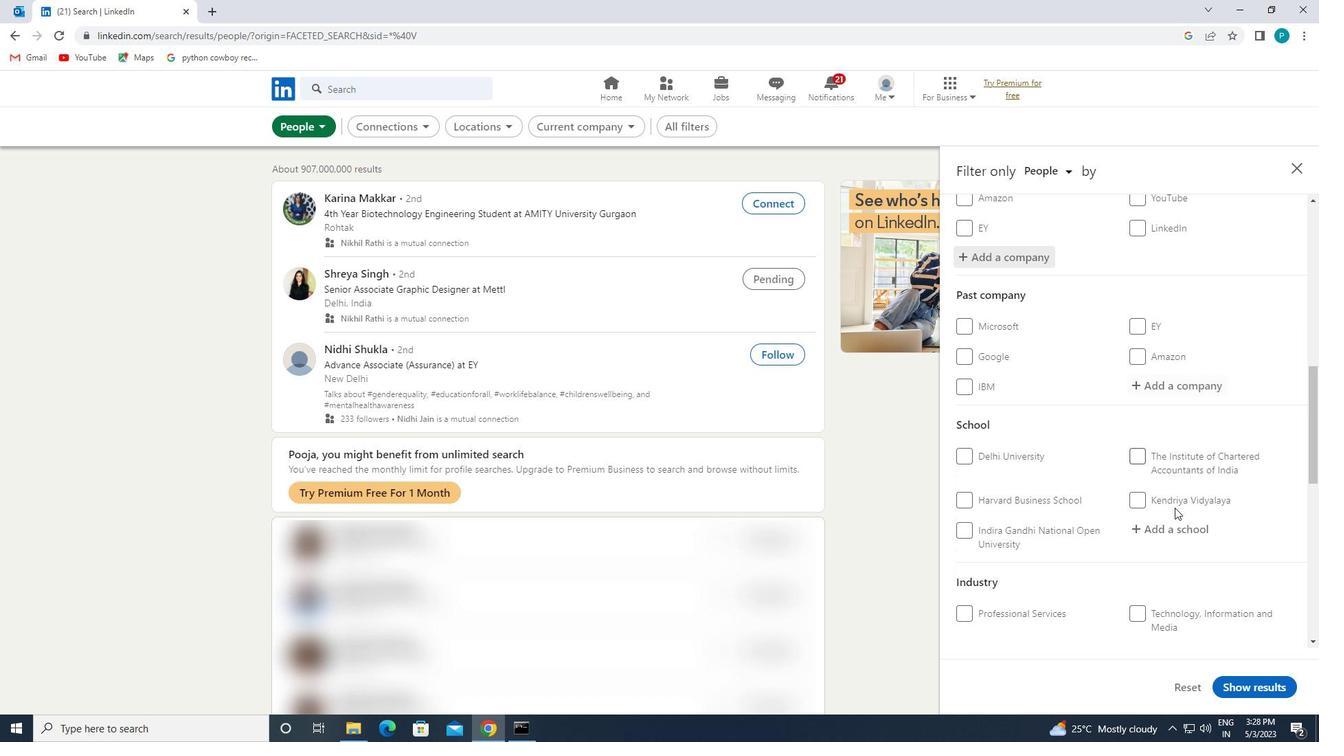 
Action: Mouse pressed left at (1185, 542)
Screenshot: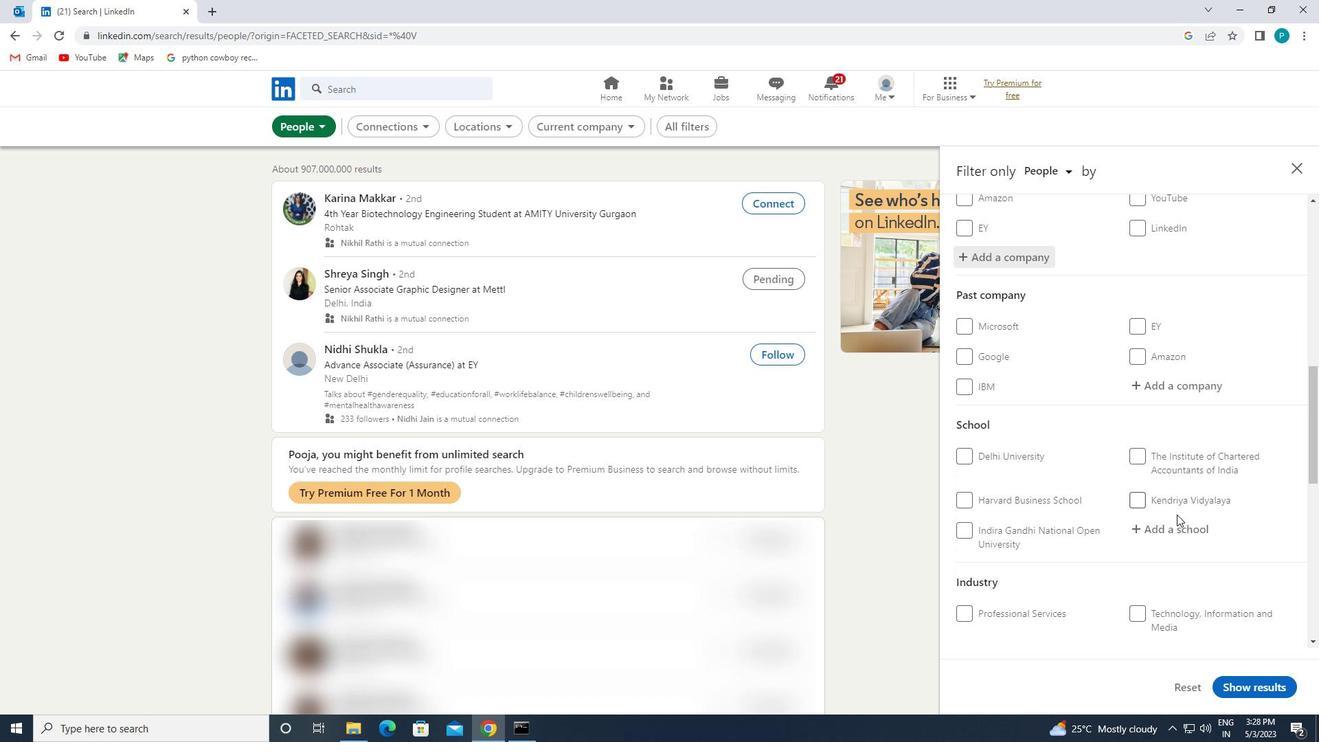 
Action: Mouse moved to (1180, 526)
Screenshot: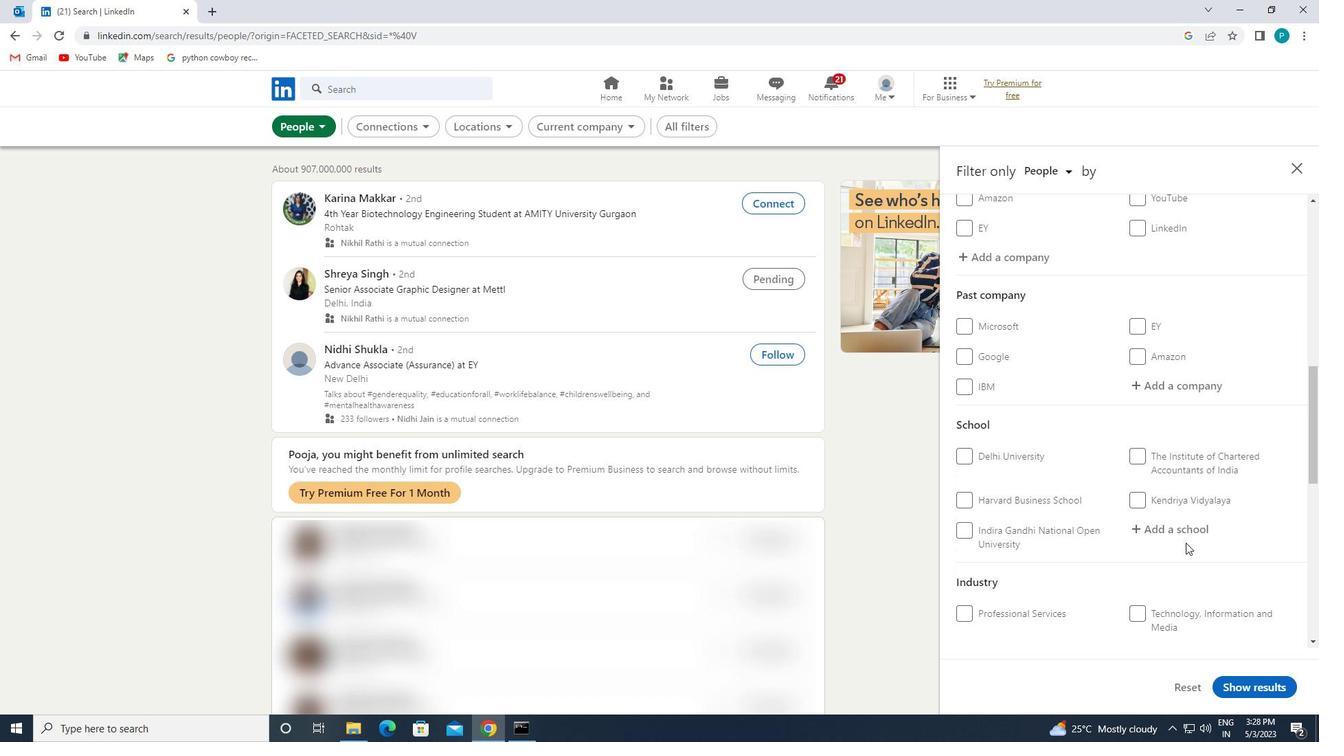 
Action: Mouse pressed left at (1180, 526)
Screenshot: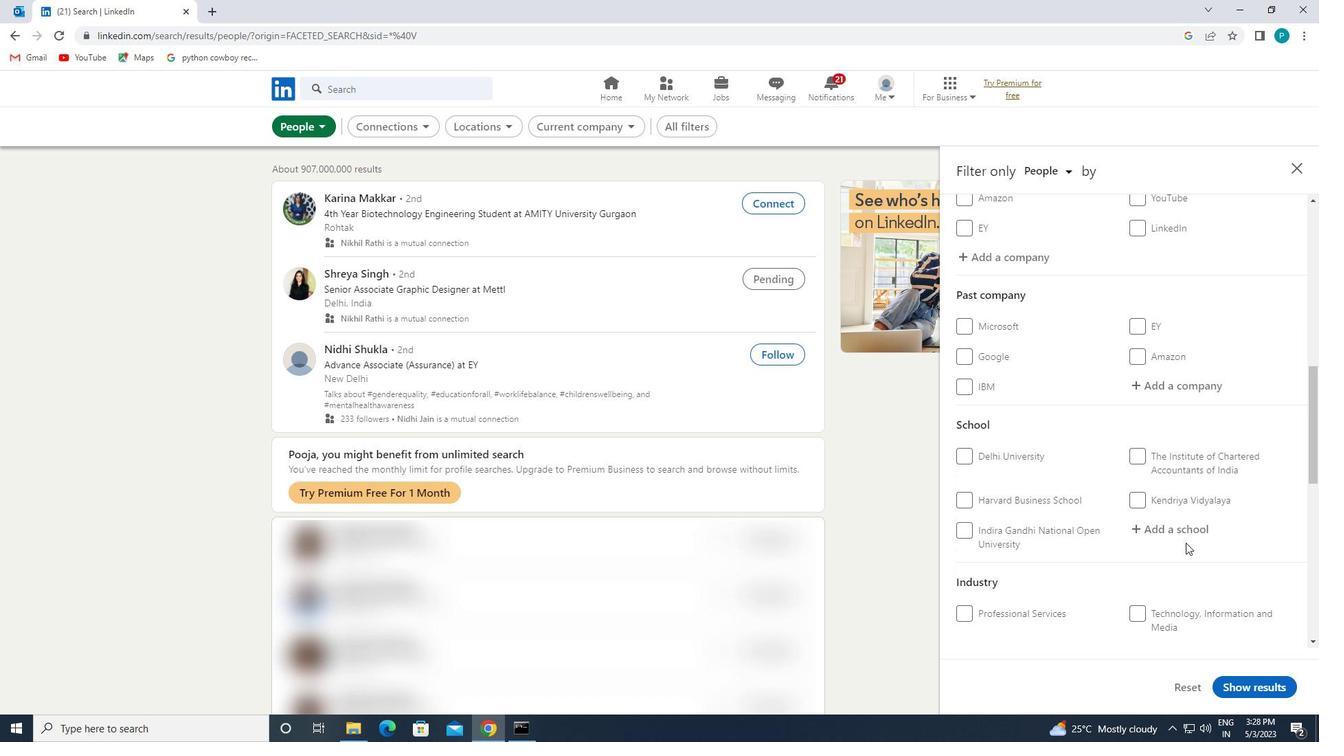 
Action: Key pressed <Key.caps_lock>T<Key.space>A<Key.space>
Screenshot: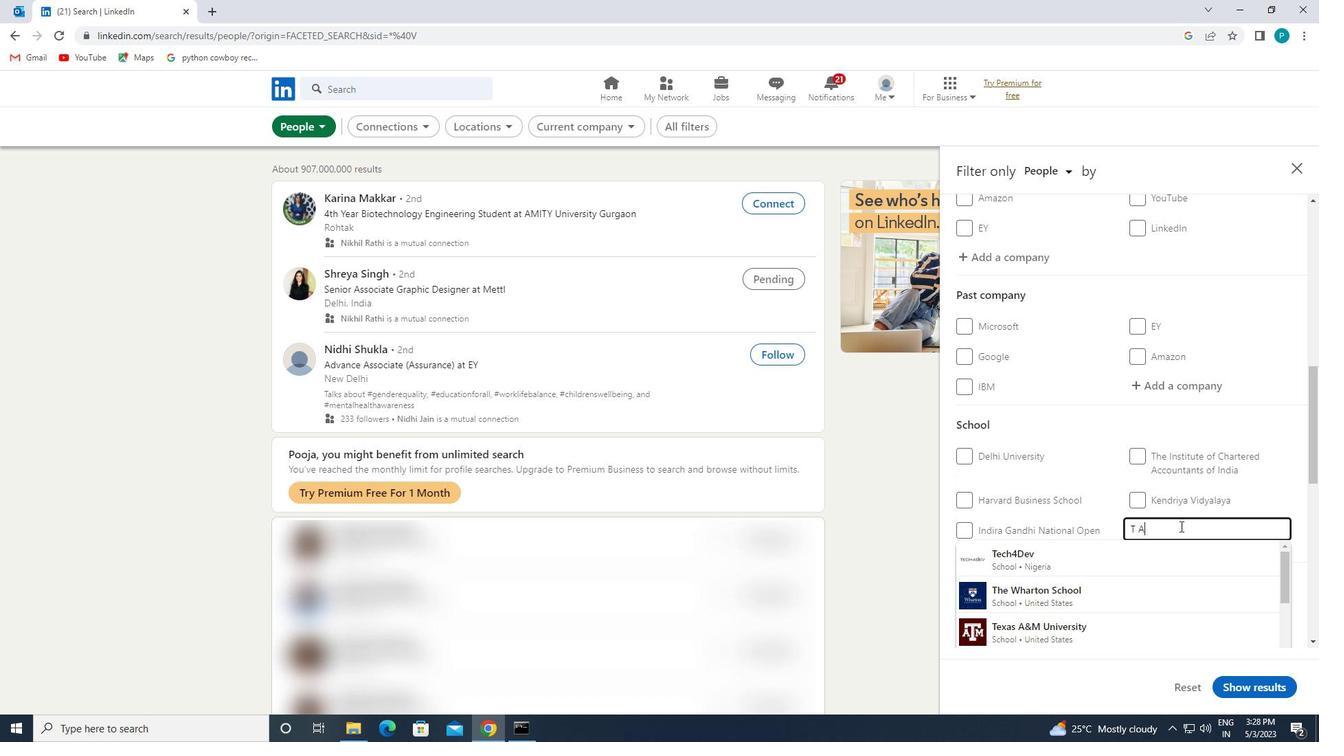 
Action: Mouse moved to (1176, 548)
Screenshot: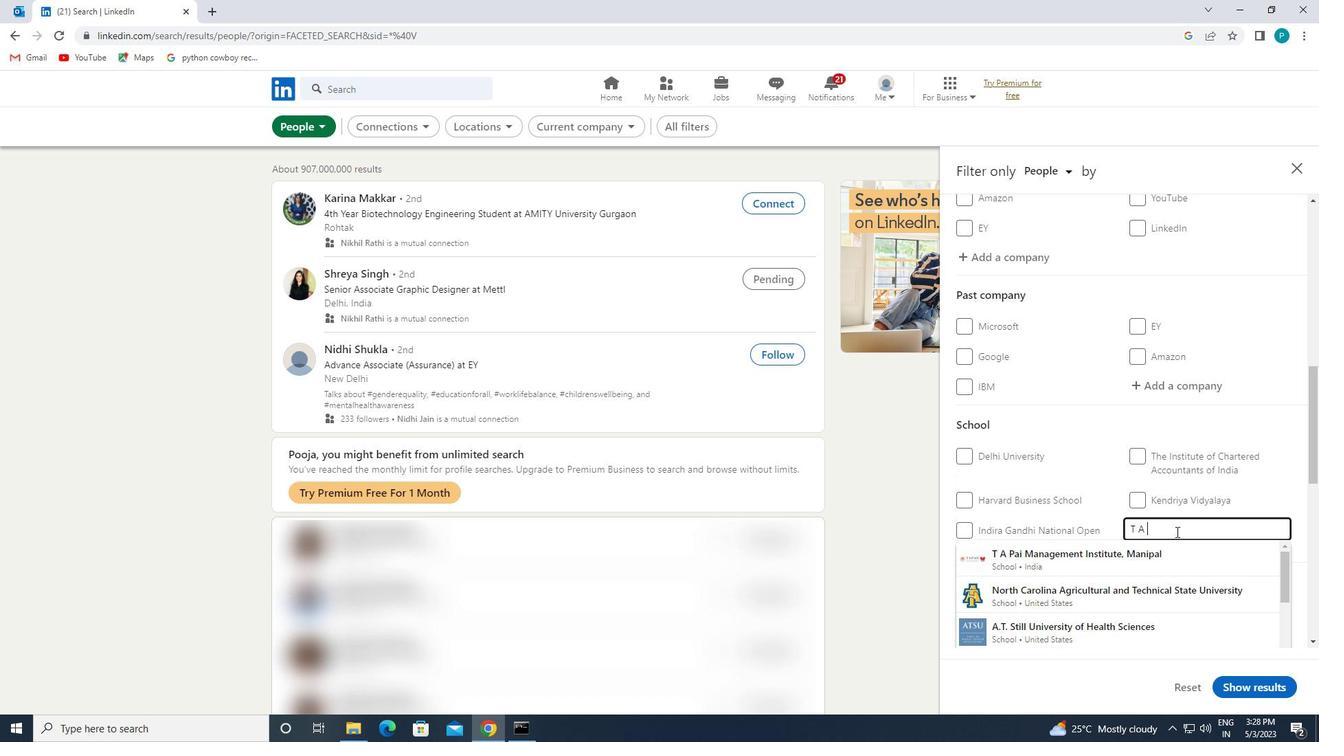 
Action: Mouse pressed left at (1176, 548)
Screenshot: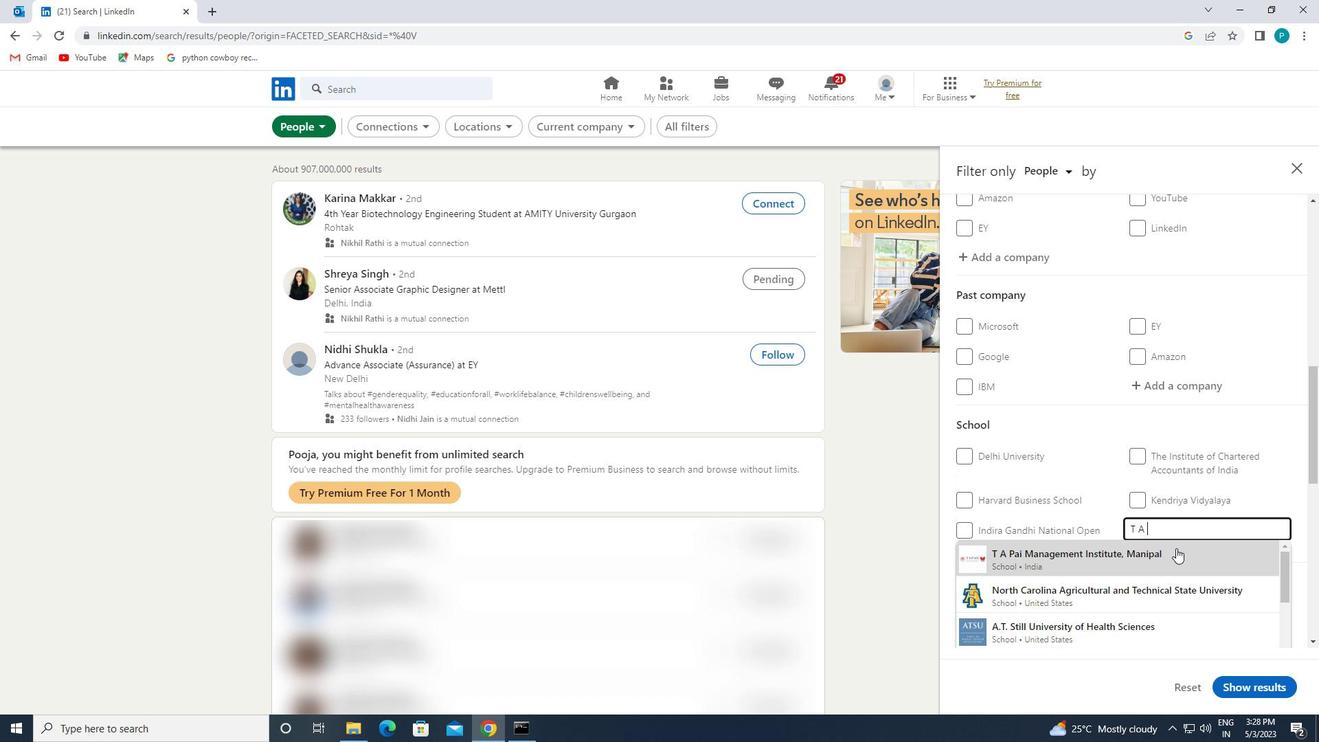 
Action: Mouse moved to (1181, 554)
Screenshot: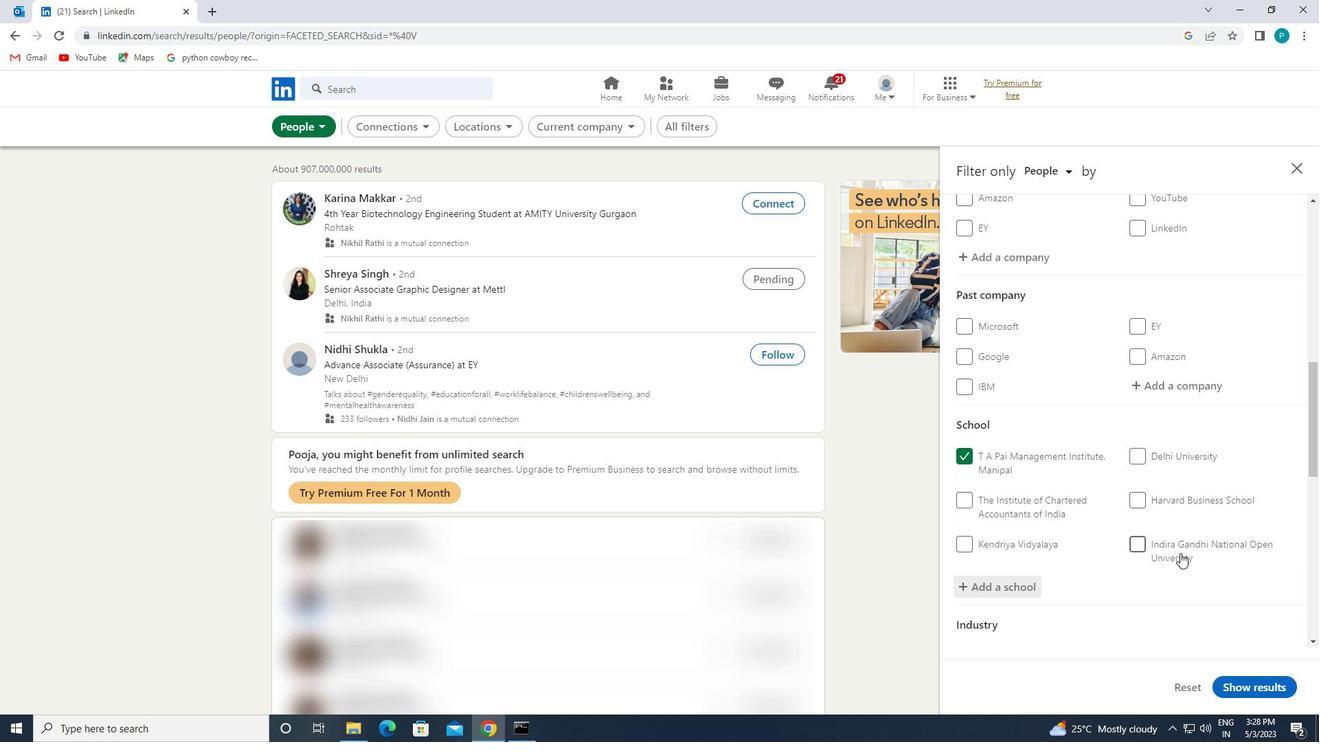 
Action: Mouse scrolled (1181, 553) with delta (0, 0)
Screenshot: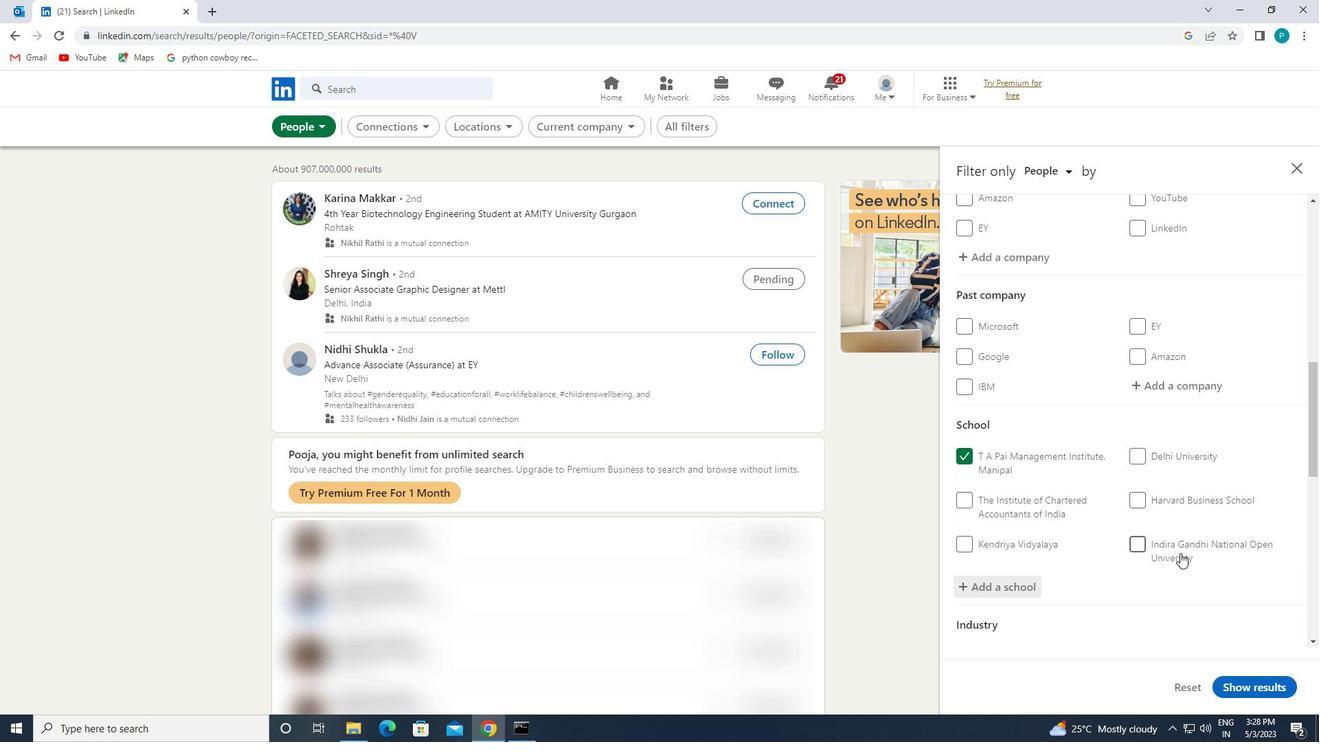 
Action: Mouse scrolled (1181, 553) with delta (0, 0)
Screenshot: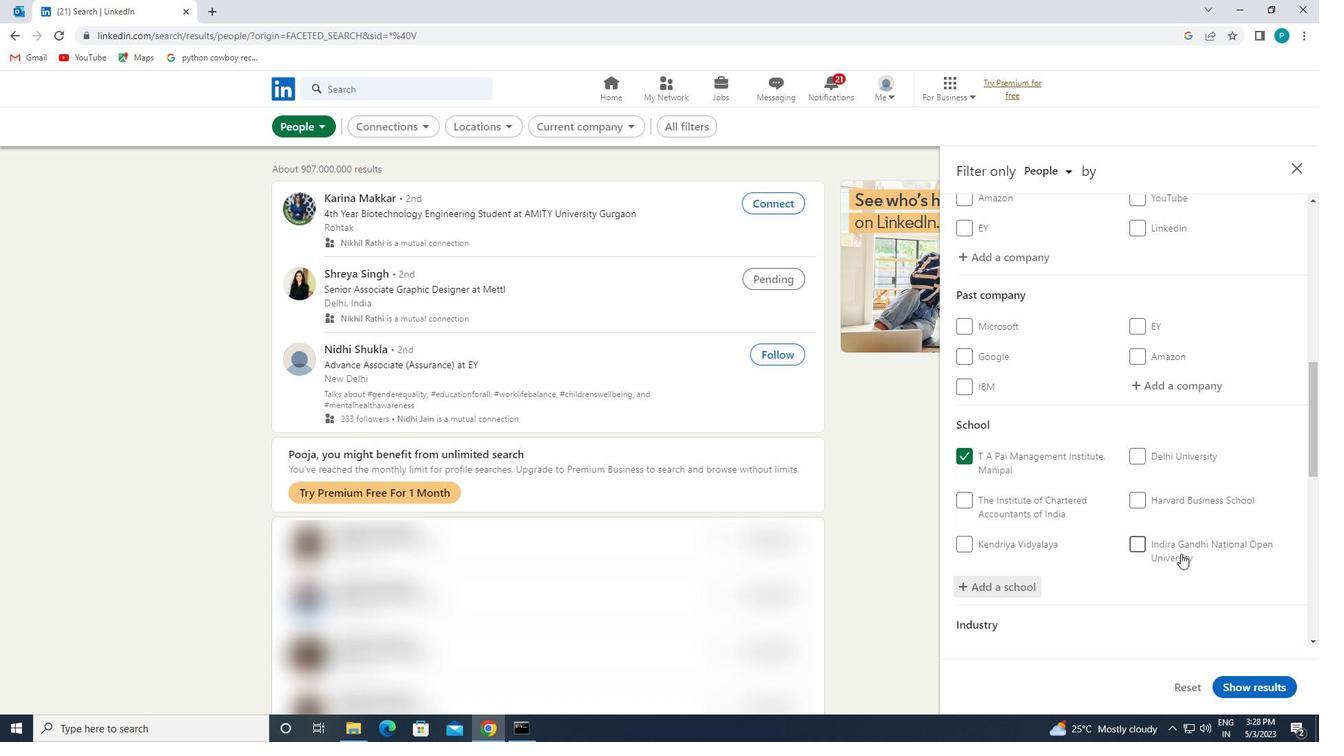 
Action: Mouse scrolled (1181, 553) with delta (0, 0)
Screenshot: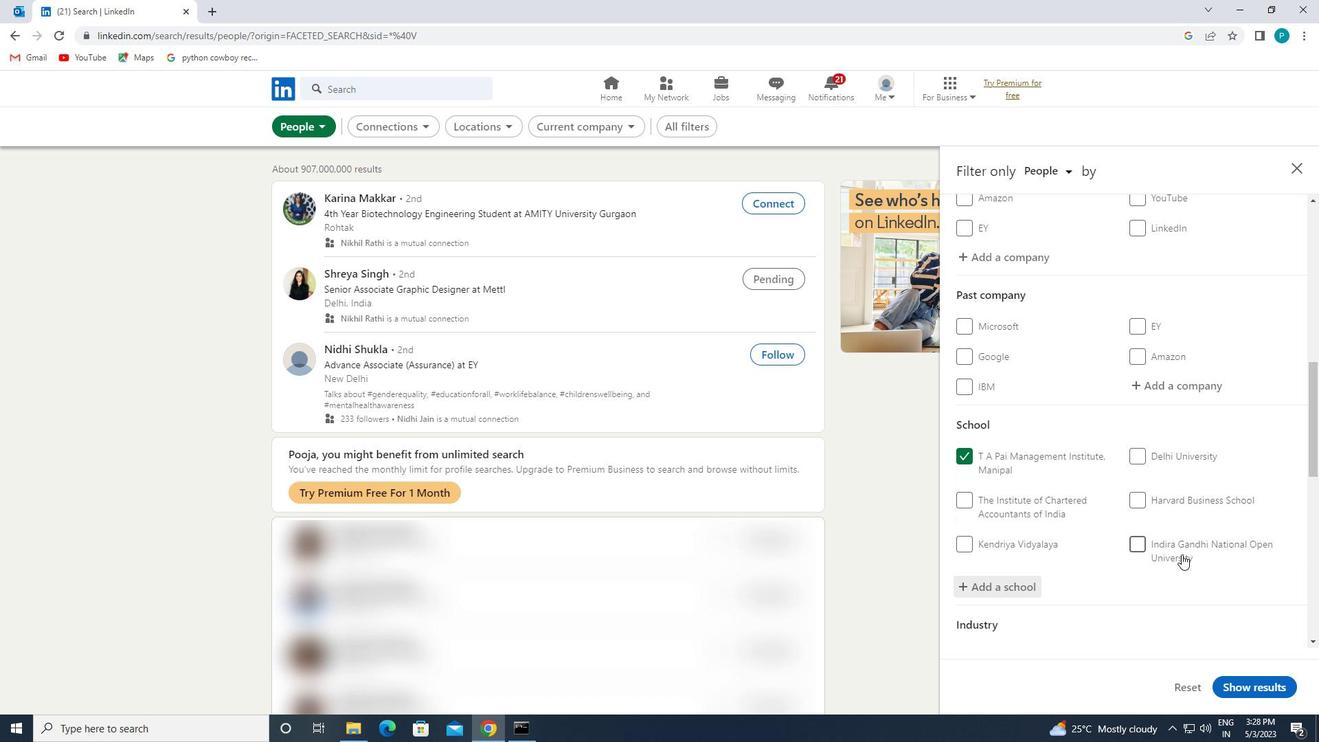 
Action: Mouse moved to (1178, 520)
Screenshot: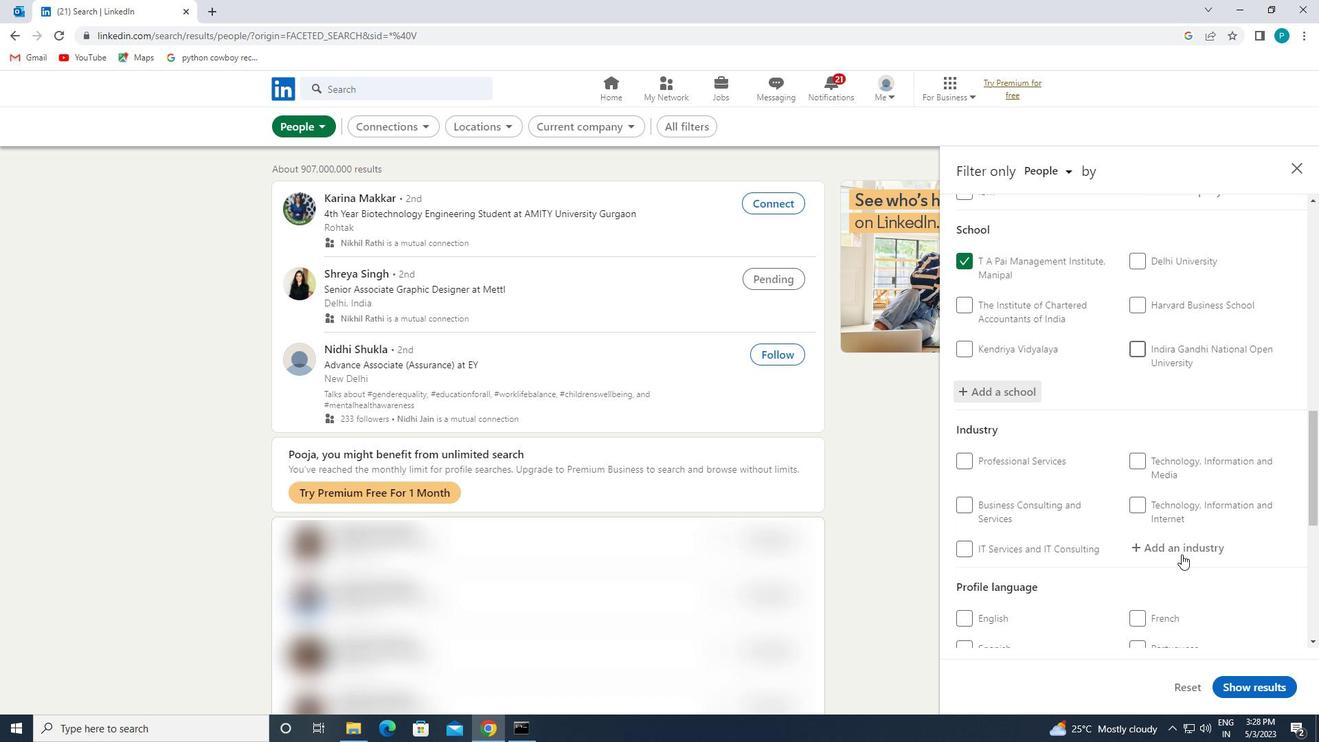
Action: Mouse pressed left at (1178, 520)
Screenshot: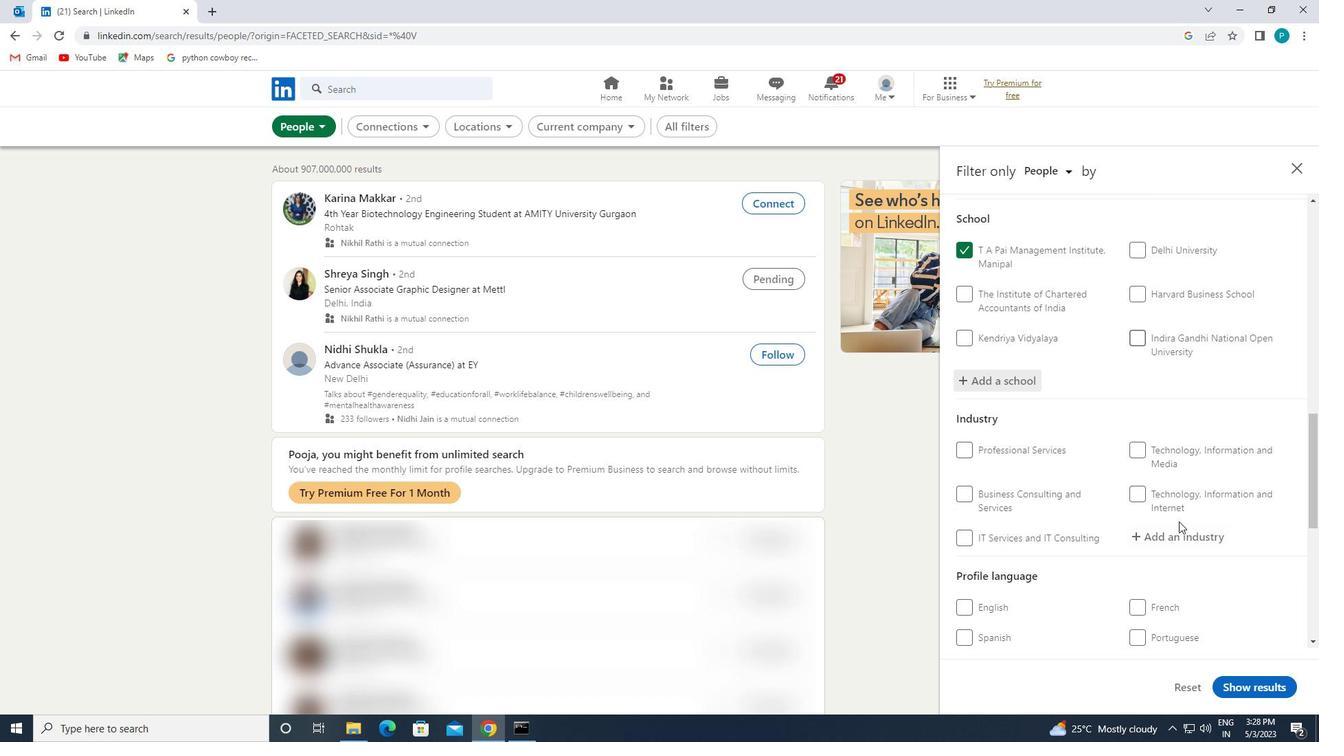 
Action: Mouse moved to (1187, 539)
Screenshot: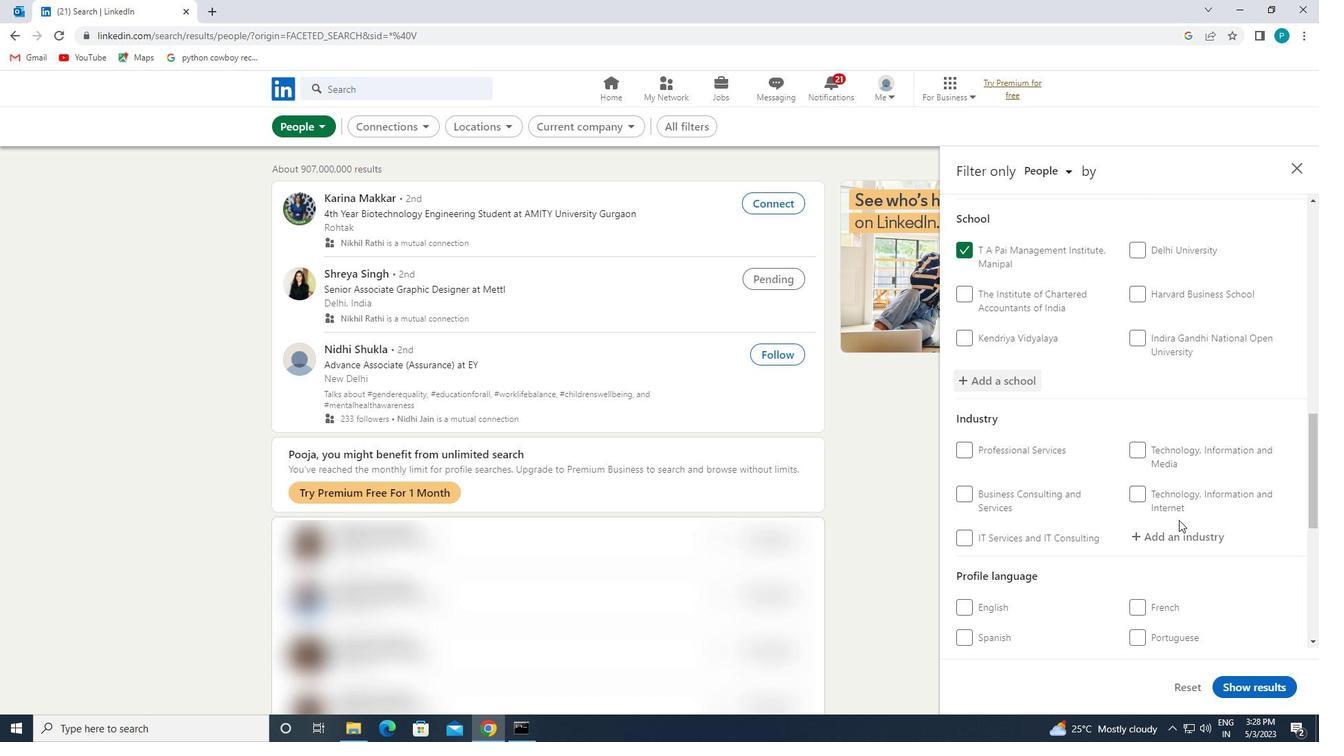 
Action: Mouse pressed left at (1187, 539)
Screenshot: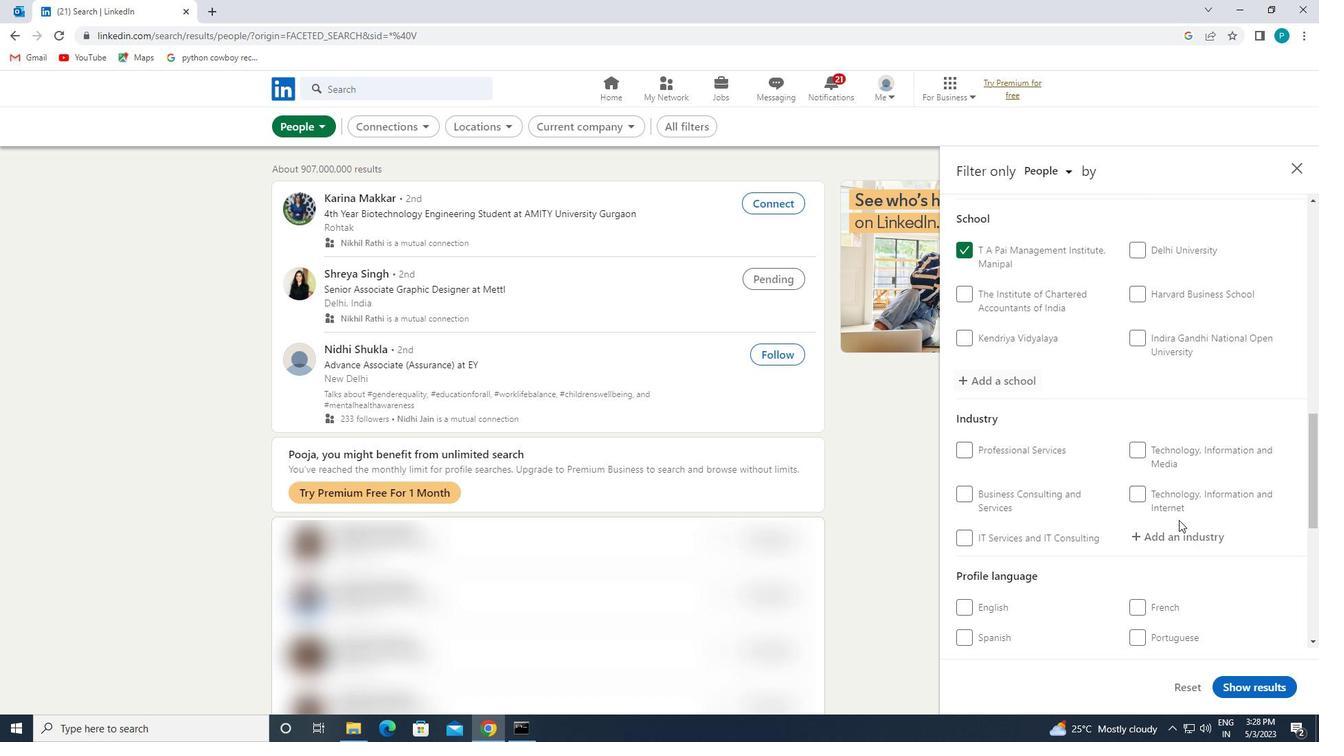 
Action: Key pressed <Key.caps_lock>F<Key.caps_lock>ORES
Screenshot: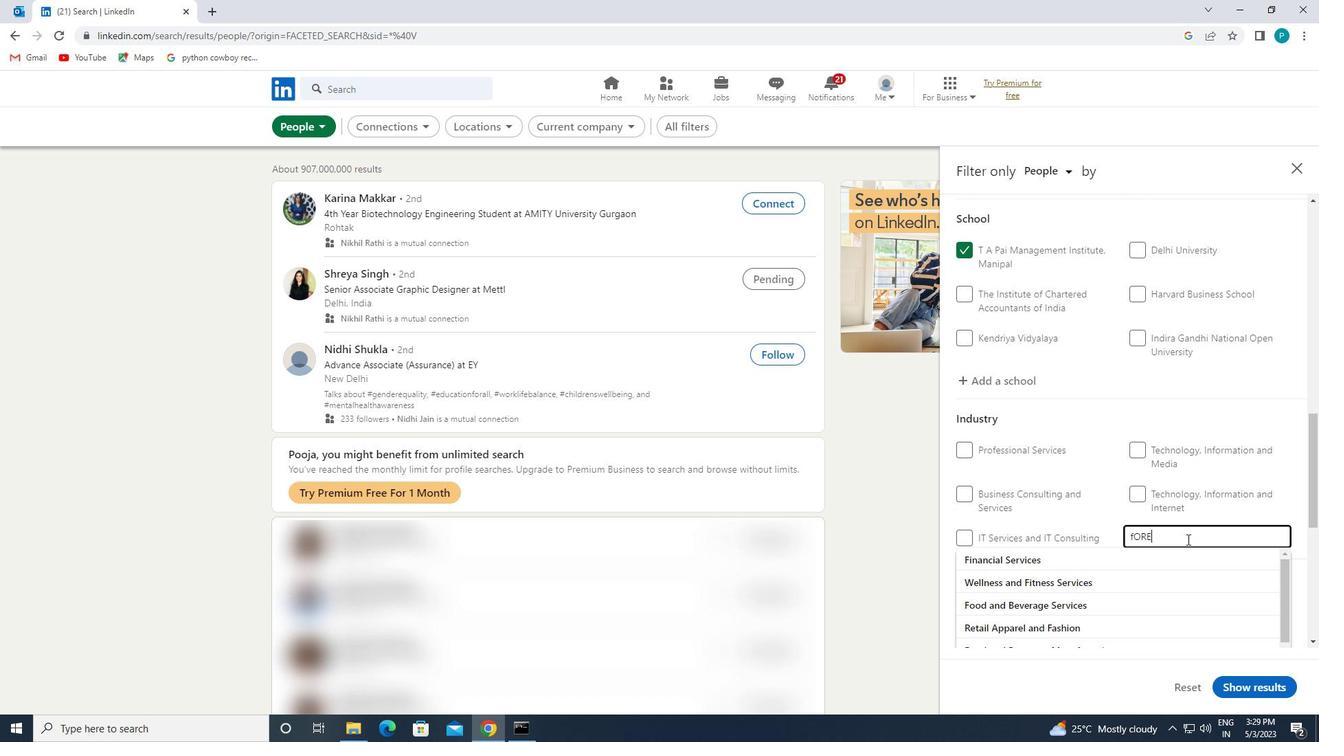 
Action: Mouse moved to (1170, 574)
Screenshot: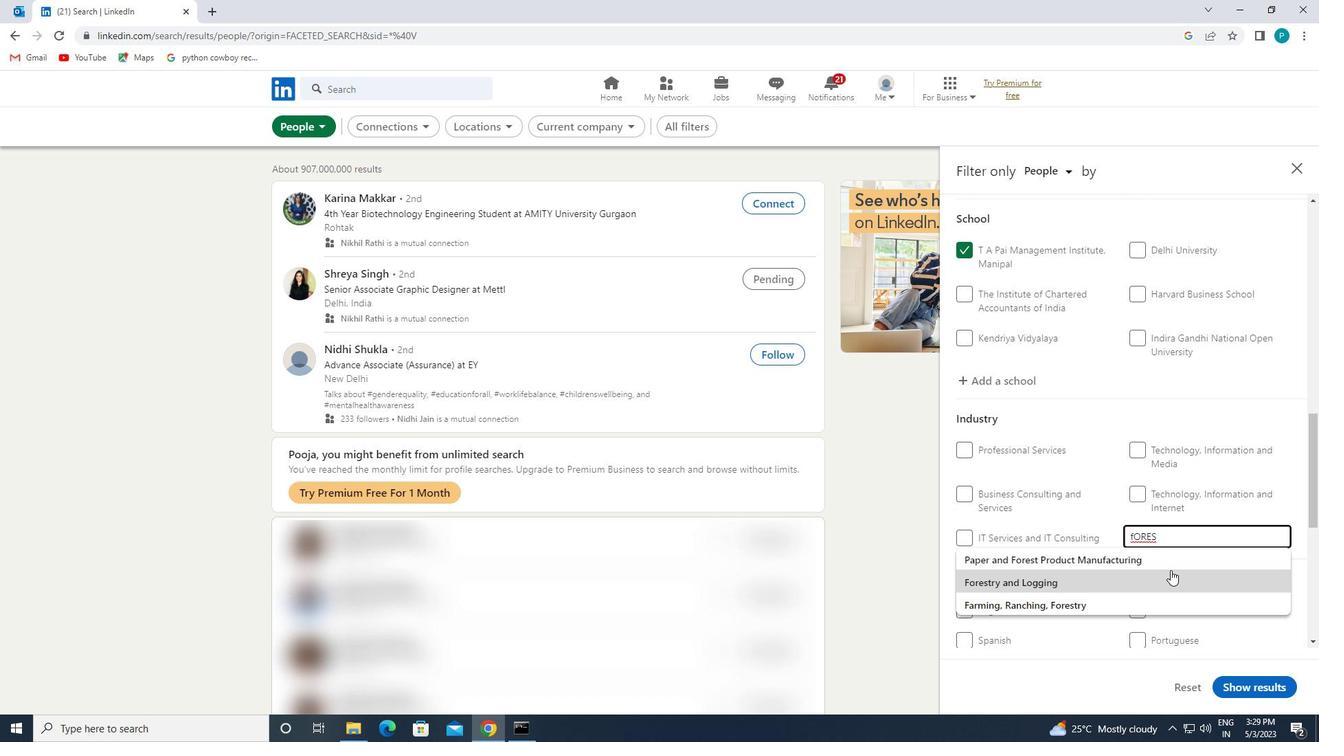 
Action: Mouse pressed left at (1170, 574)
Screenshot: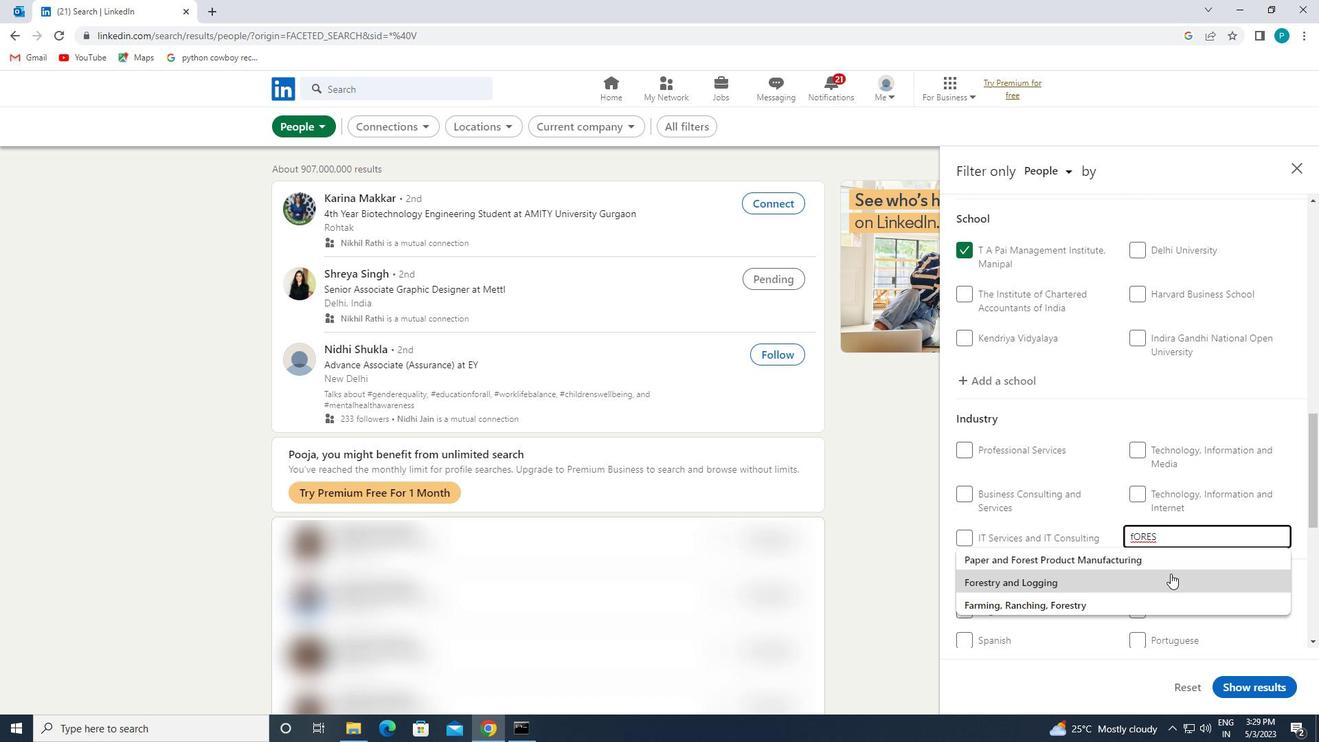 
Action: Mouse scrolled (1170, 573) with delta (0, 0)
Screenshot: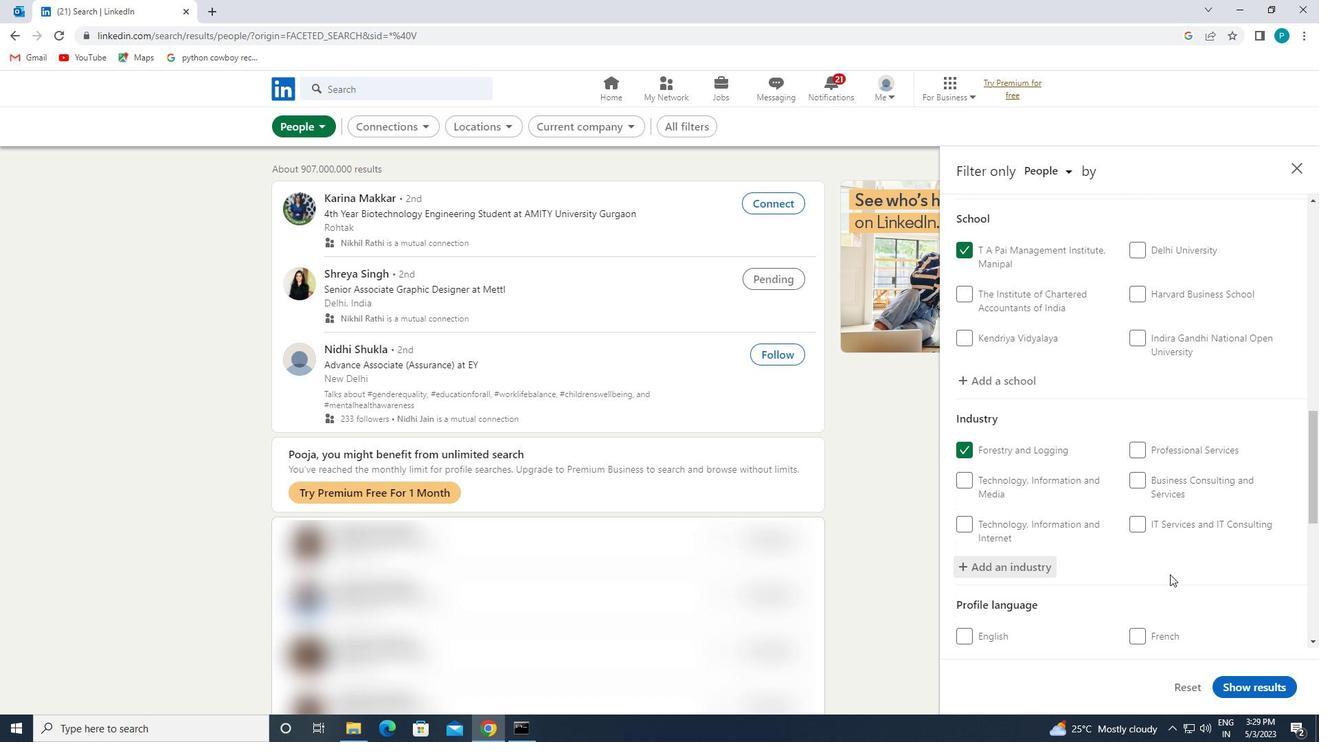 
Action: Mouse moved to (1169, 574)
Screenshot: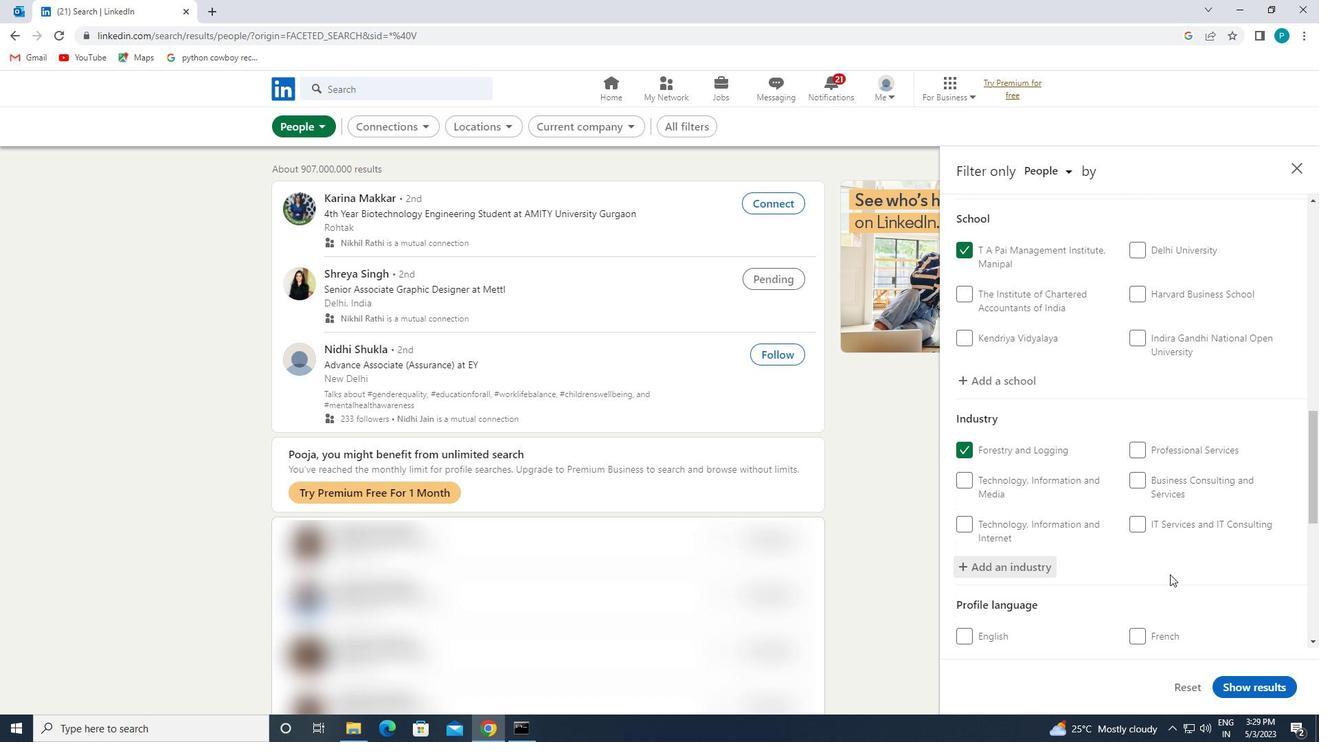 
Action: Mouse scrolled (1169, 573) with delta (0, 0)
Screenshot: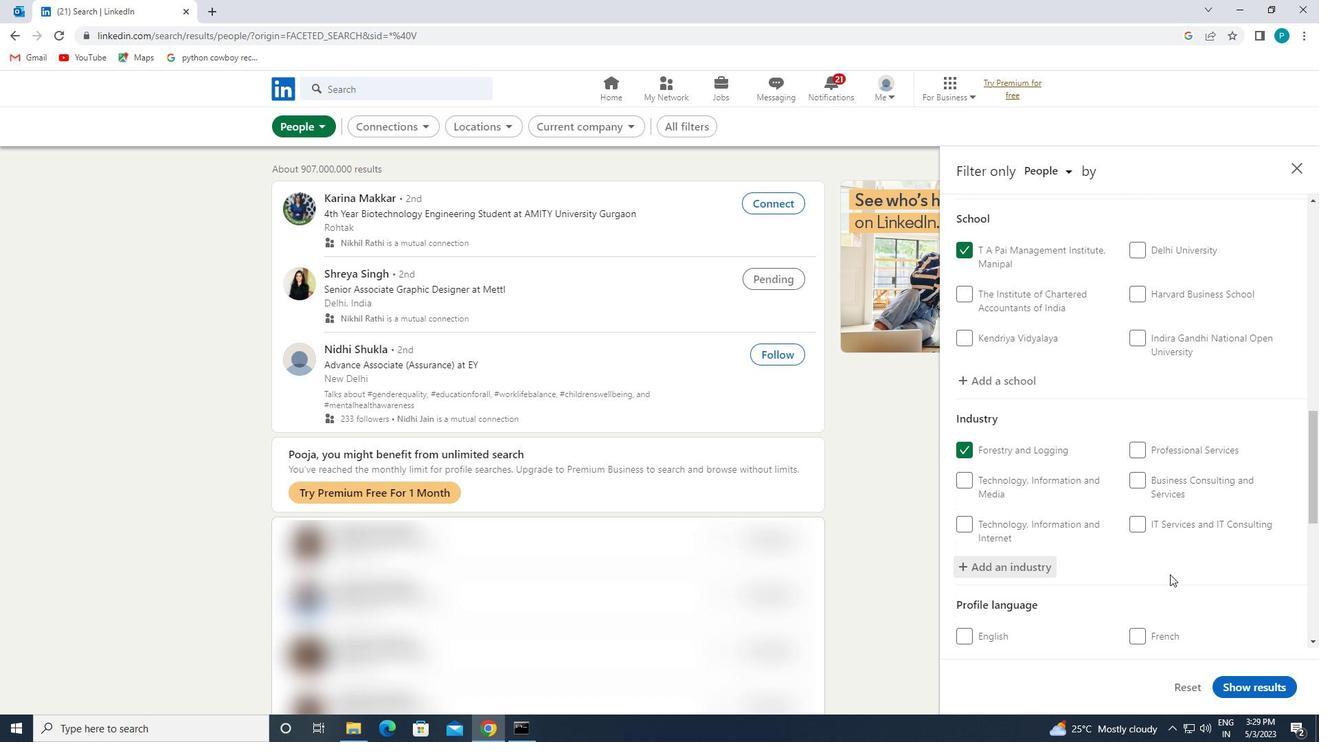 
Action: Mouse scrolled (1169, 573) with delta (0, 0)
Screenshot: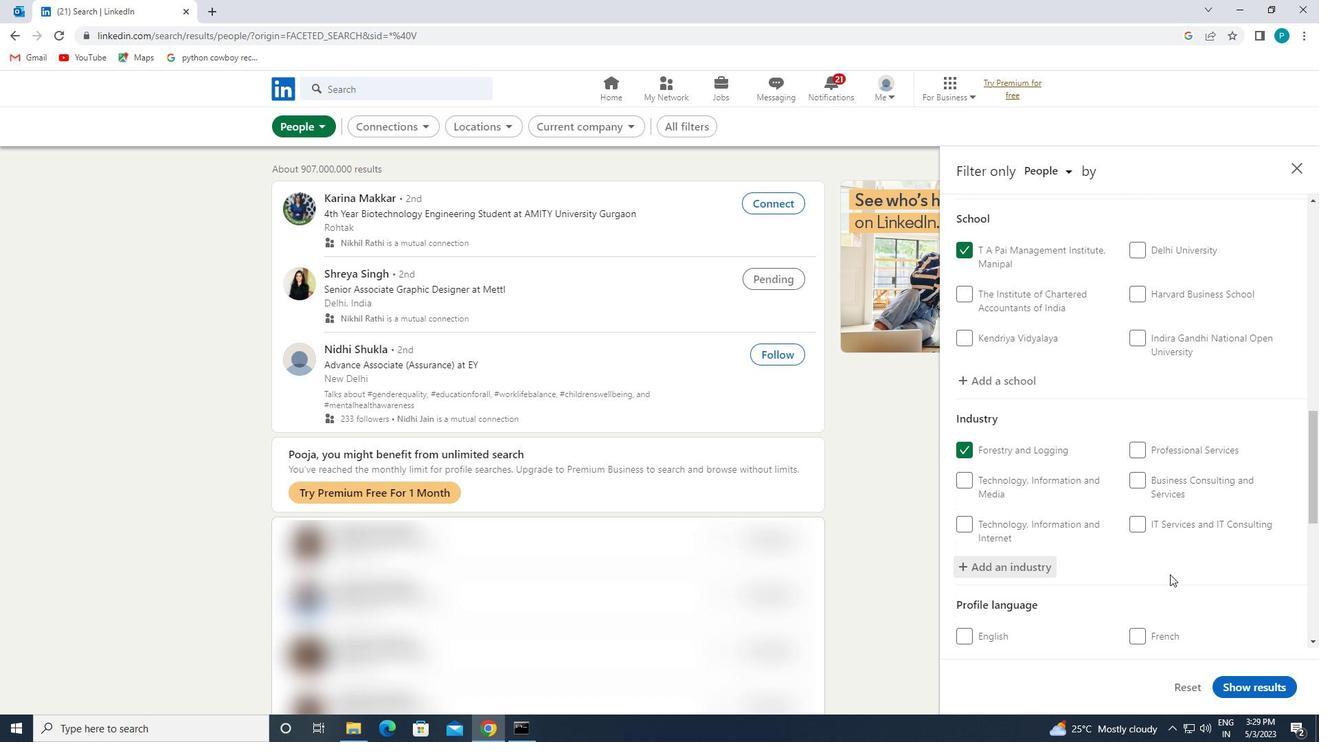 
Action: Mouse scrolled (1169, 573) with delta (0, 0)
Screenshot: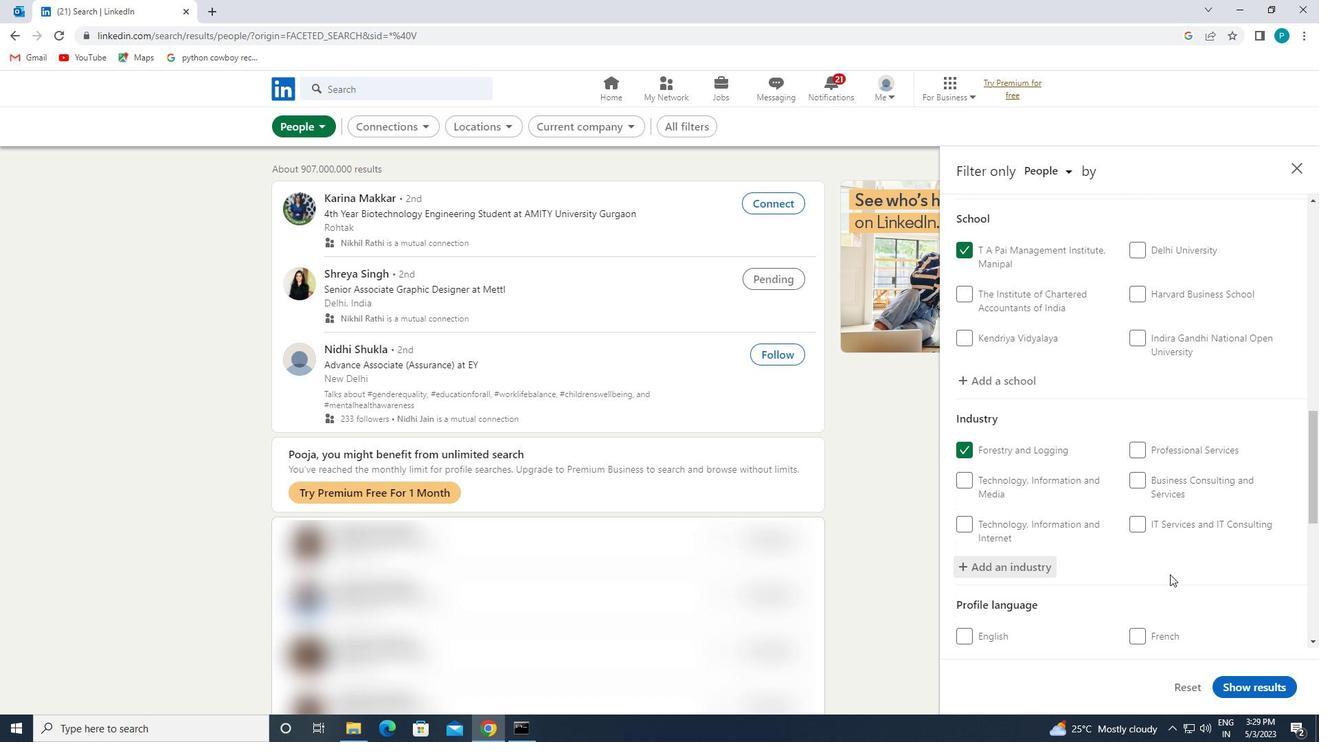 
Action: Mouse moved to (1168, 625)
Screenshot: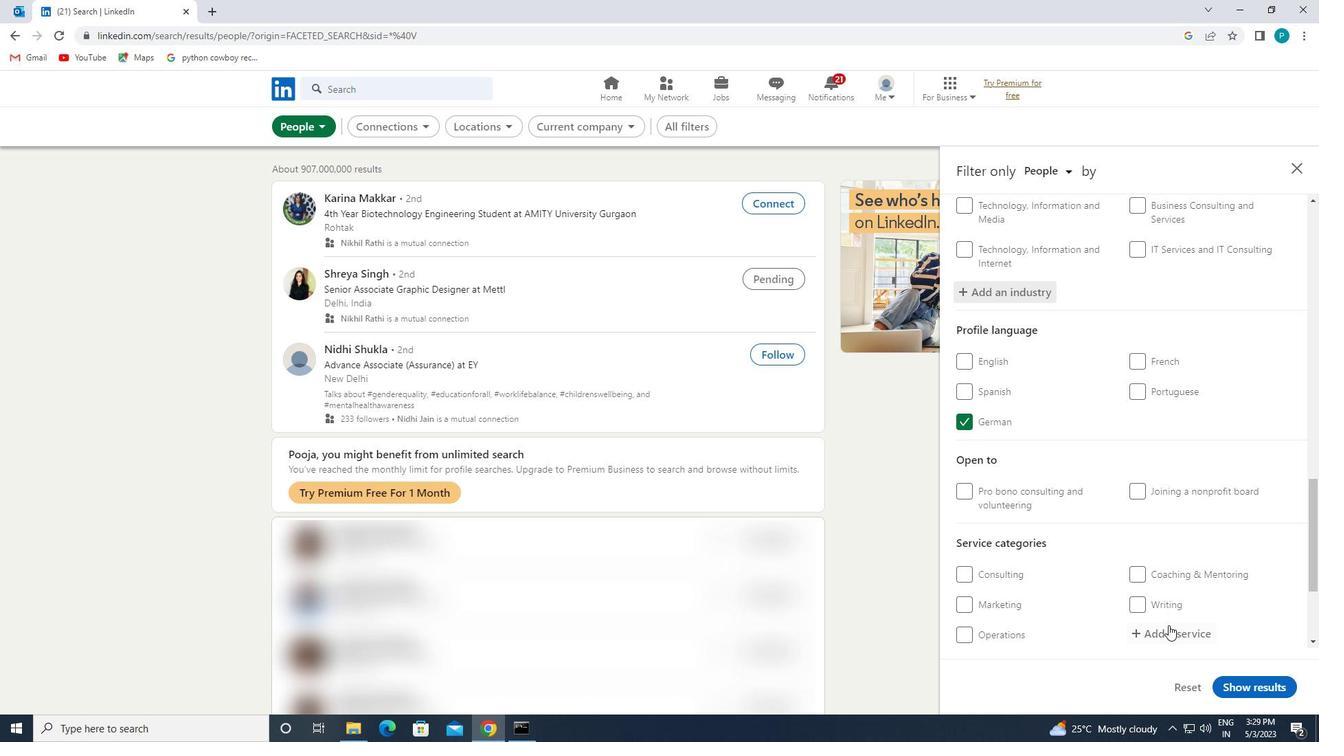 
Action: Mouse pressed left at (1168, 625)
Screenshot: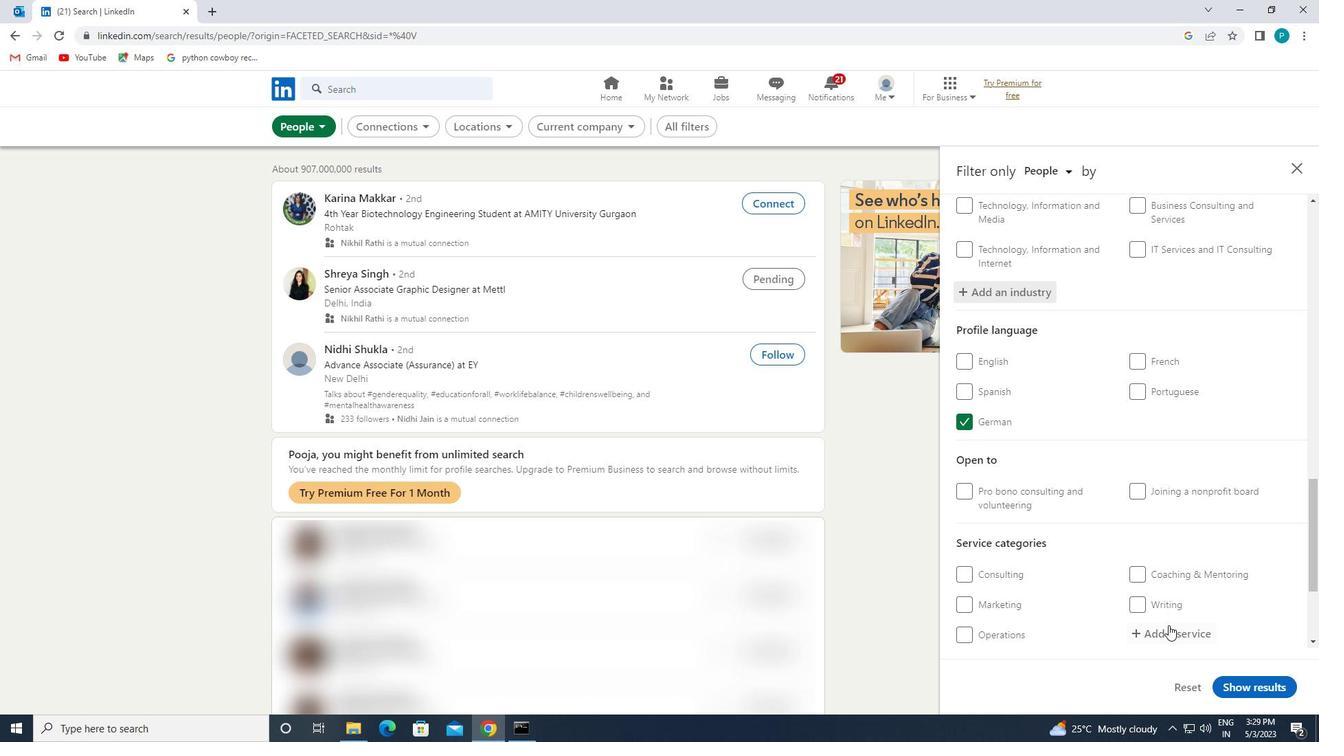 
Action: Mouse moved to (1181, 636)
Screenshot: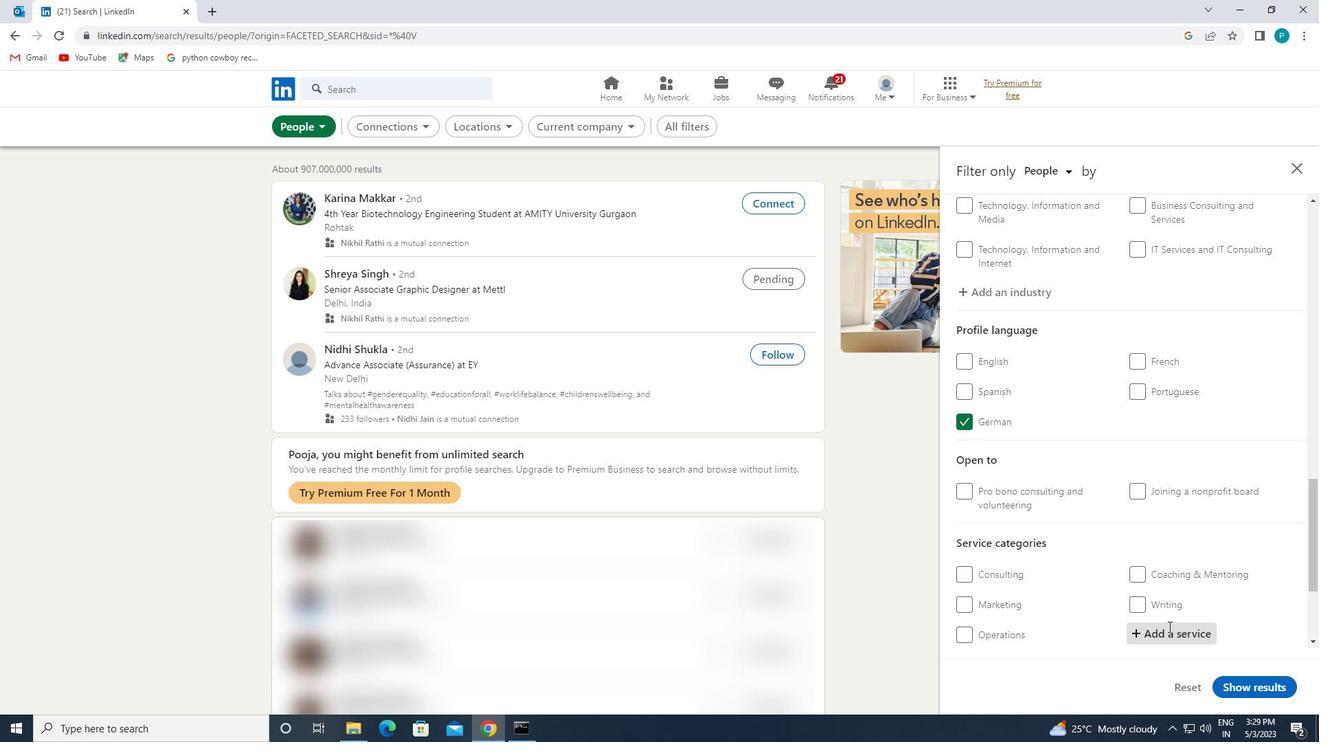 
Action: Key pressed W<Key.caps_lock>EDD
Screenshot: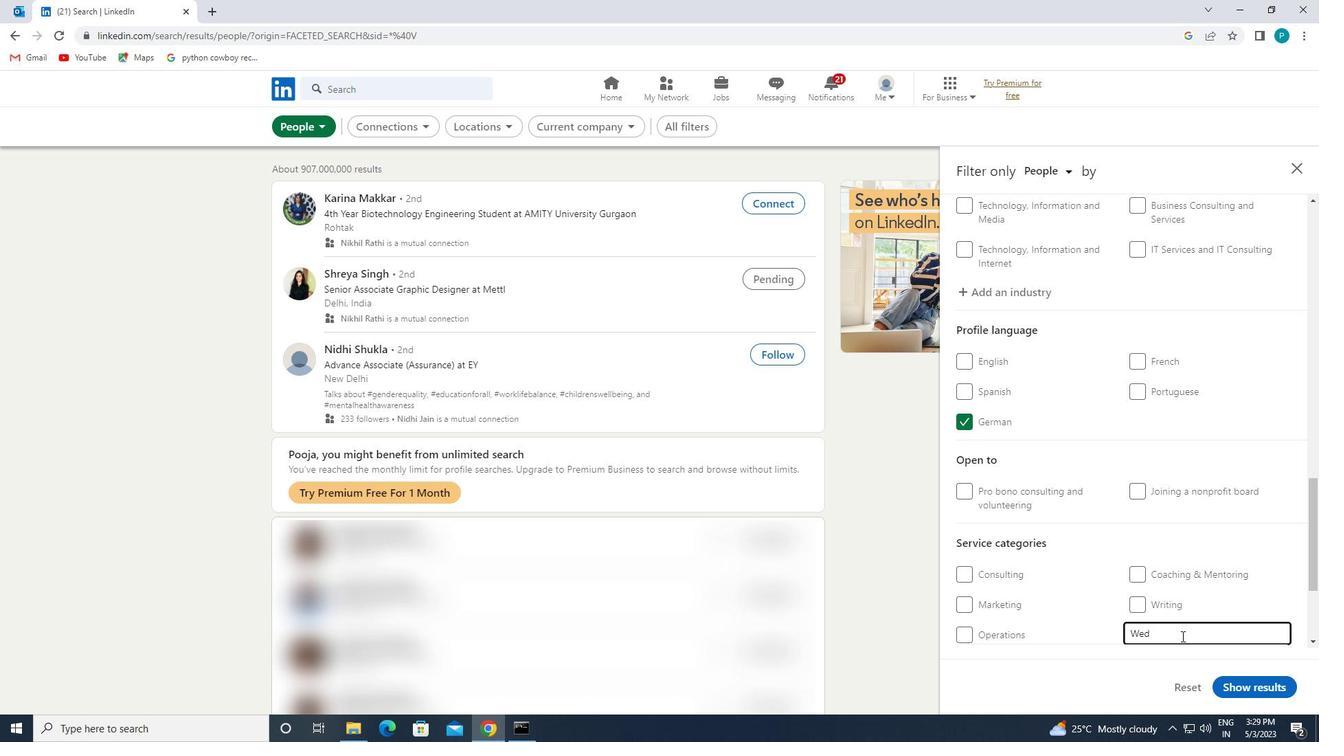 
Action: Mouse moved to (1120, 562)
Screenshot: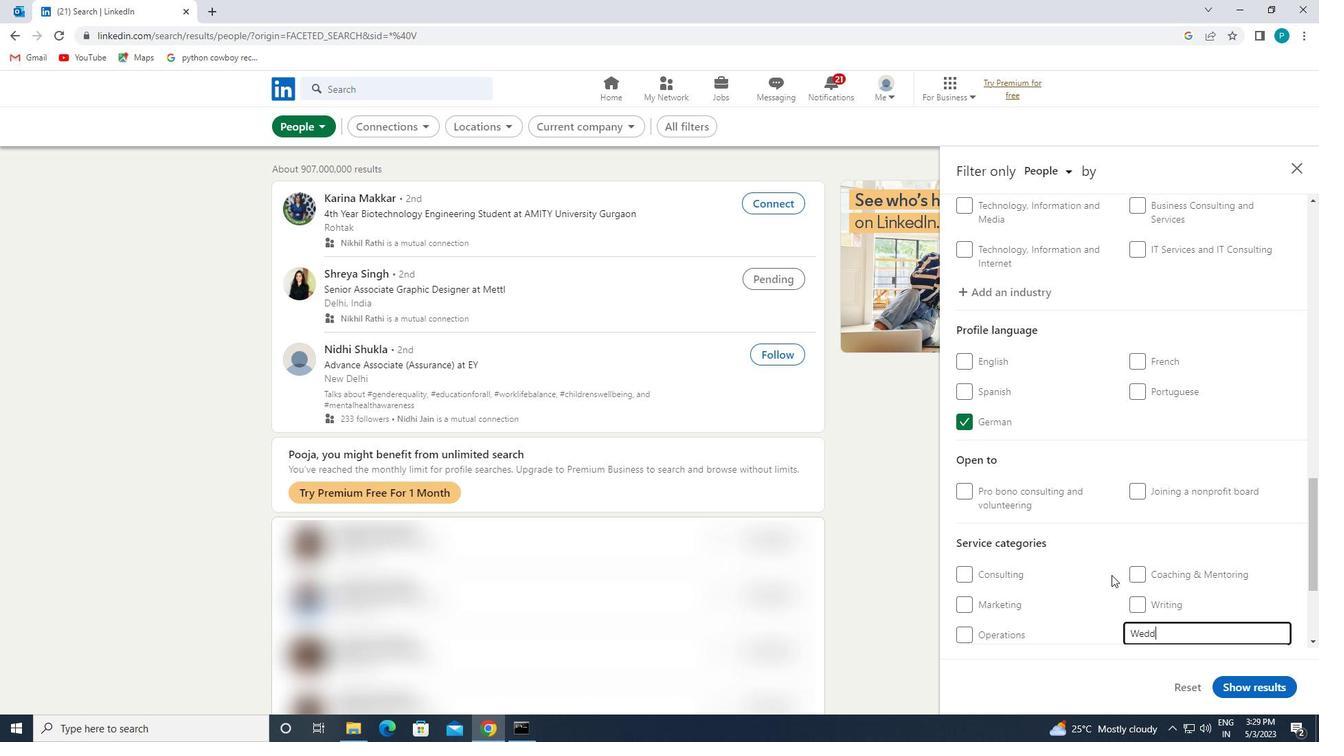 
Action: Mouse scrolled (1120, 561) with delta (0, 0)
Screenshot: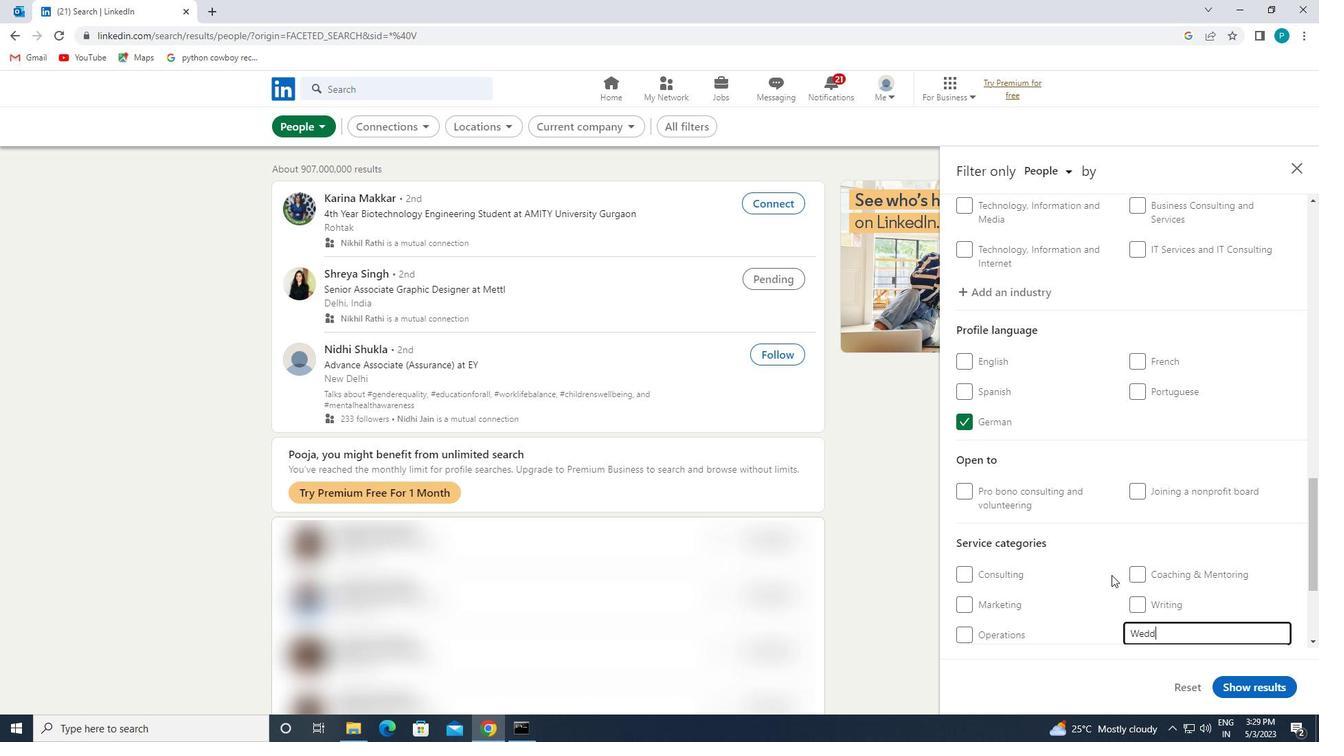 
Action: Mouse moved to (1121, 562)
Screenshot: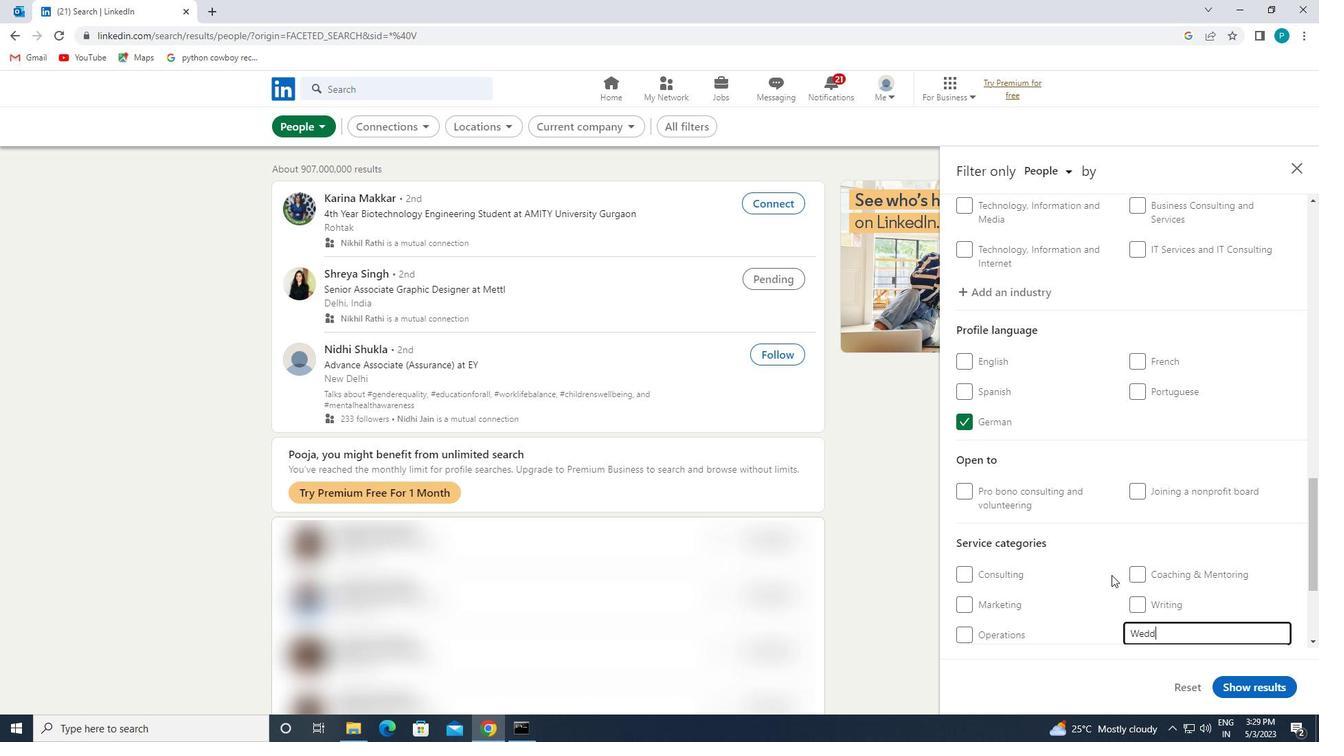 
Action: Mouse scrolled (1121, 562) with delta (0, 0)
Screenshot: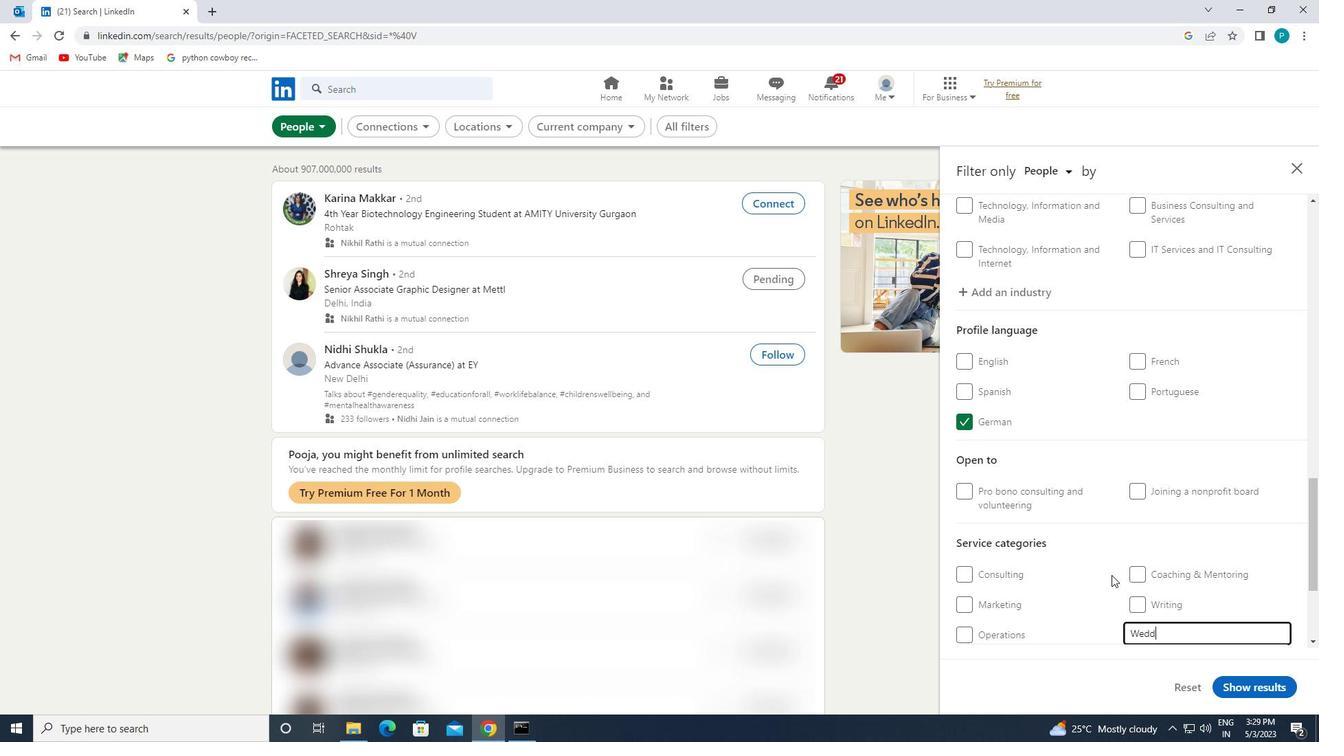 
Action: Mouse moved to (1067, 520)
Screenshot: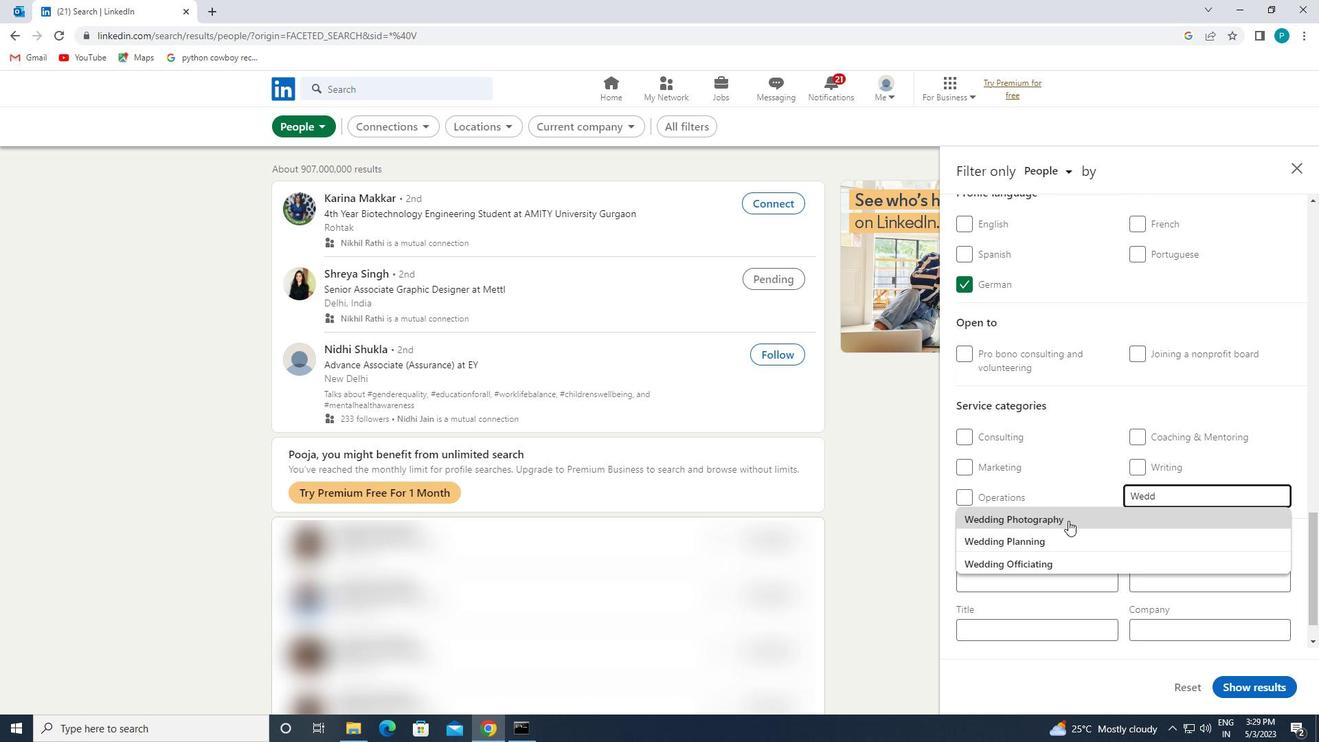 
Action: Mouse pressed left at (1067, 520)
Screenshot: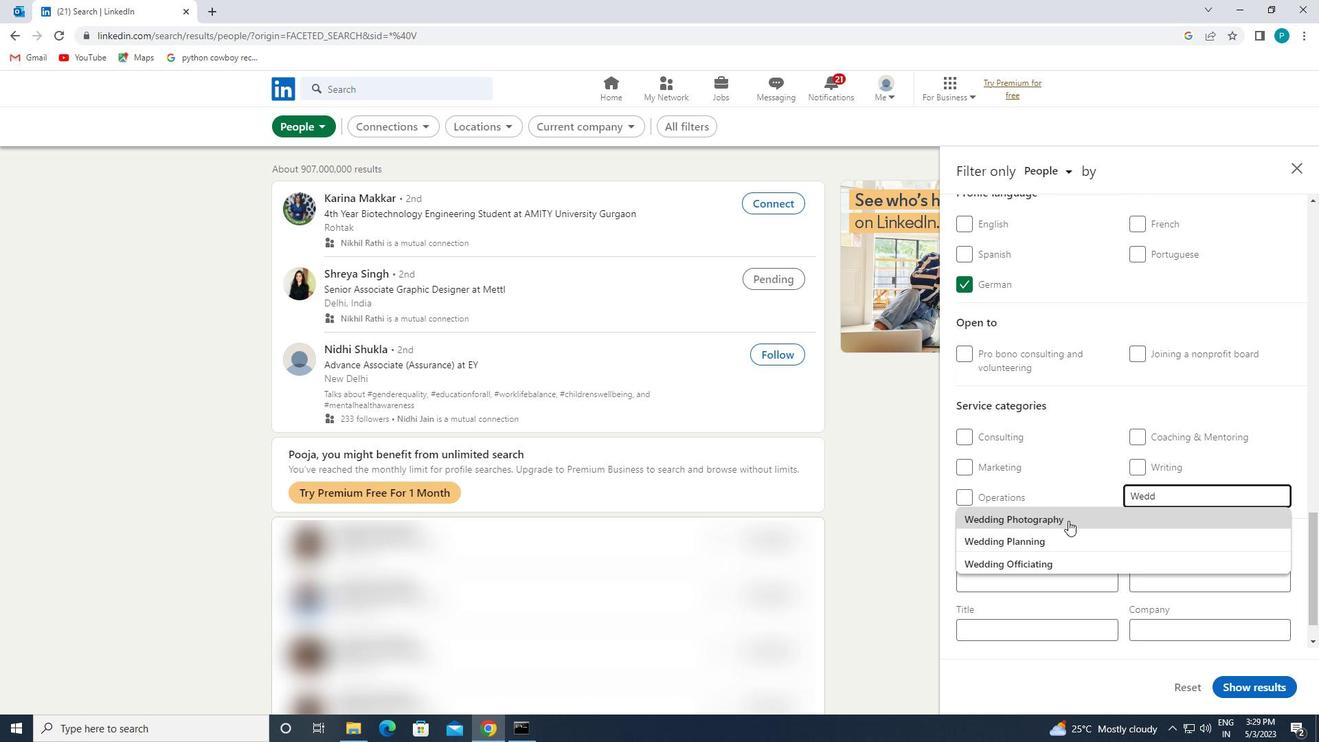 
Action: Mouse moved to (1066, 522)
Screenshot: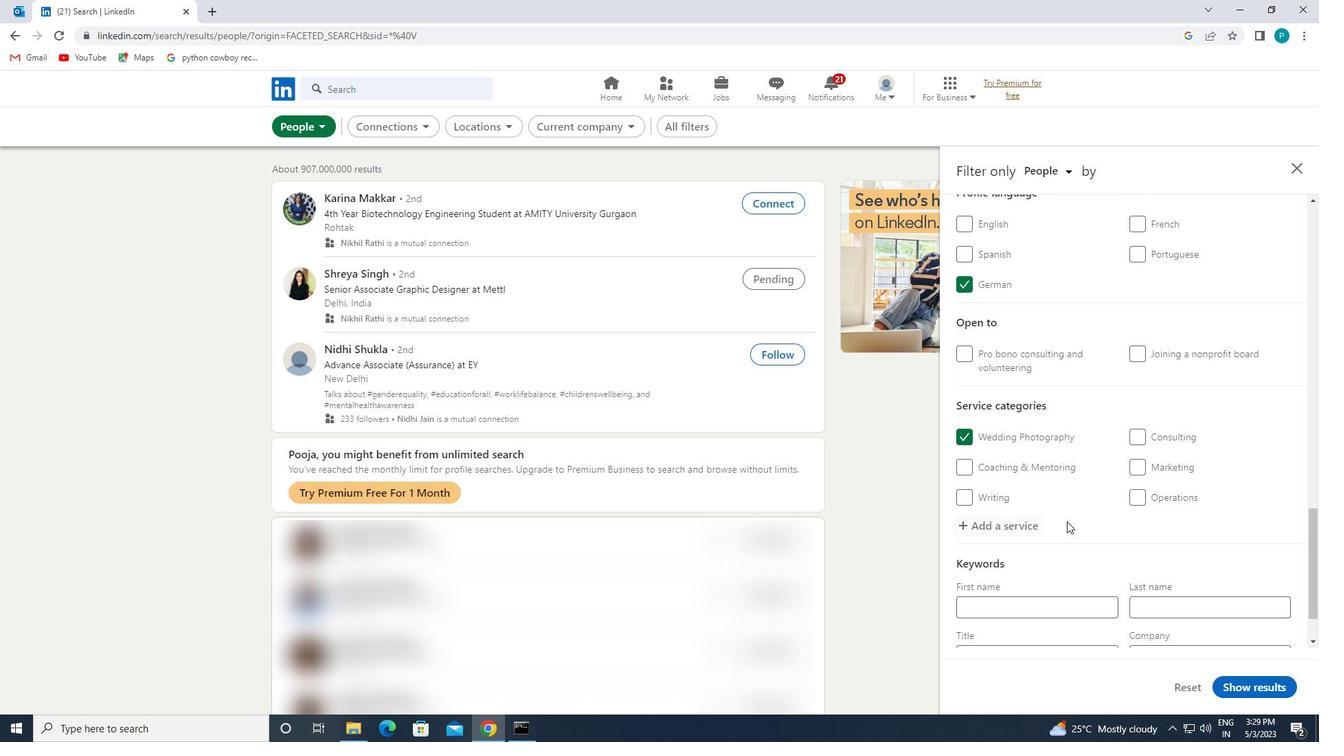 
Action: Mouse scrolled (1066, 521) with delta (0, 0)
Screenshot: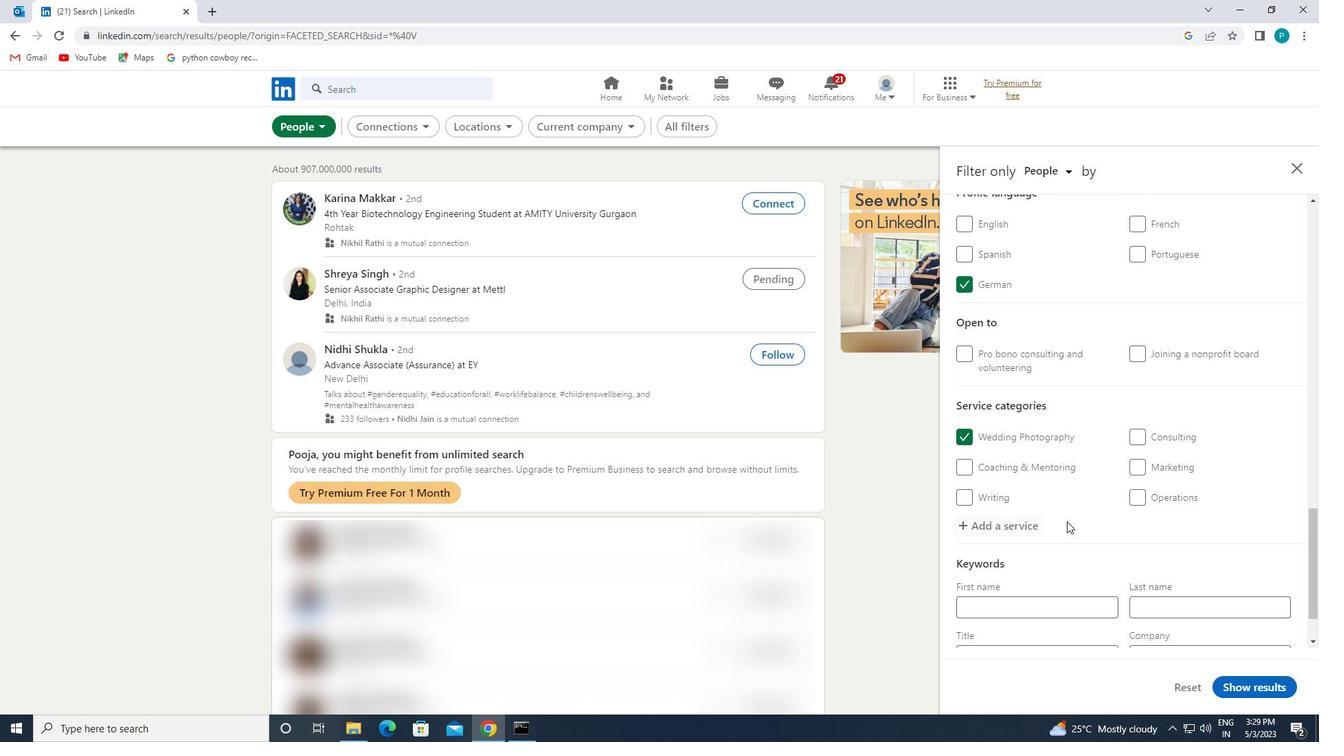 
Action: Mouse scrolled (1066, 521) with delta (0, 0)
Screenshot: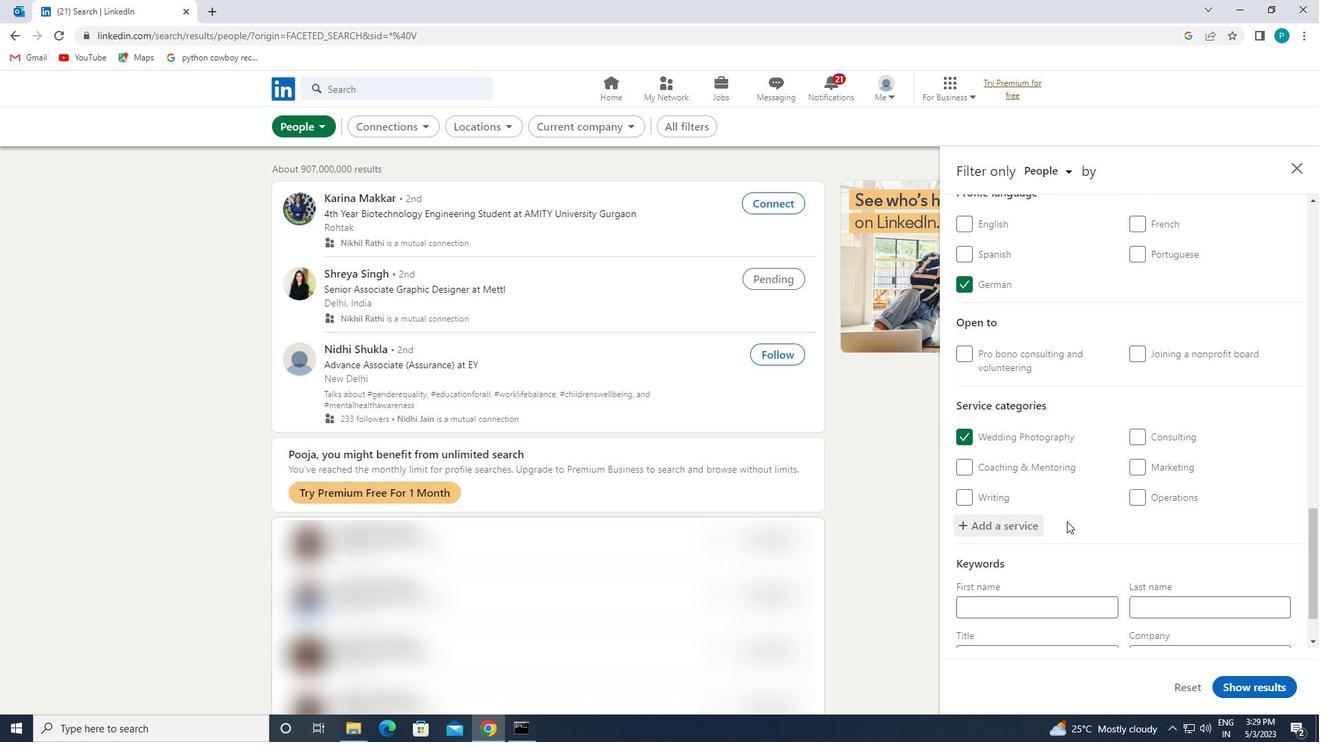 
Action: Mouse scrolled (1066, 521) with delta (0, 0)
Screenshot: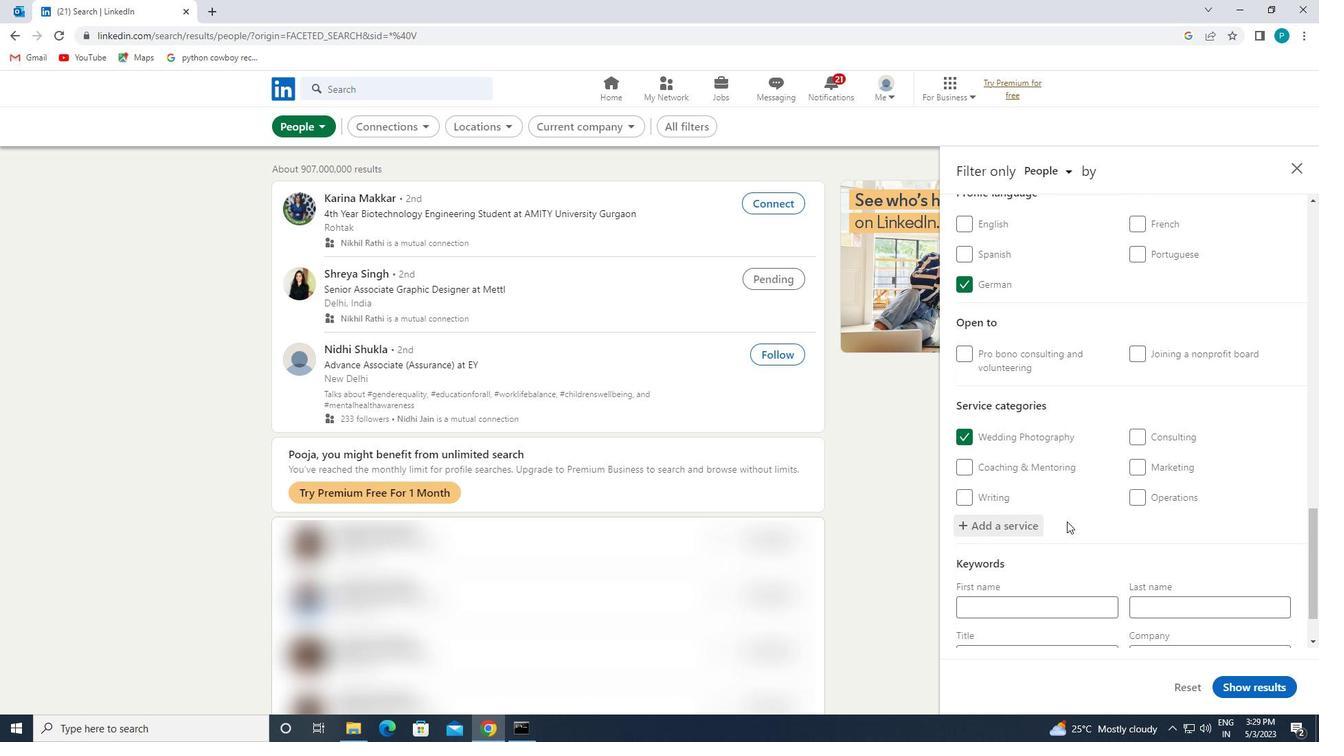 
Action: Mouse moved to (1035, 592)
Screenshot: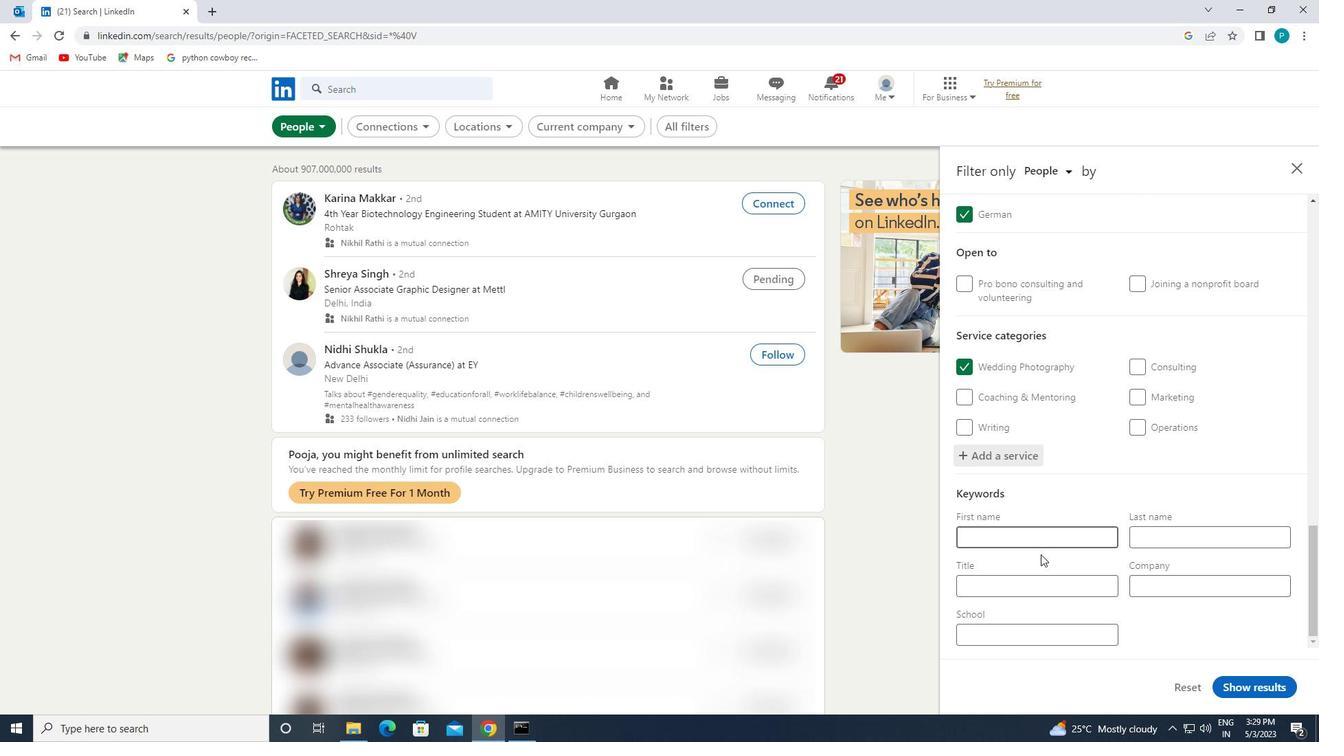 
Action: Mouse pressed left at (1035, 592)
Screenshot: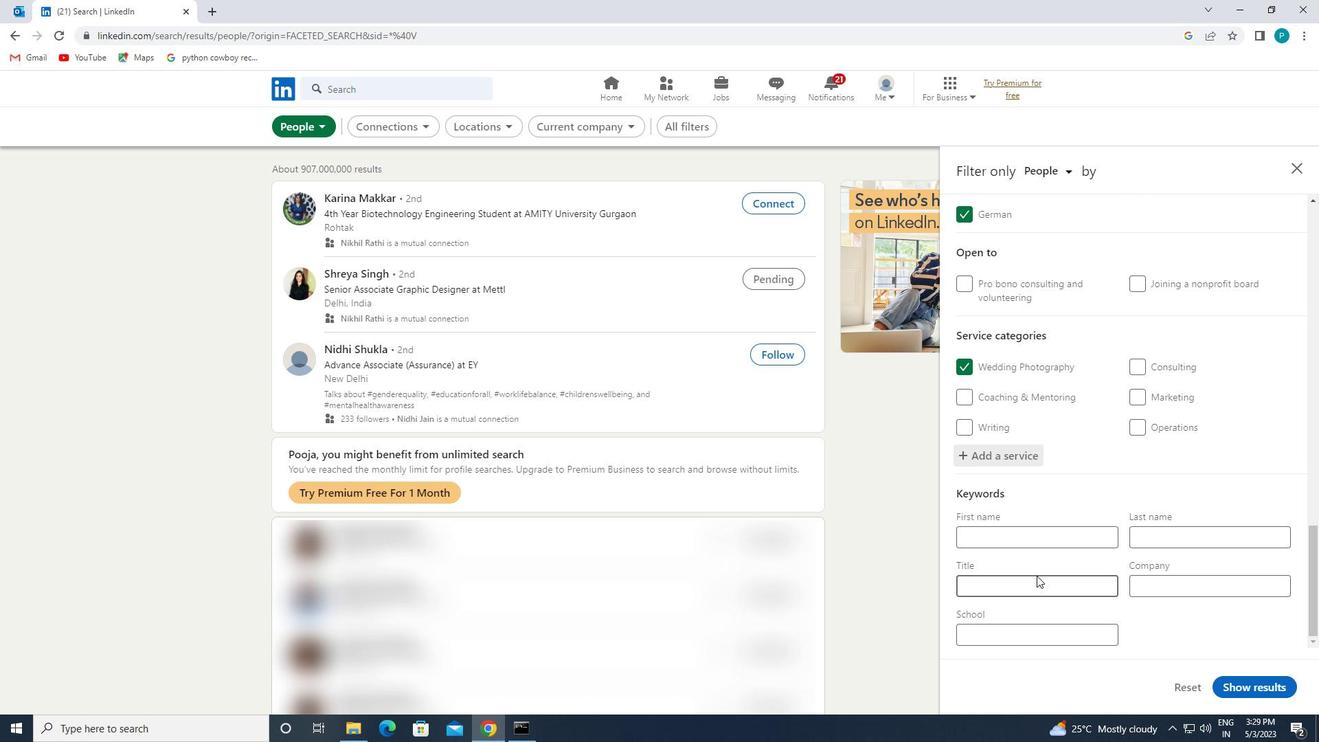 
Action: Key pressed <Key.caps_lock>C<Key.caps_lock>AMERA<Key.space><Key.caps_lock>O<Key.caps_lock>PERATOR
Screenshot: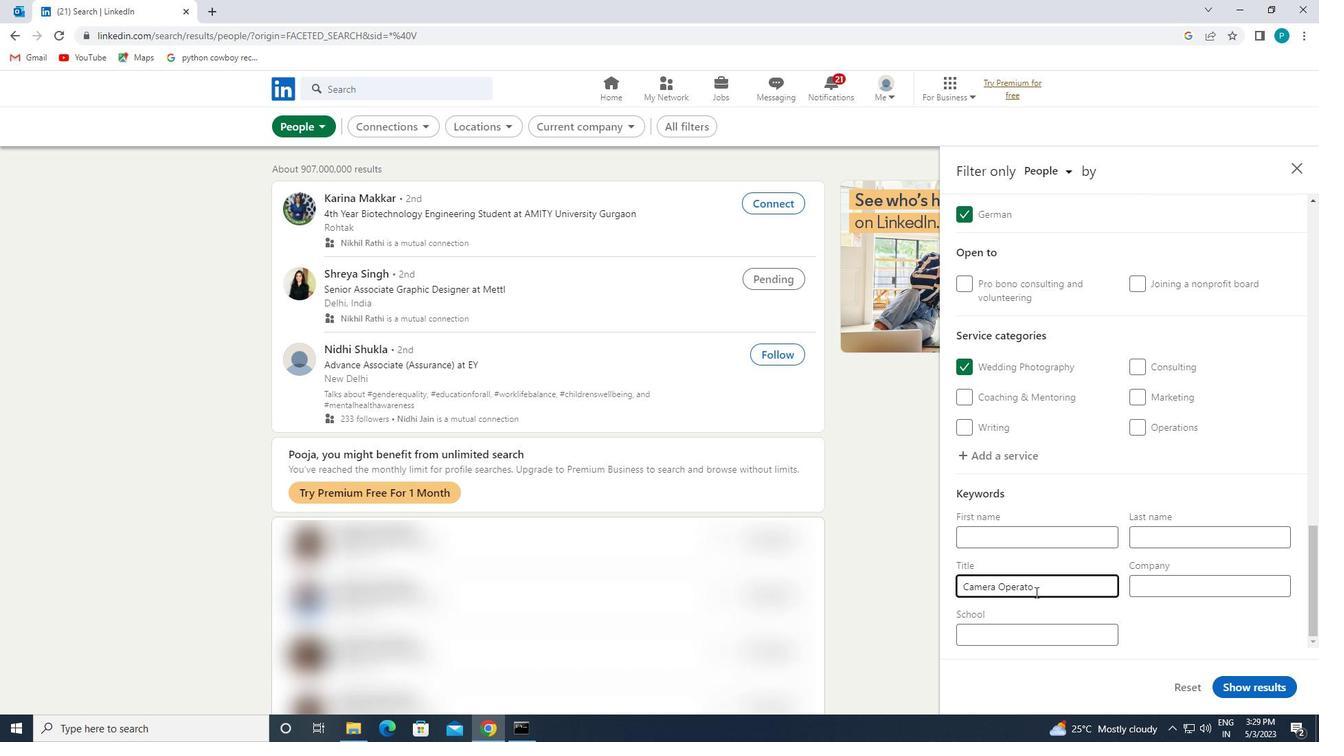 
Action: Mouse moved to (1239, 678)
Screenshot: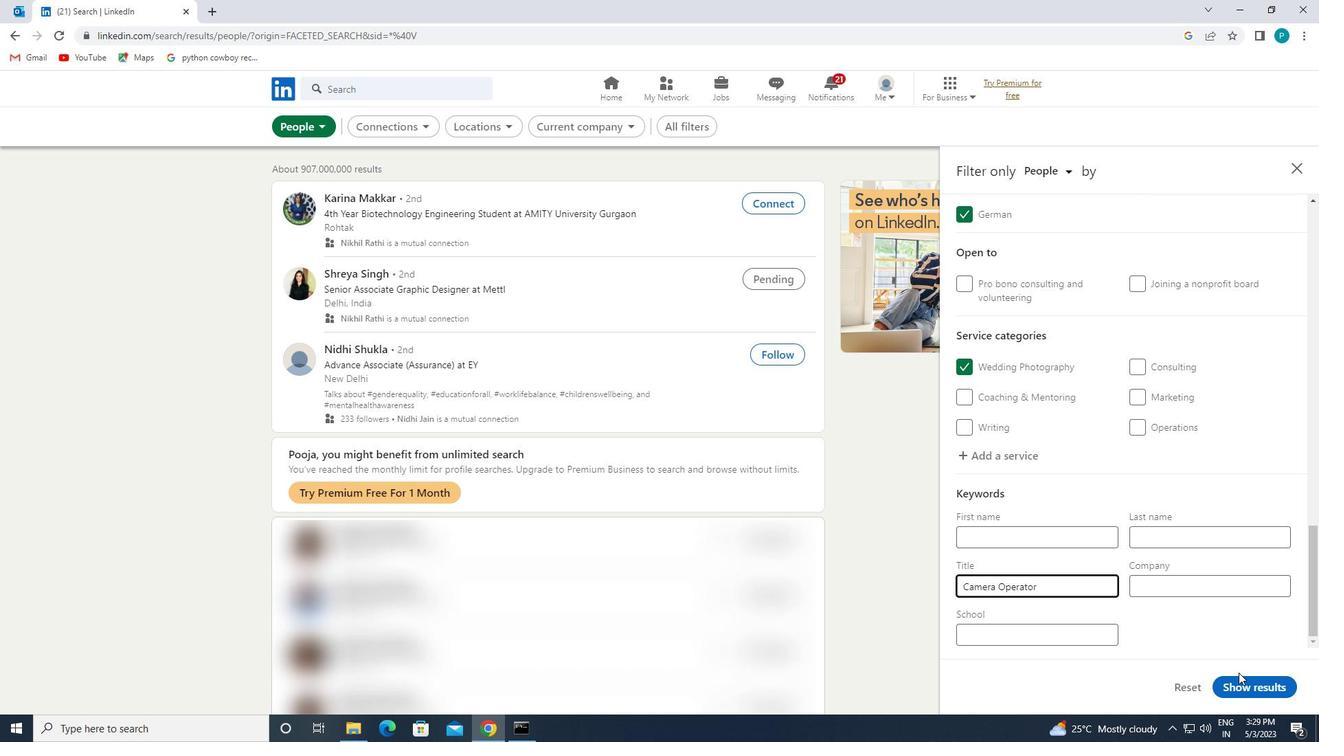 
Action: Mouse pressed left at (1239, 678)
Screenshot: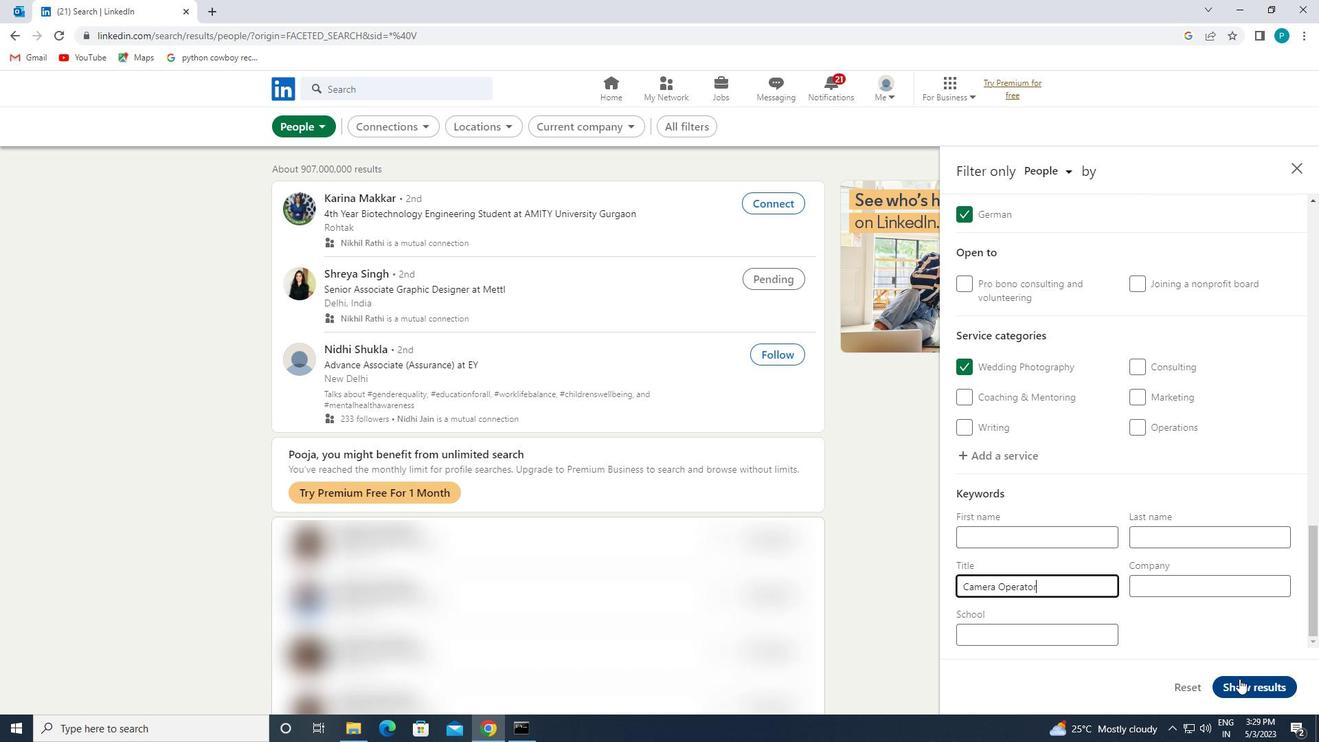 
